 Task: Look for space in Ghoti Budrukh, India from 1st August, 2023 to 5th August, 2023 for 3 adults, 1 child in price range Rs.13000 to Rs.20000. Place can be entire place with 2 bedrooms having 3 beds and 2 bathrooms. Property type can be flatguest house, hotel. Amenities needed are: washing machine. Booking option can be shelf check-in. Required host language is English.
Action: Mouse moved to (556, 141)
Screenshot: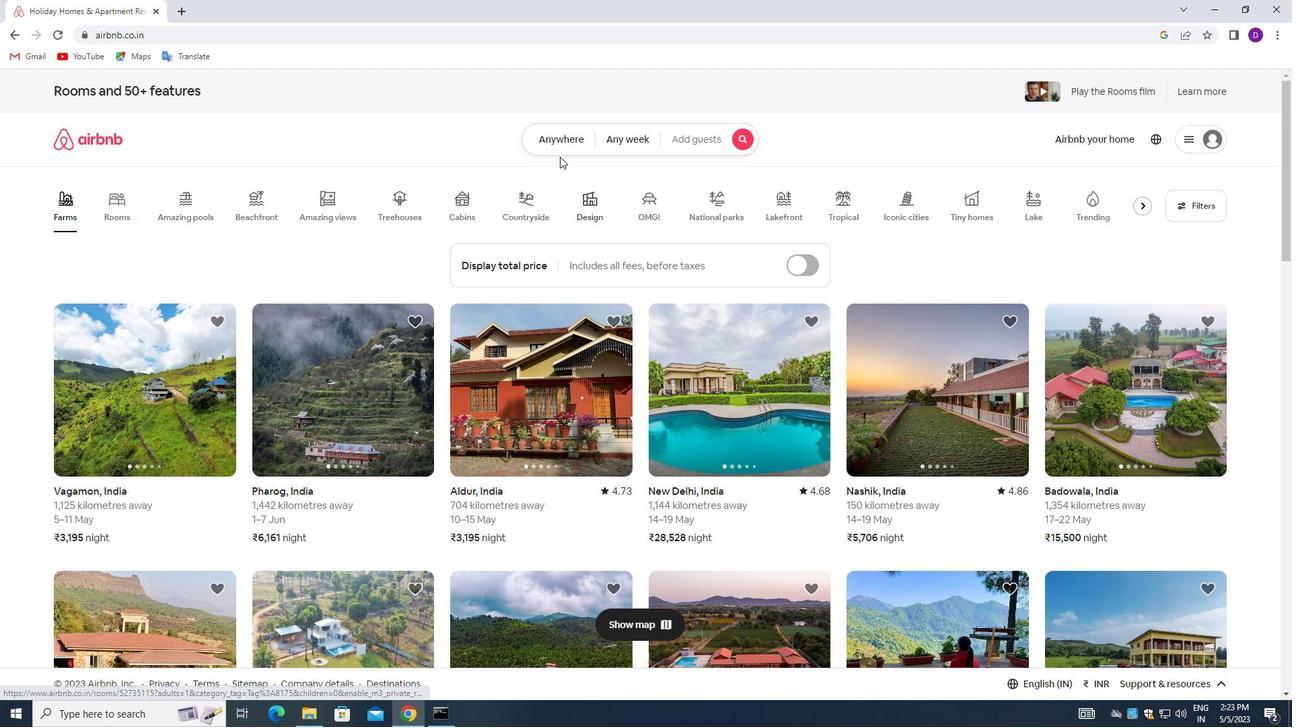 
Action: Mouse pressed left at (556, 141)
Screenshot: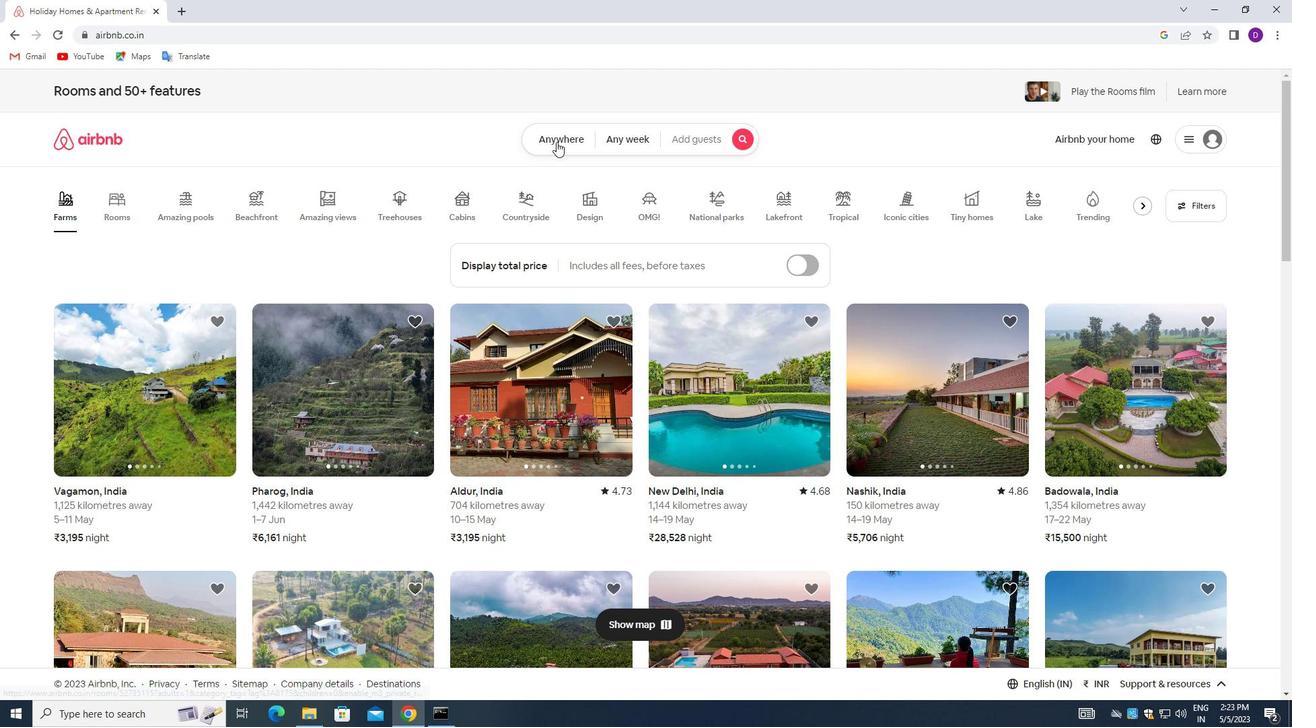 
Action: Mouse moved to (420, 194)
Screenshot: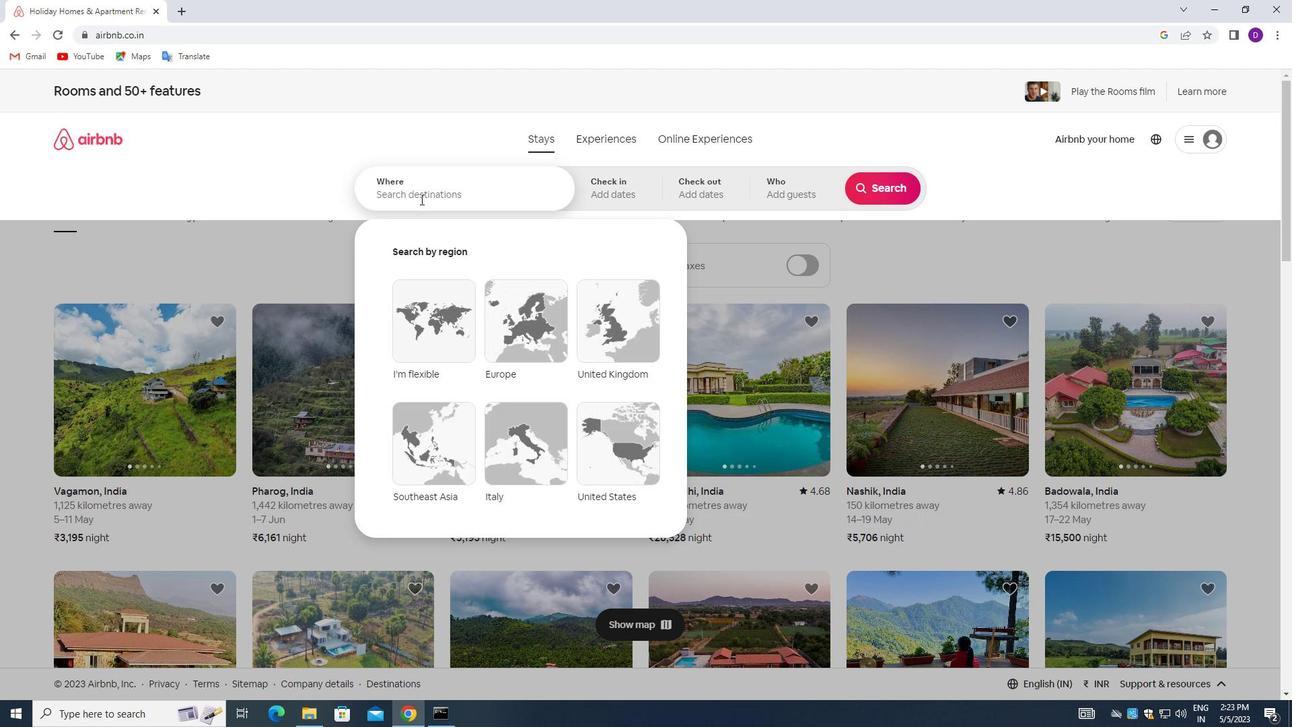 
Action: Mouse pressed left at (420, 194)
Screenshot: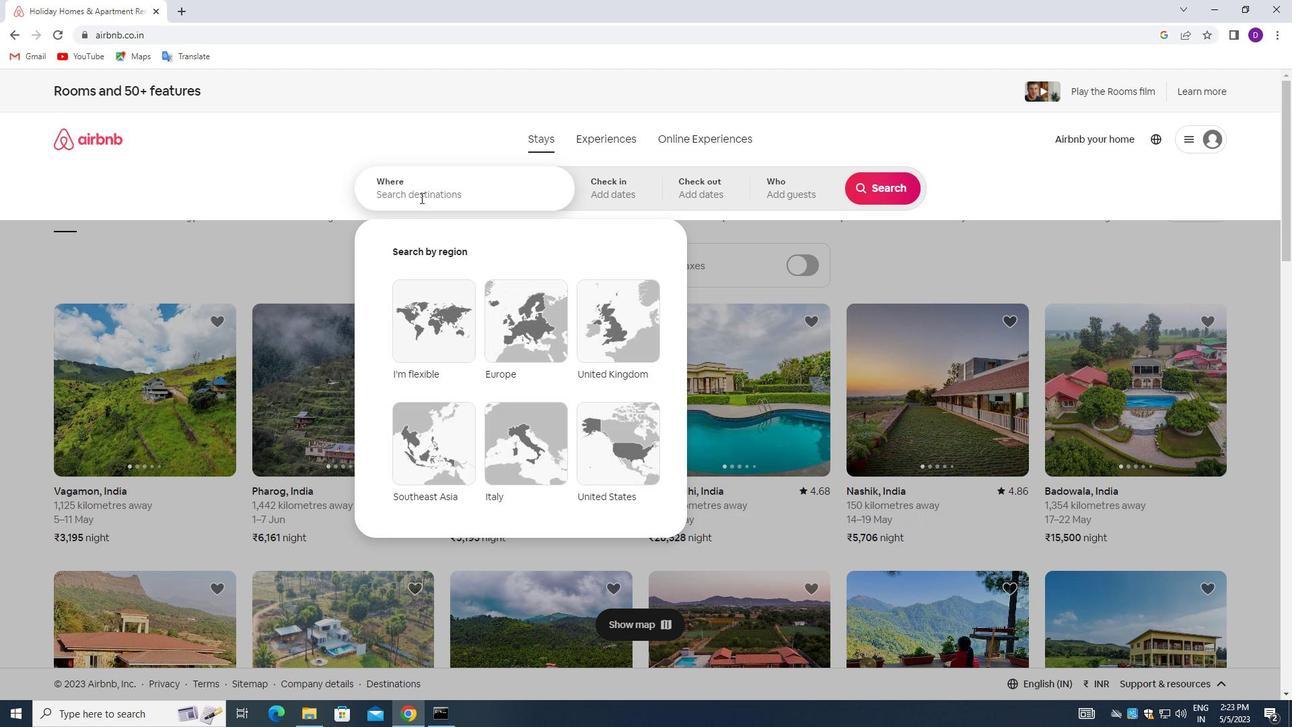 
Action: Mouse moved to (305, 189)
Screenshot: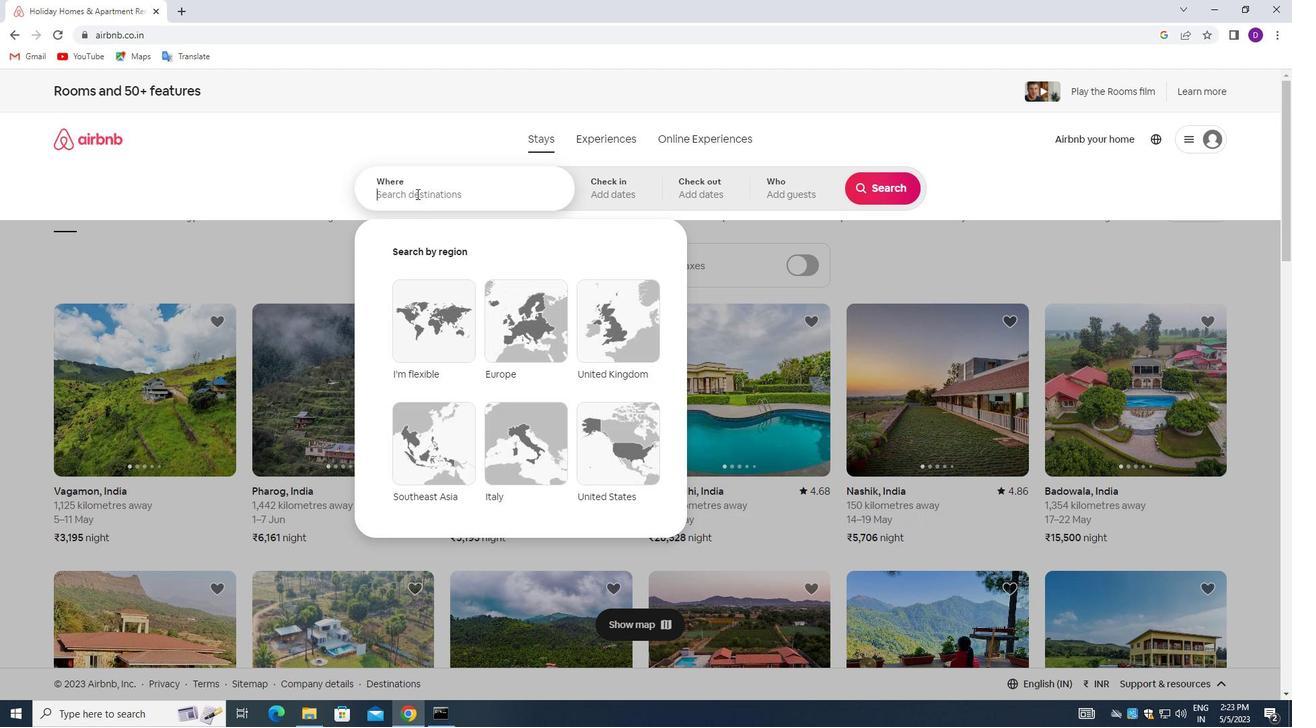 
Action: Key pressed <Key.shift_r>Ghoti<Key.space><Key.shift_r>Budrukh,<Key.space><Key.shift>INDIA<Key.enter>
Screenshot: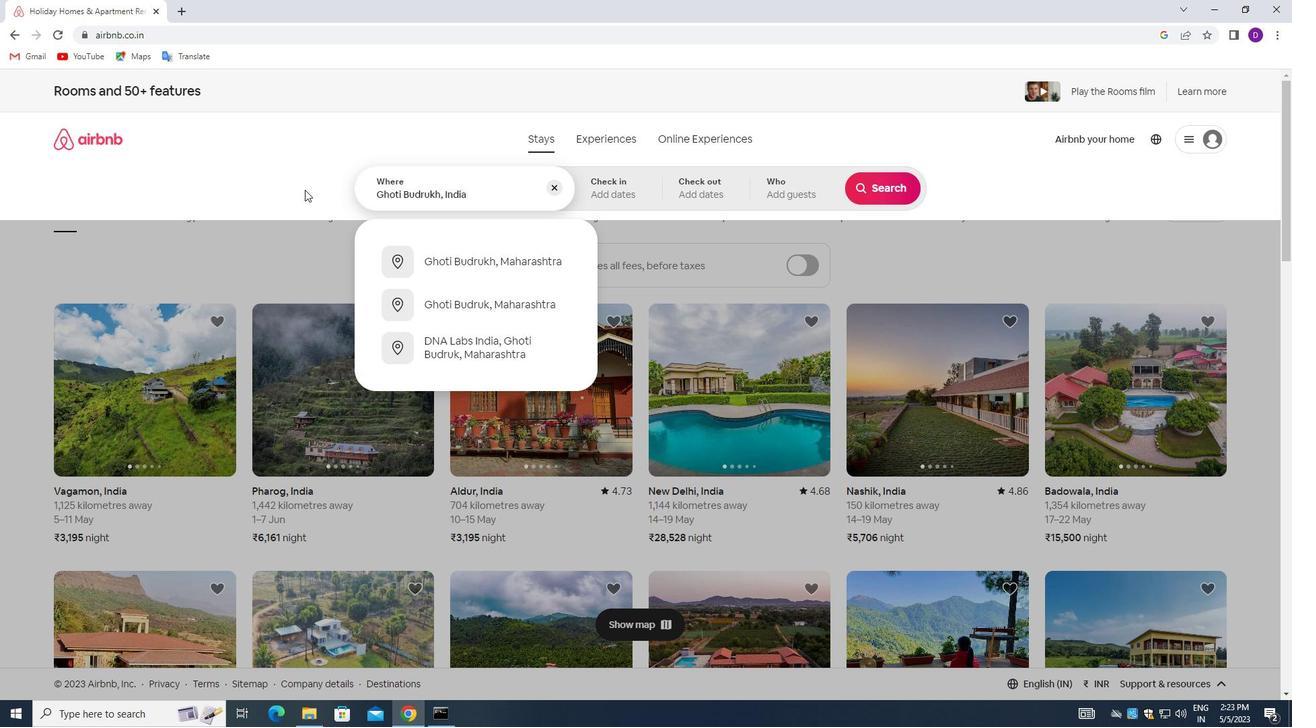 
Action: Mouse moved to (877, 298)
Screenshot: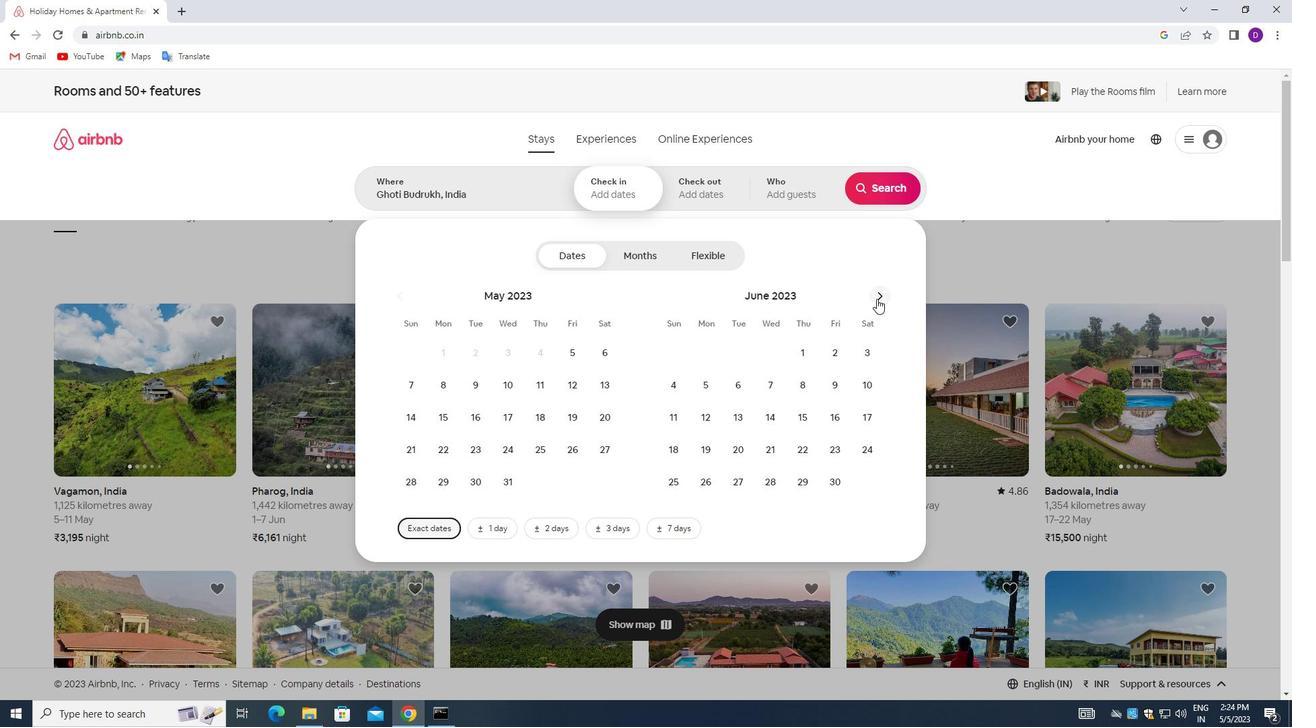 
Action: Mouse pressed left at (877, 298)
Screenshot: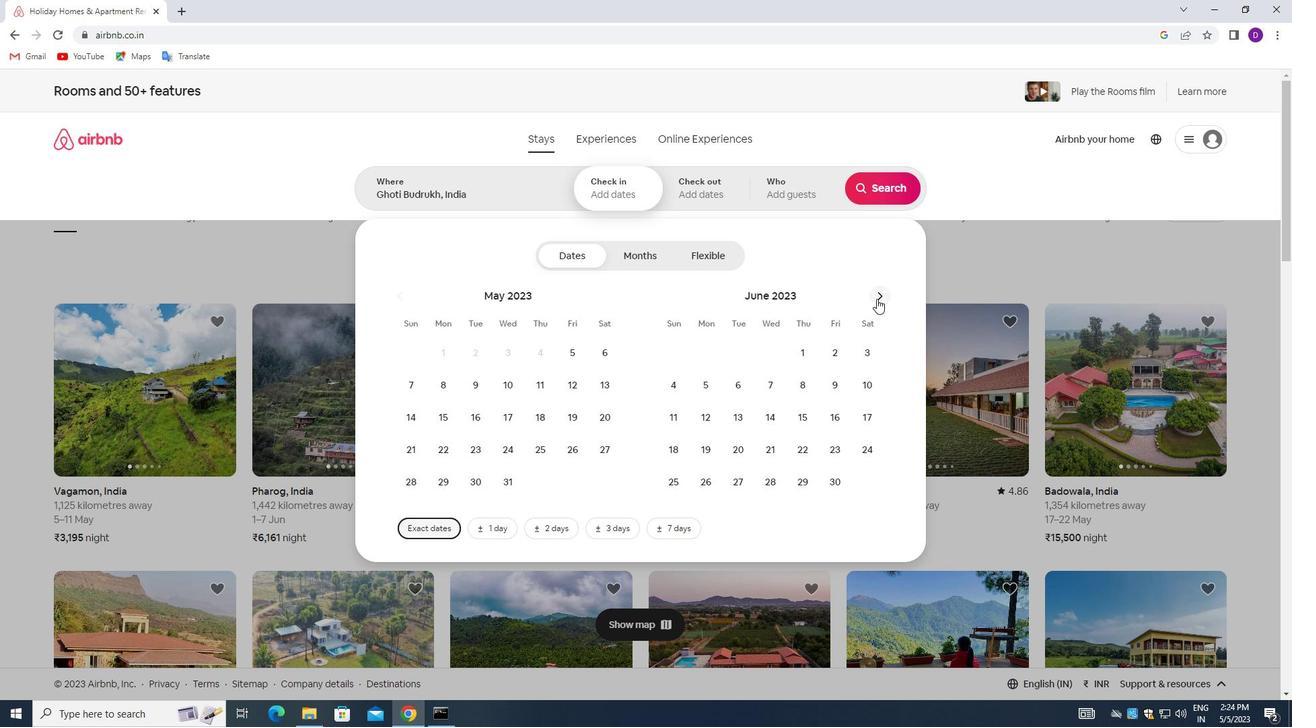
Action: Mouse moved to (878, 298)
Screenshot: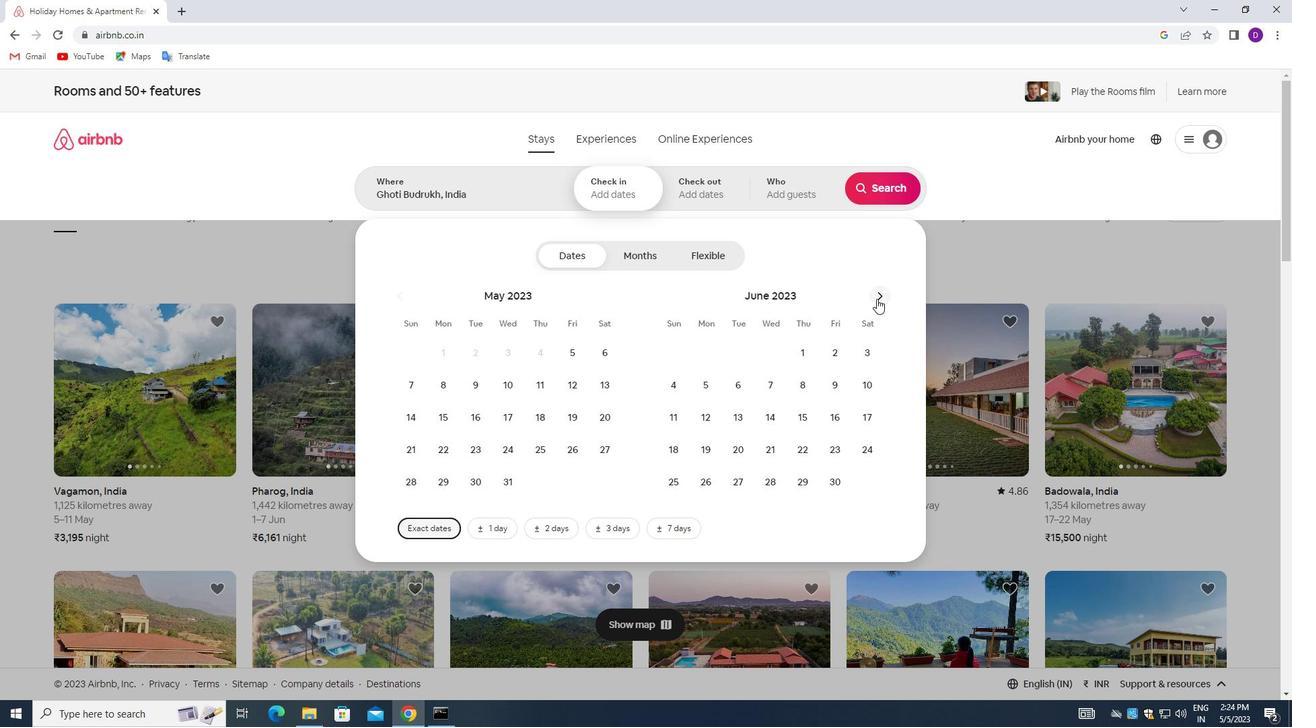 
Action: Mouse pressed left at (878, 298)
Screenshot: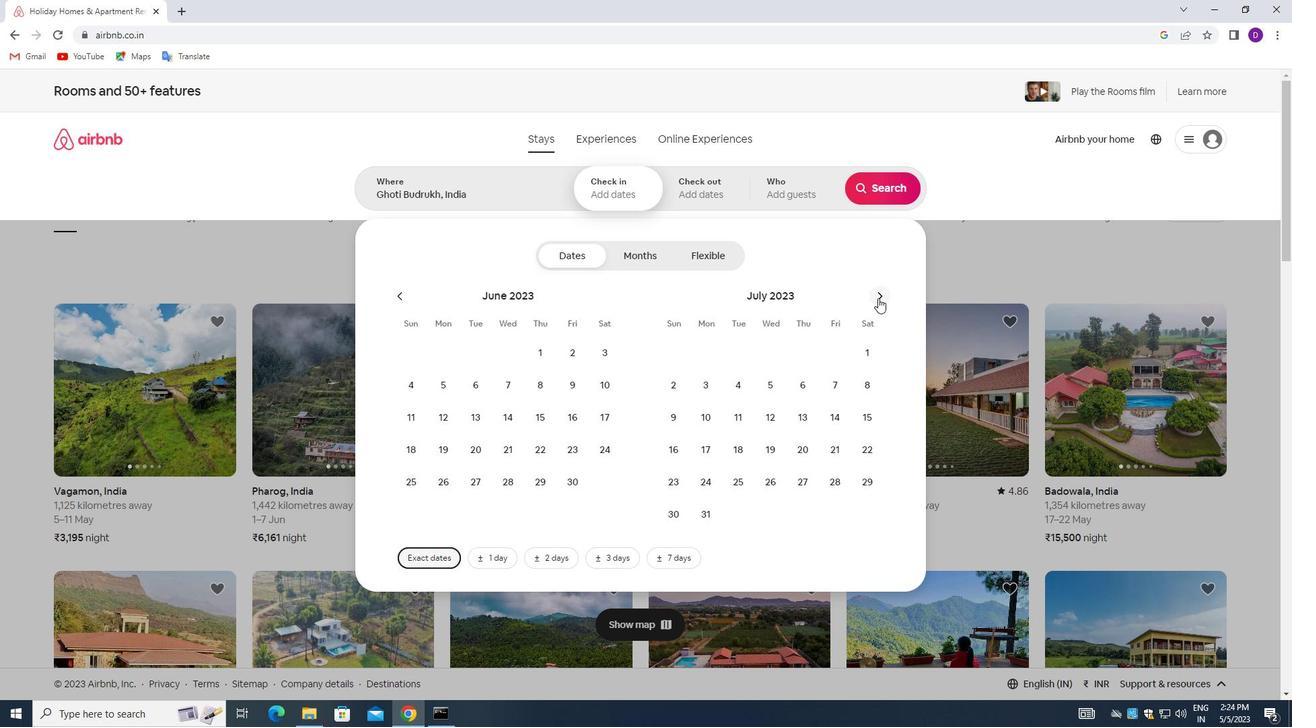 
Action: Mouse moved to (740, 355)
Screenshot: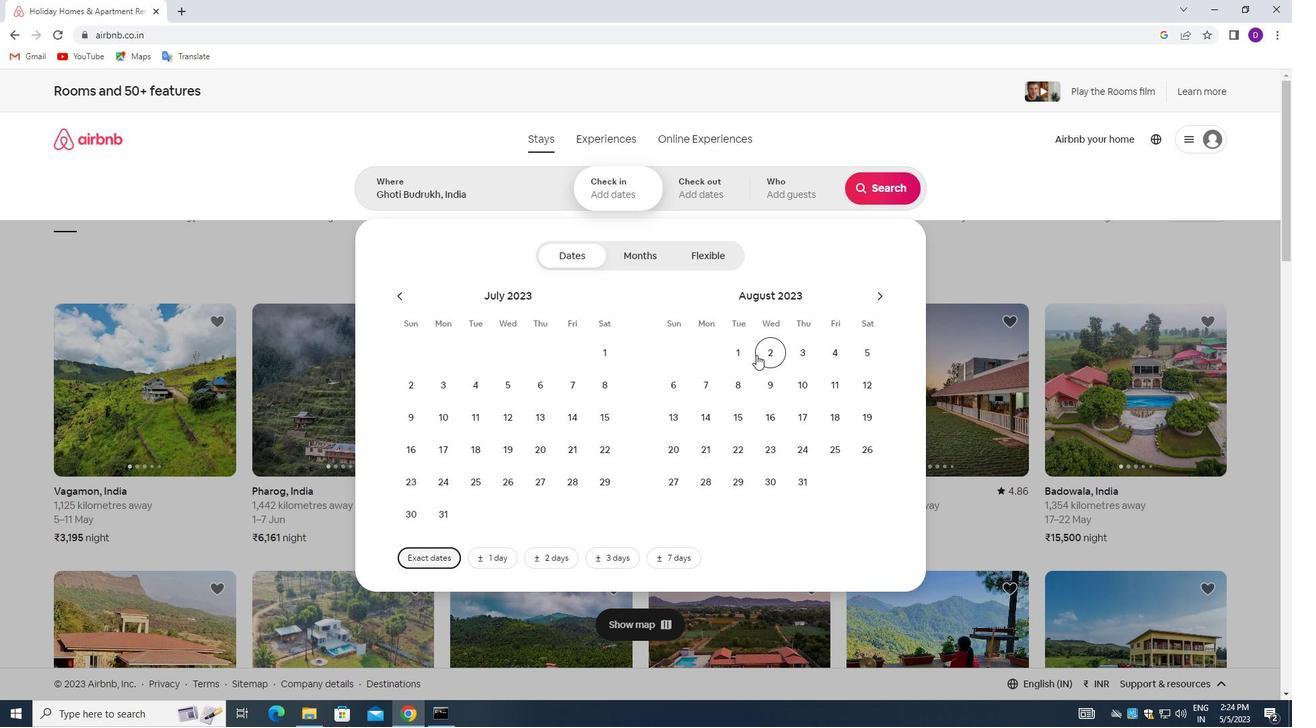 
Action: Mouse pressed left at (740, 355)
Screenshot: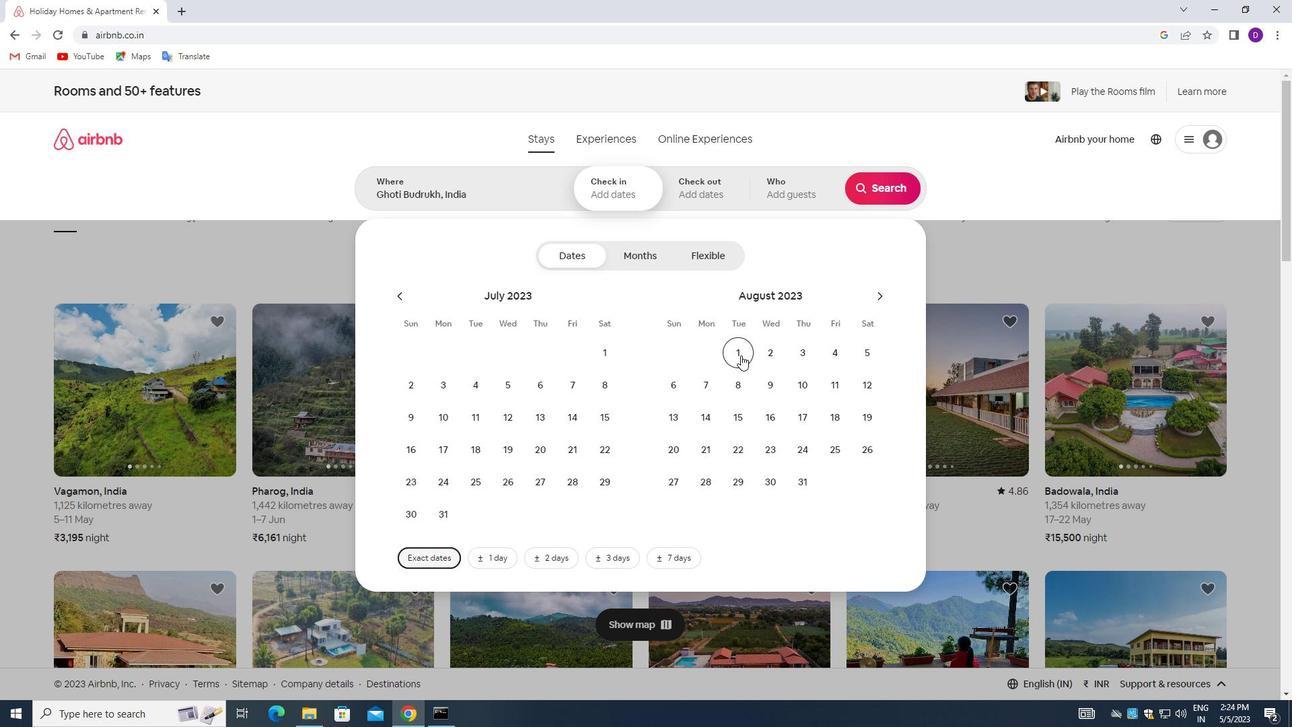 
Action: Mouse moved to (873, 358)
Screenshot: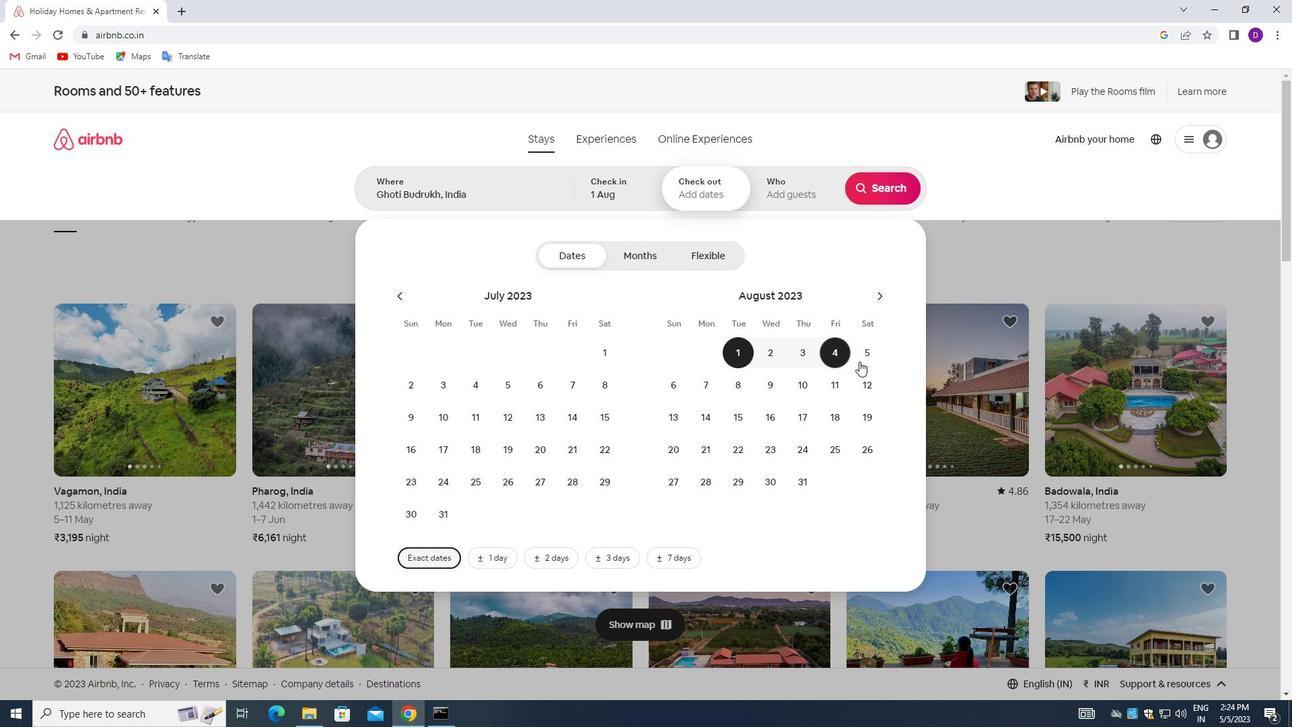 
Action: Mouse pressed left at (873, 358)
Screenshot: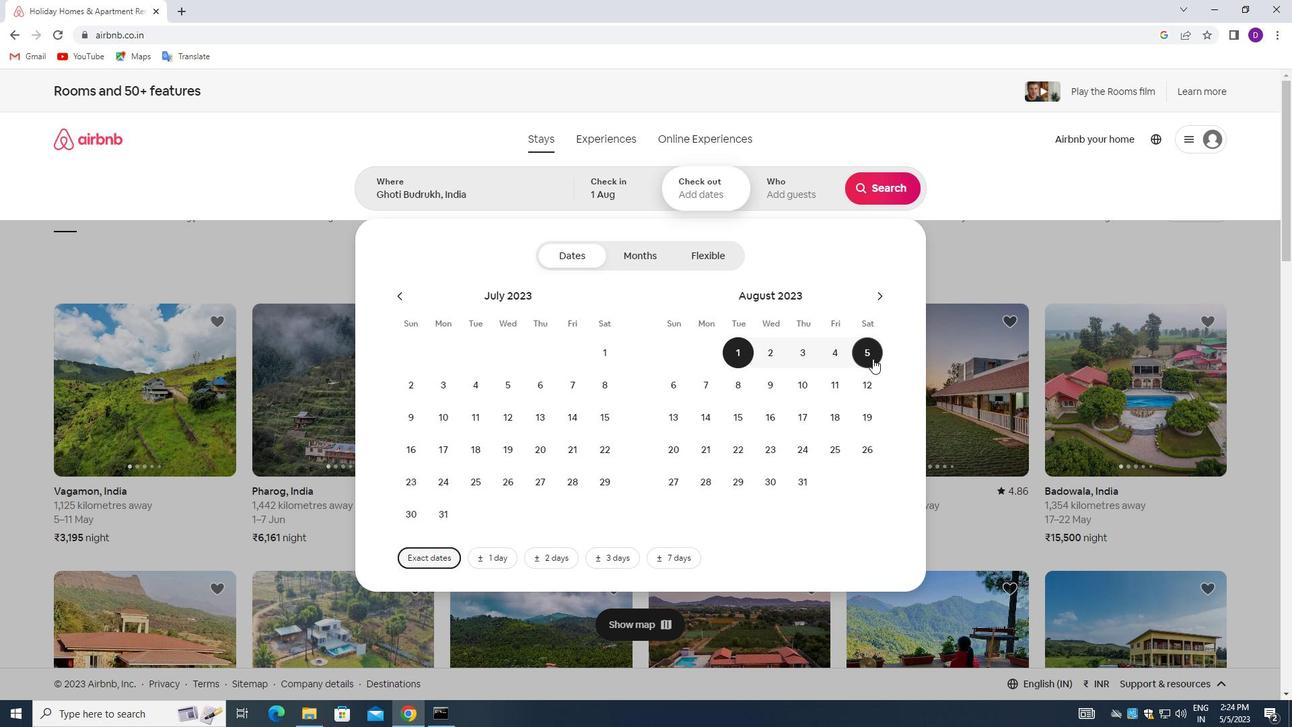 
Action: Mouse moved to (782, 185)
Screenshot: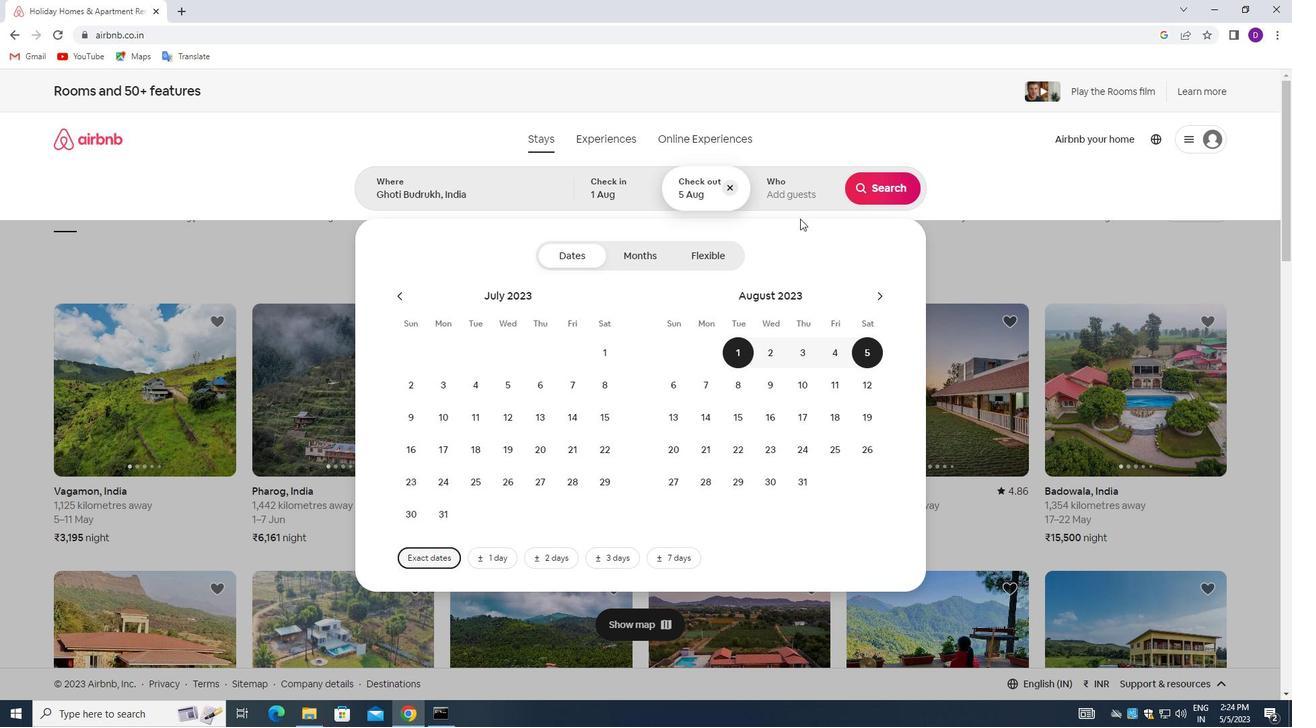 
Action: Mouse pressed left at (782, 185)
Screenshot: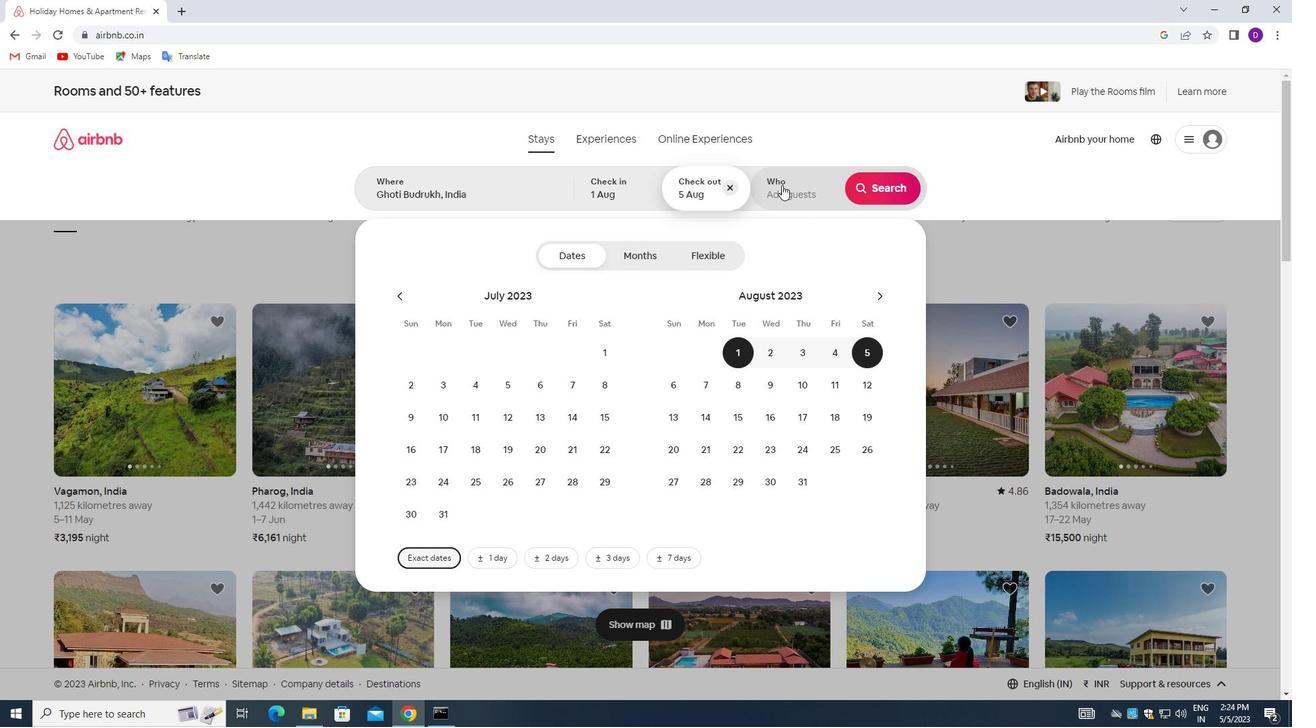 
Action: Mouse moved to (884, 264)
Screenshot: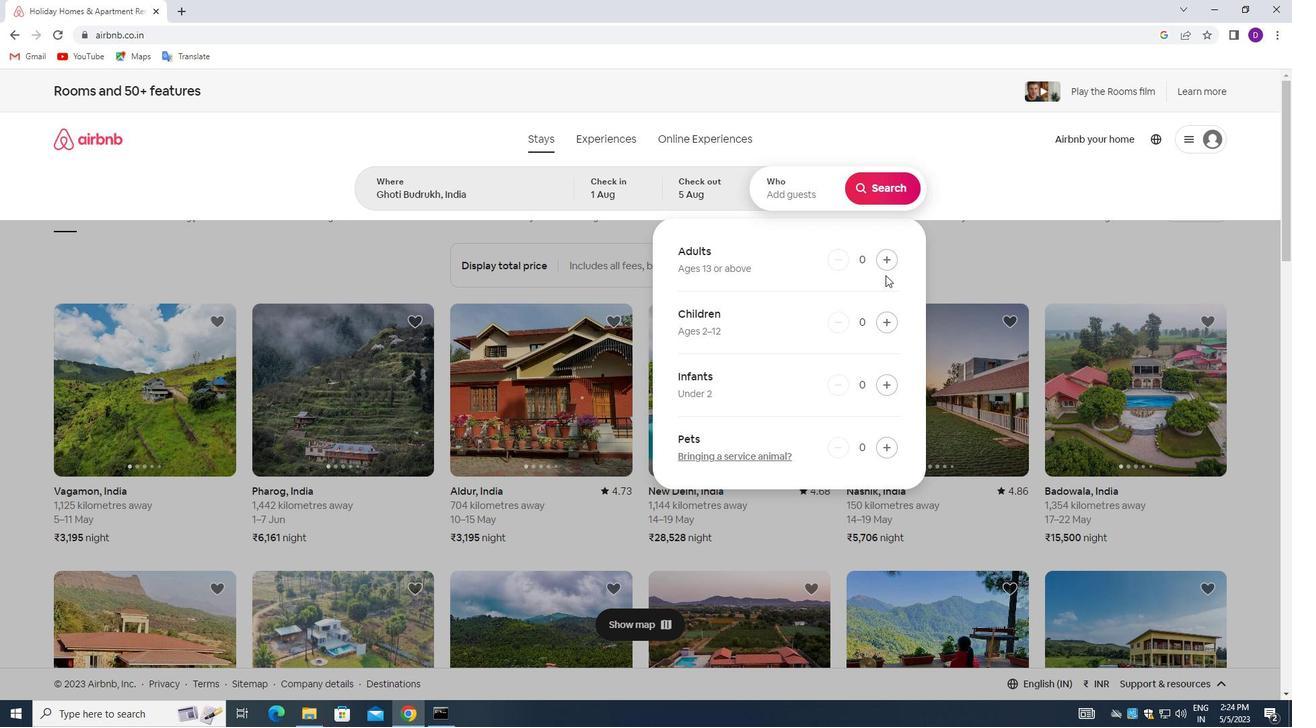 
Action: Mouse pressed left at (884, 264)
Screenshot: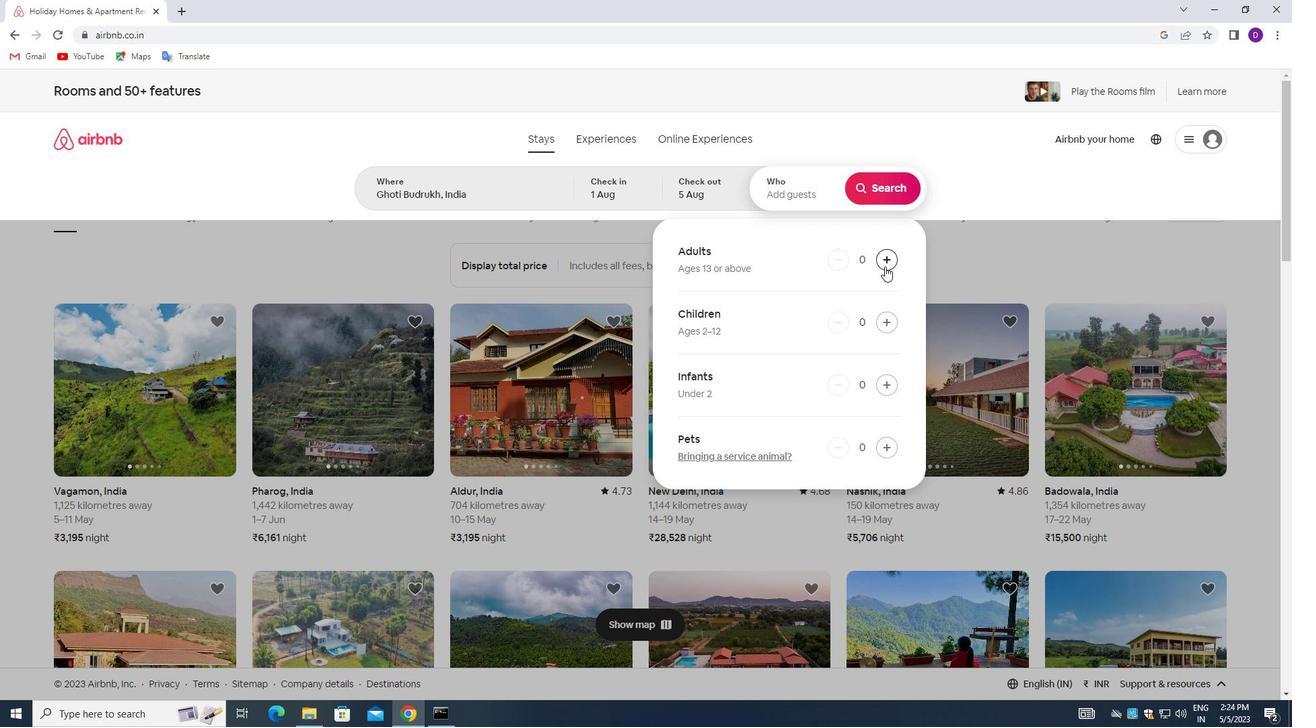 
Action: Mouse pressed left at (884, 264)
Screenshot: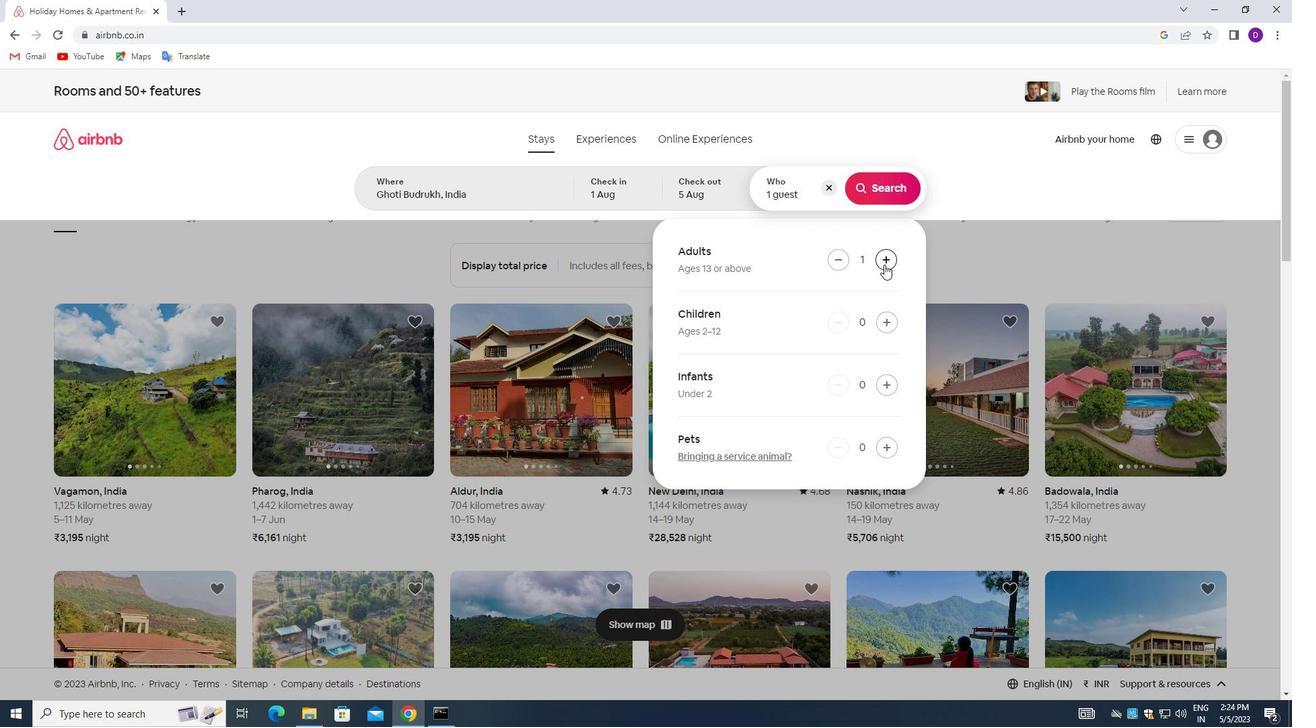 
Action: Mouse pressed left at (884, 264)
Screenshot: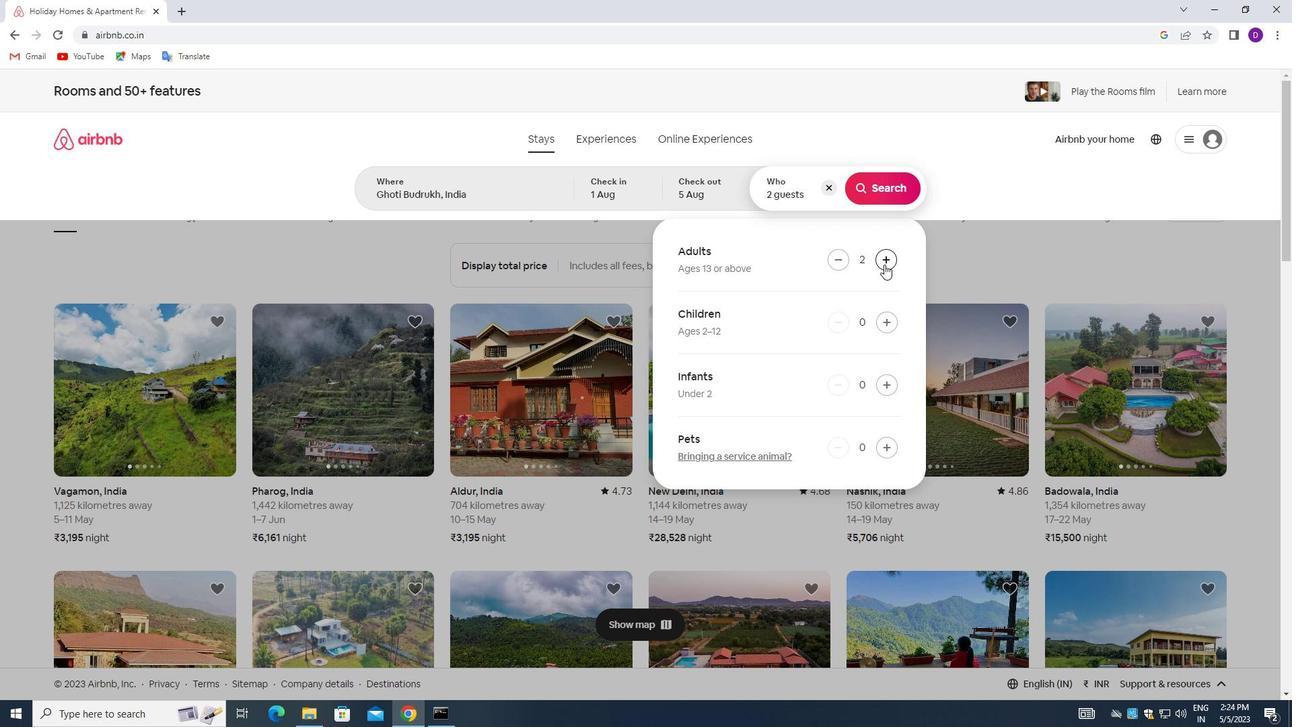 
Action: Mouse moved to (885, 317)
Screenshot: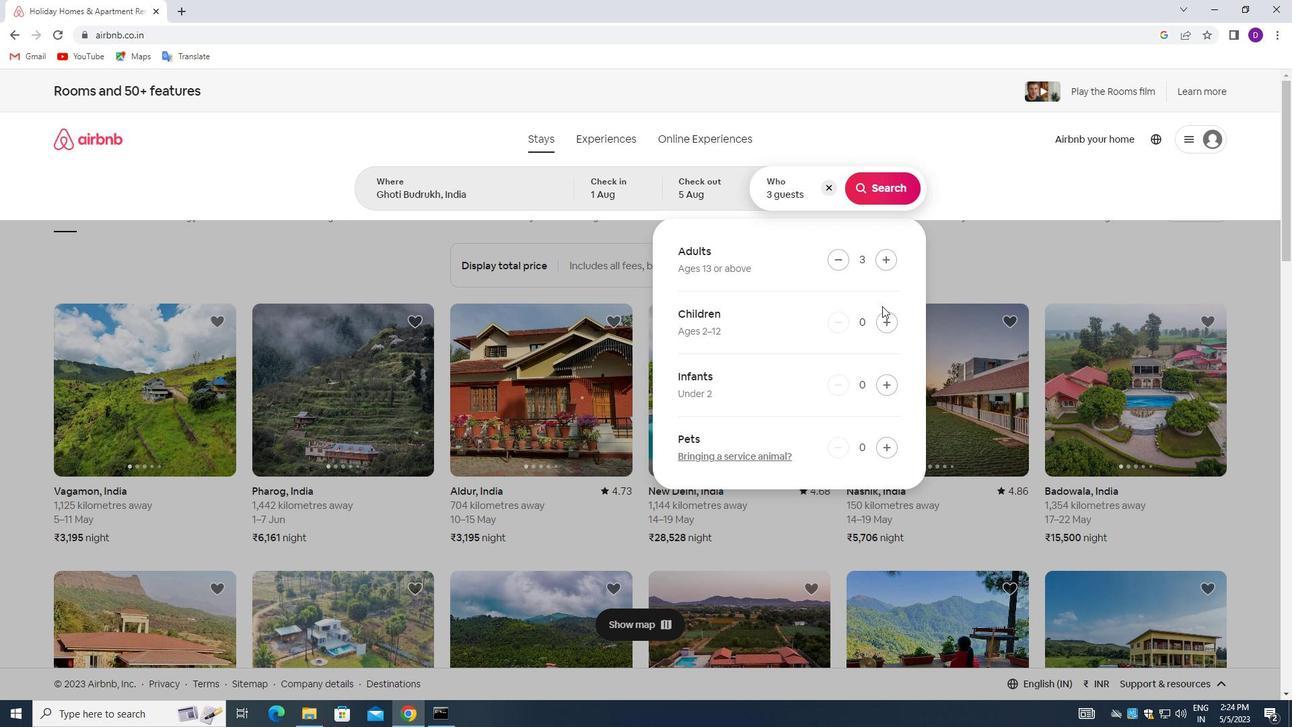 
Action: Mouse pressed left at (885, 317)
Screenshot: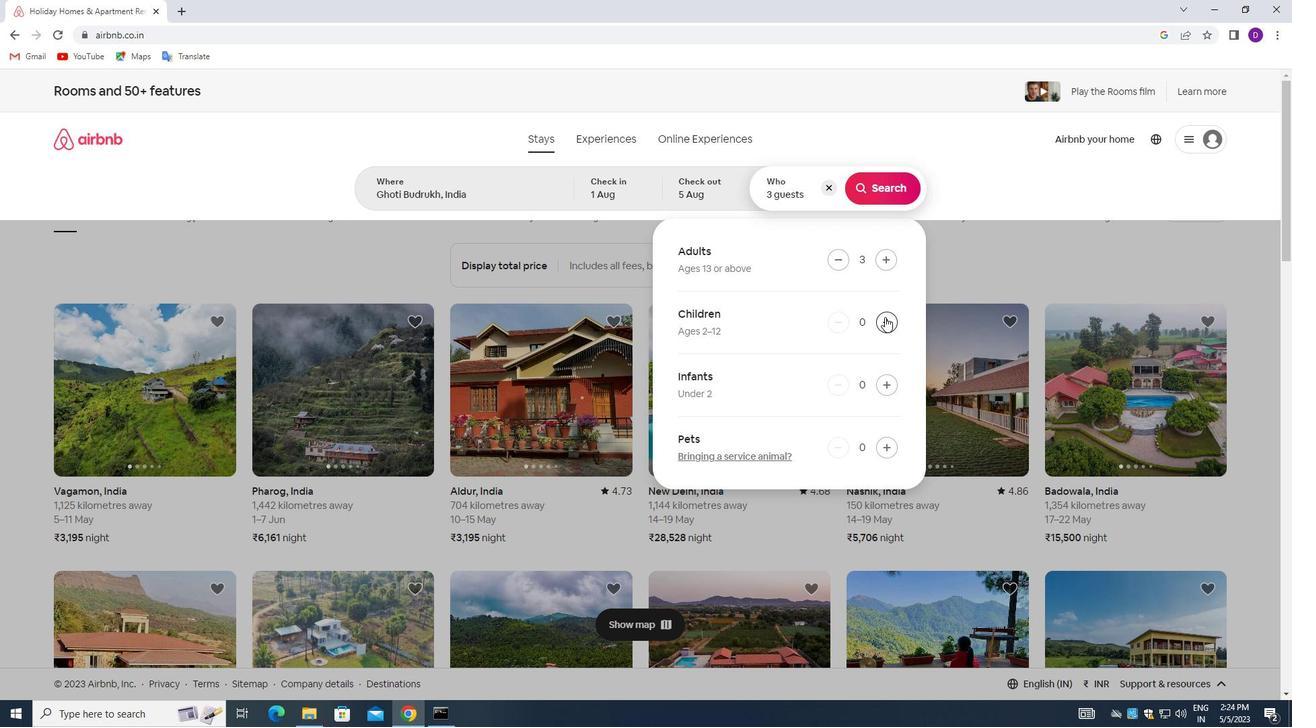 
Action: Mouse moved to (882, 194)
Screenshot: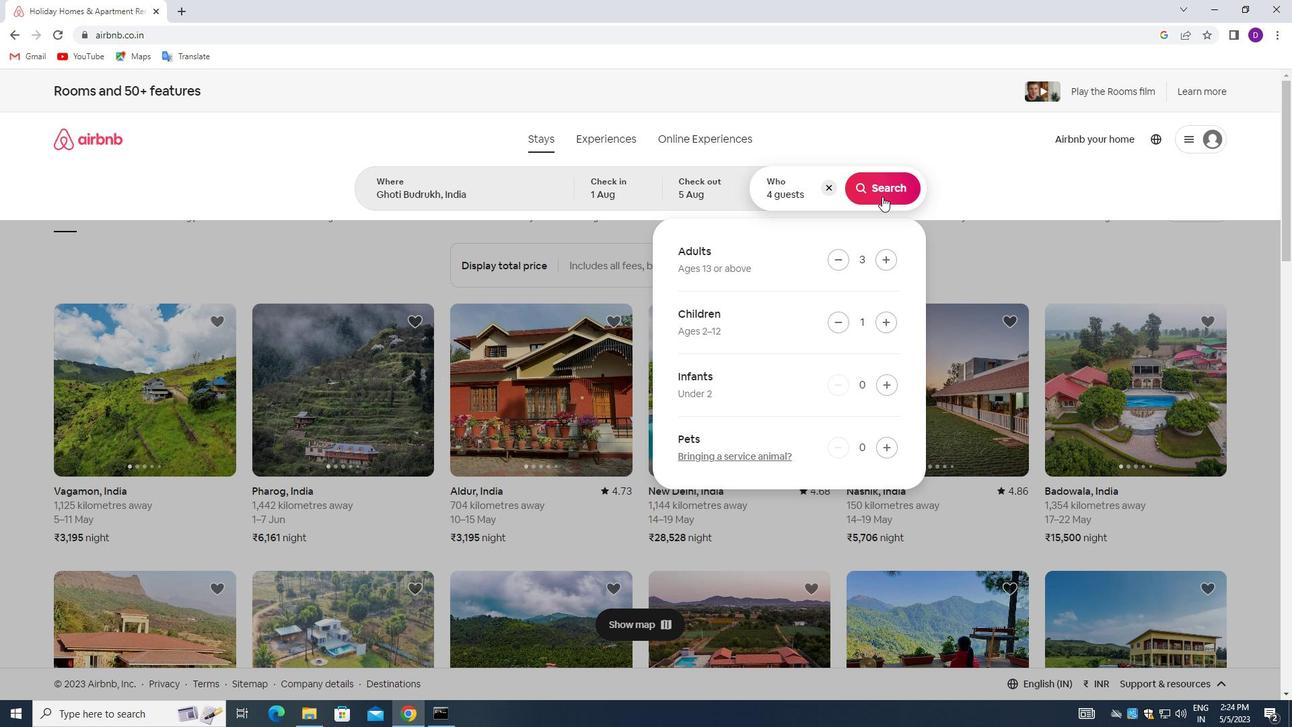 
Action: Mouse pressed left at (882, 194)
Screenshot: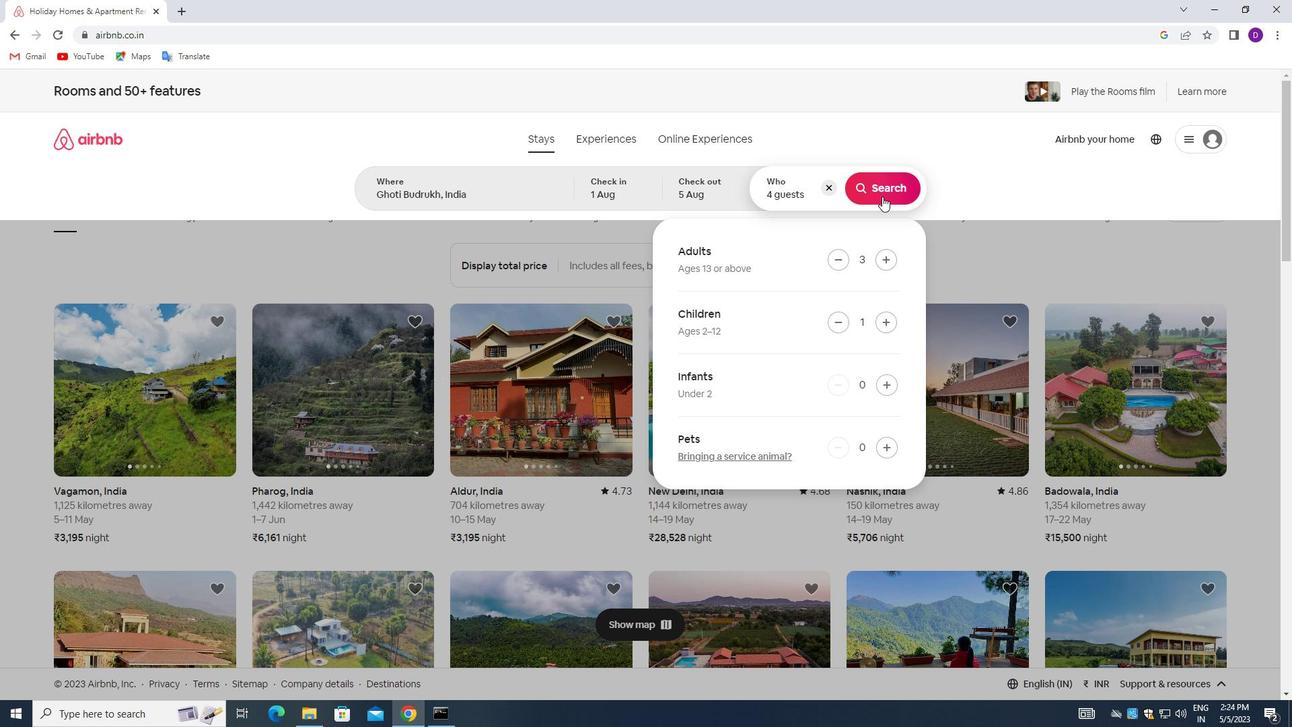 
Action: Mouse moved to (1228, 148)
Screenshot: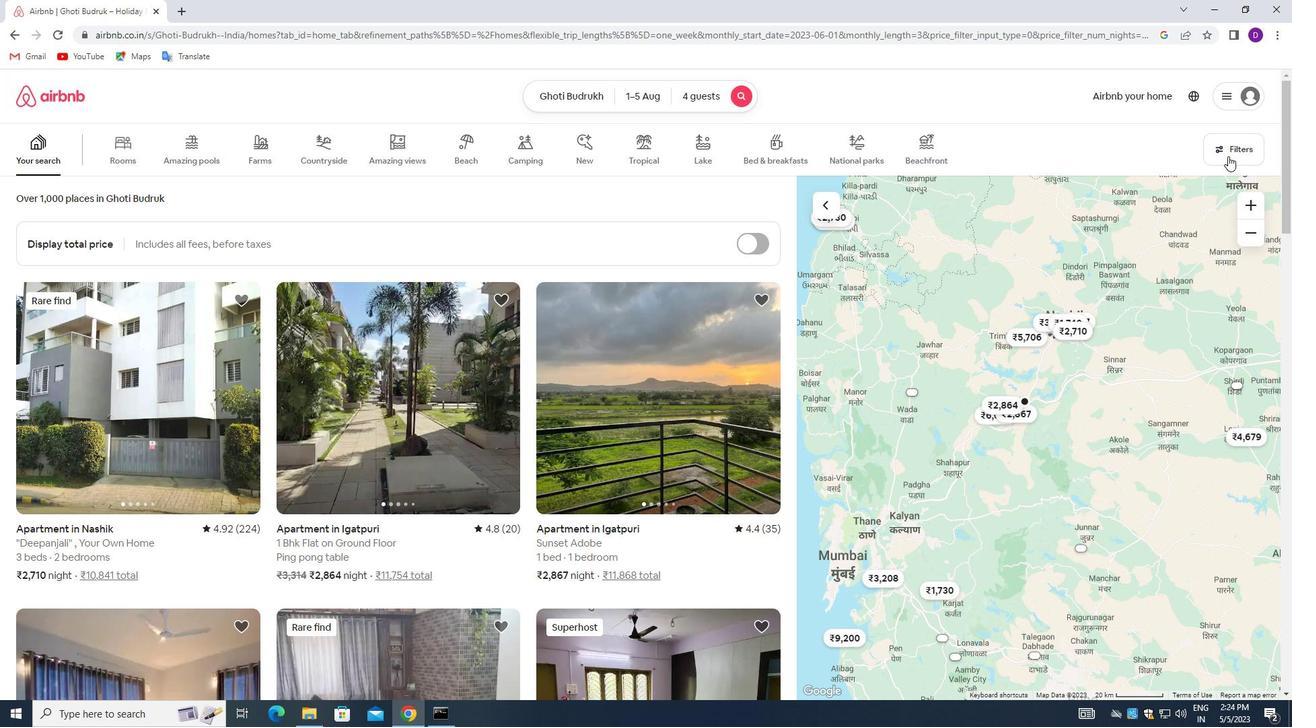 
Action: Mouse pressed left at (1228, 148)
Screenshot: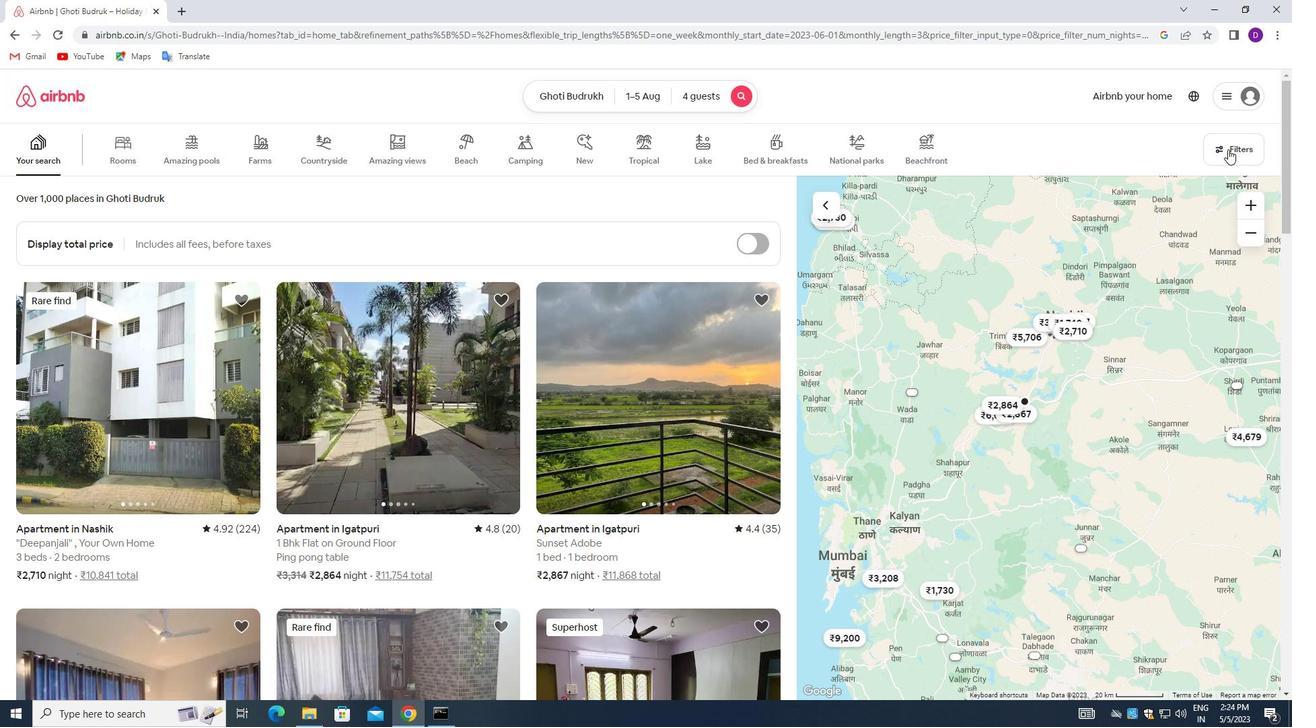 
Action: Mouse moved to (574, 352)
Screenshot: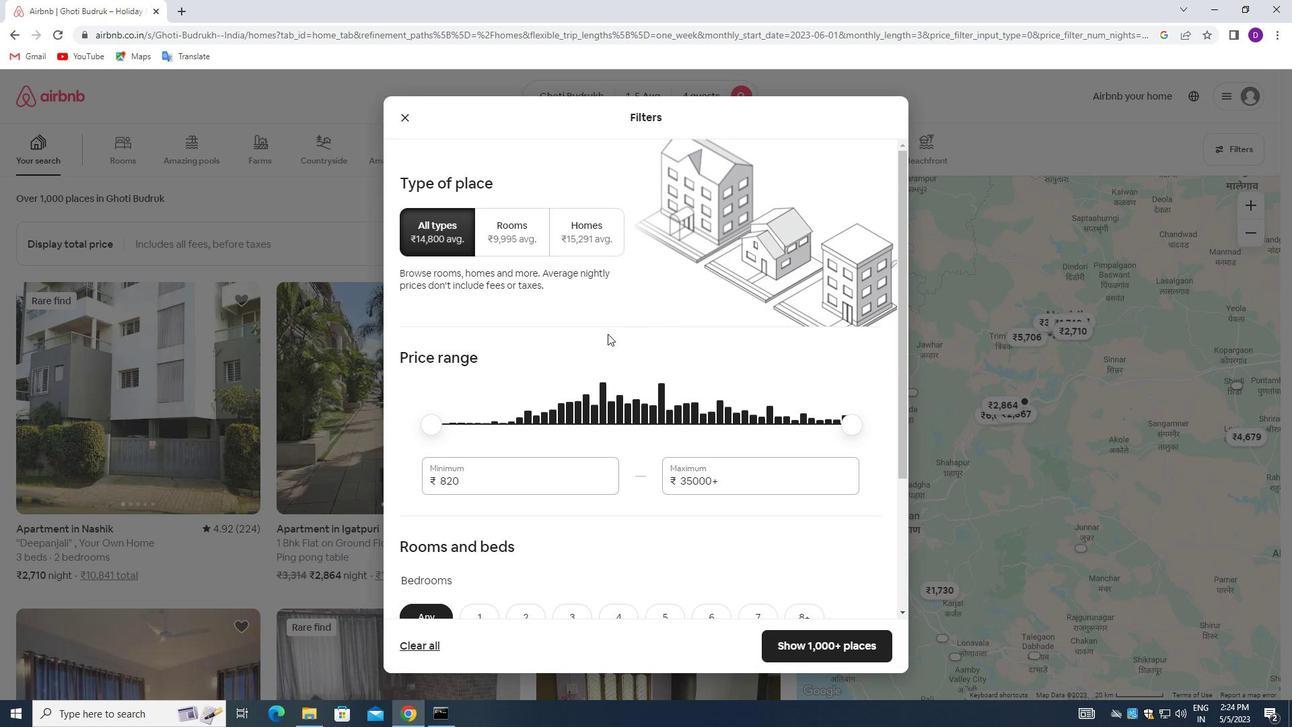 
Action: Mouse scrolled (574, 352) with delta (0, 0)
Screenshot: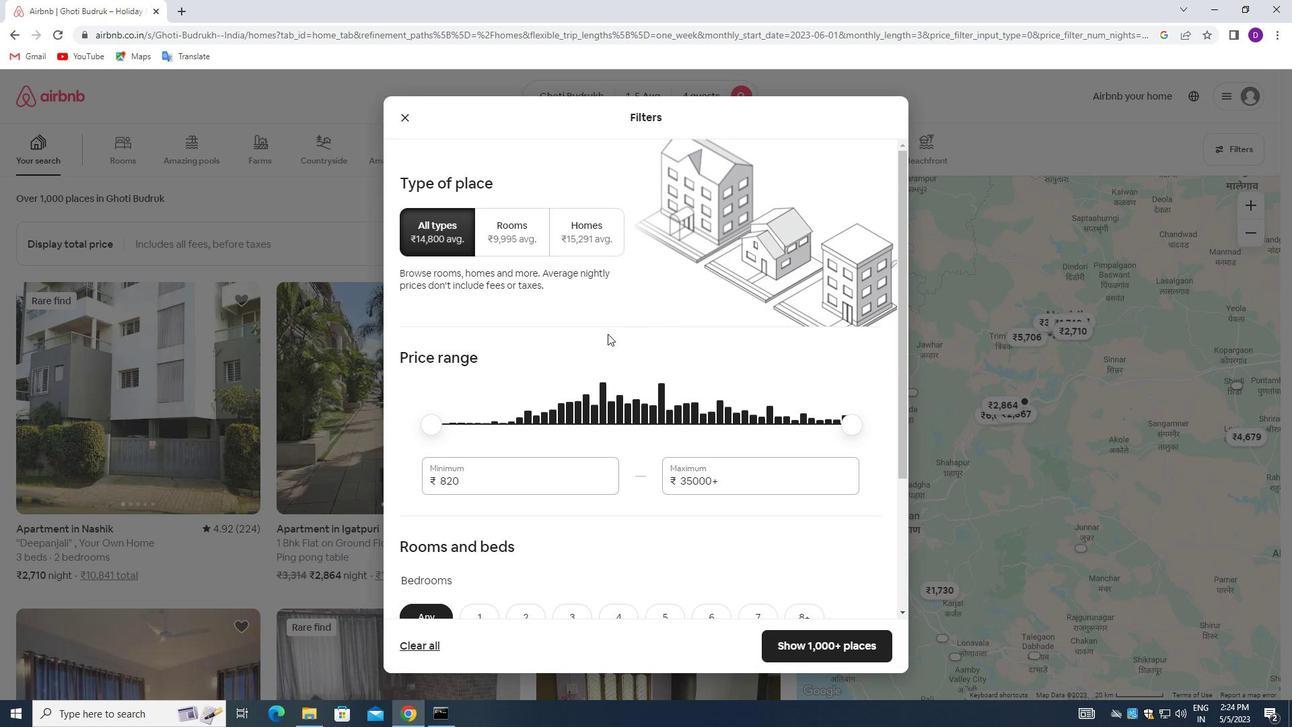 
Action: Mouse moved to (471, 414)
Screenshot: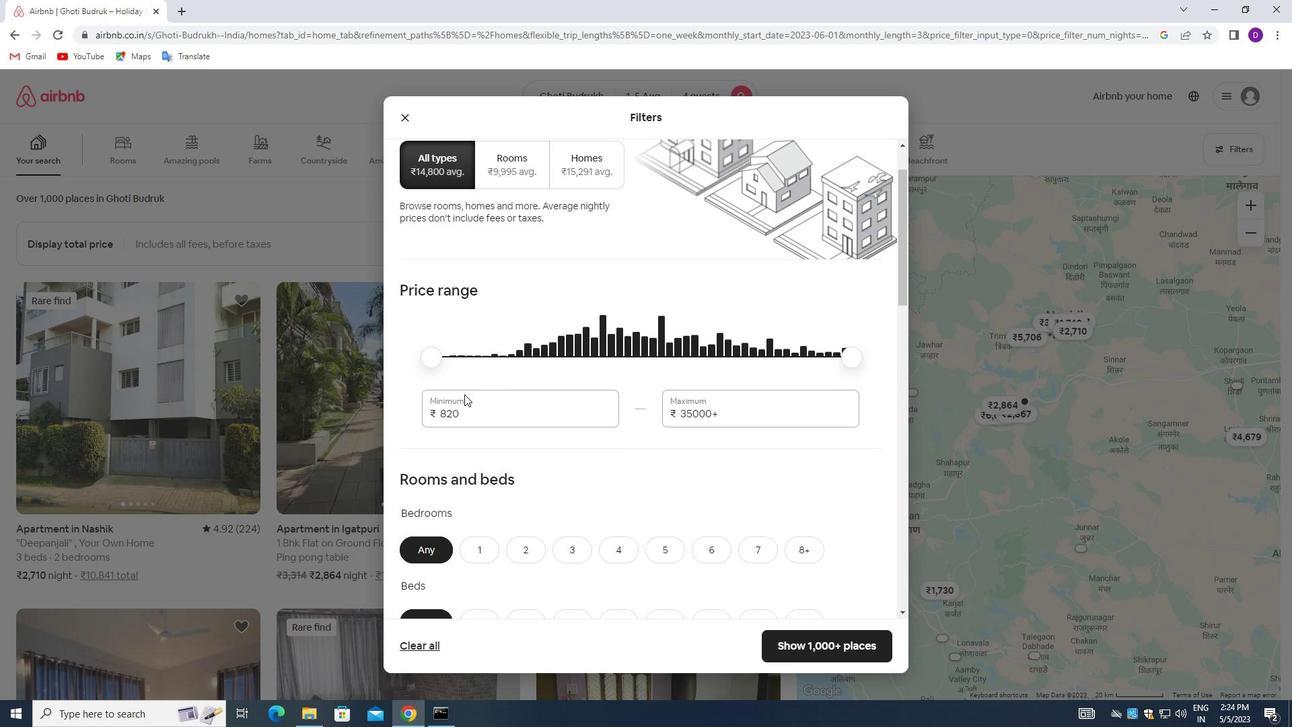 
Action: Mouse pressed left at (471, 414)
Screenshot: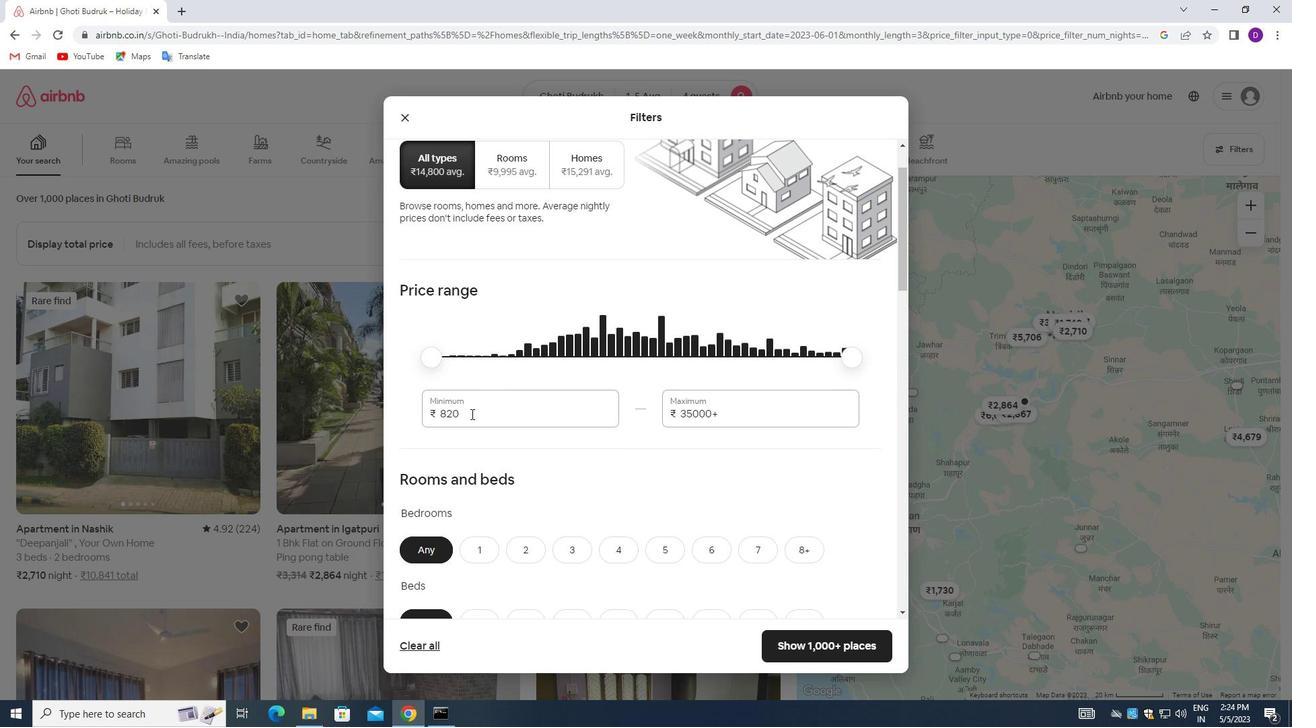
Action: Mouse pressed left at (471, 414)
Screenshot: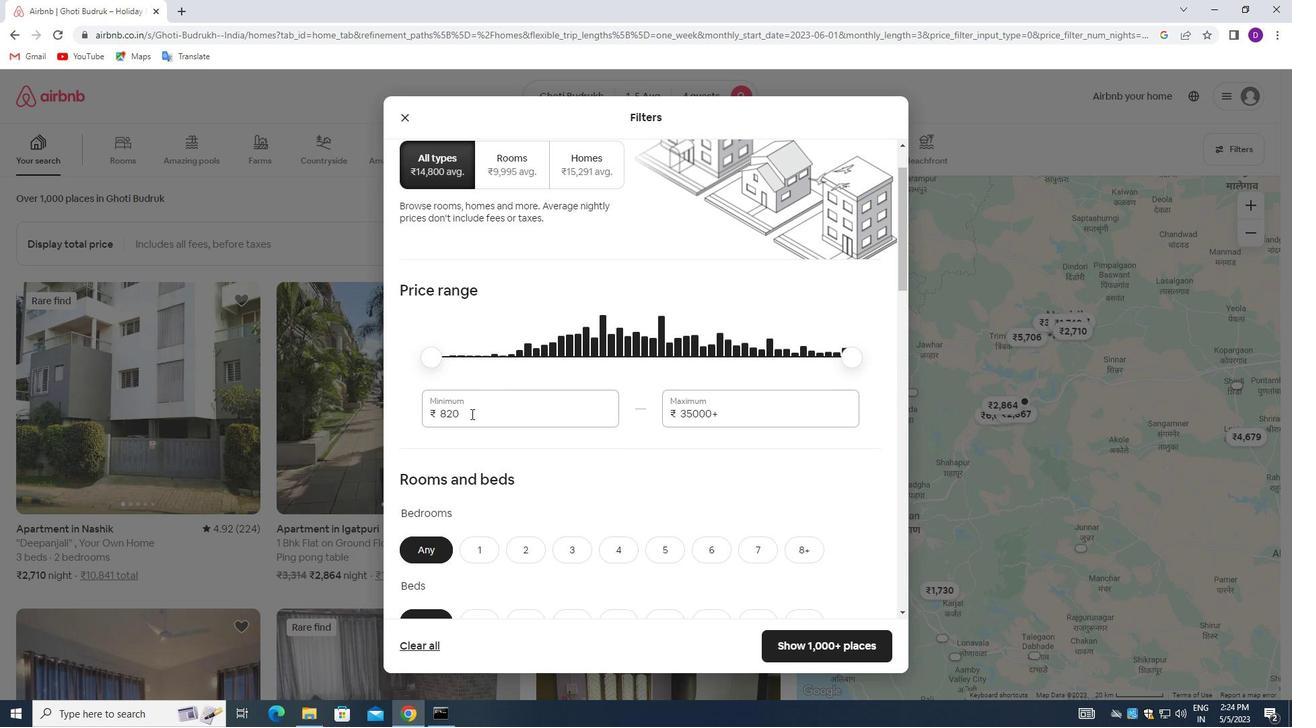 
Action: Mouse moved to (471, 414)
Screenshot: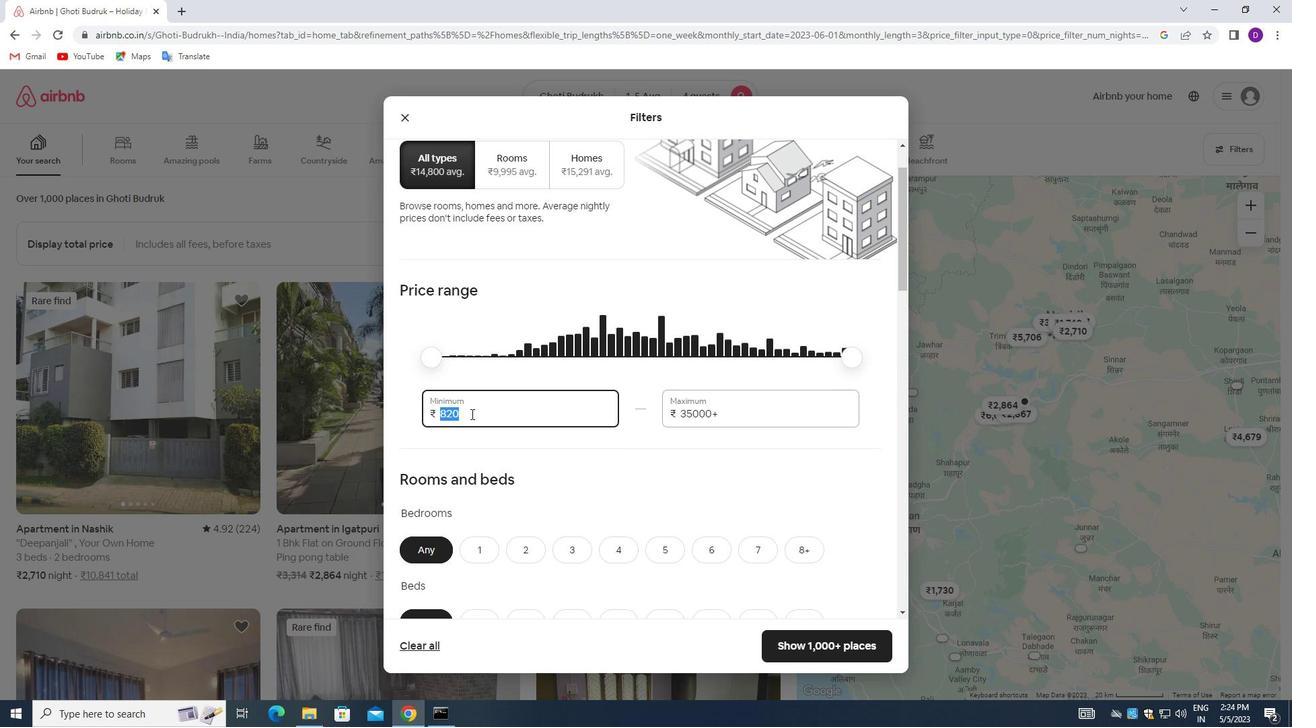 
Action: Key pressed 13000<Key.tab>20000
Screenshot: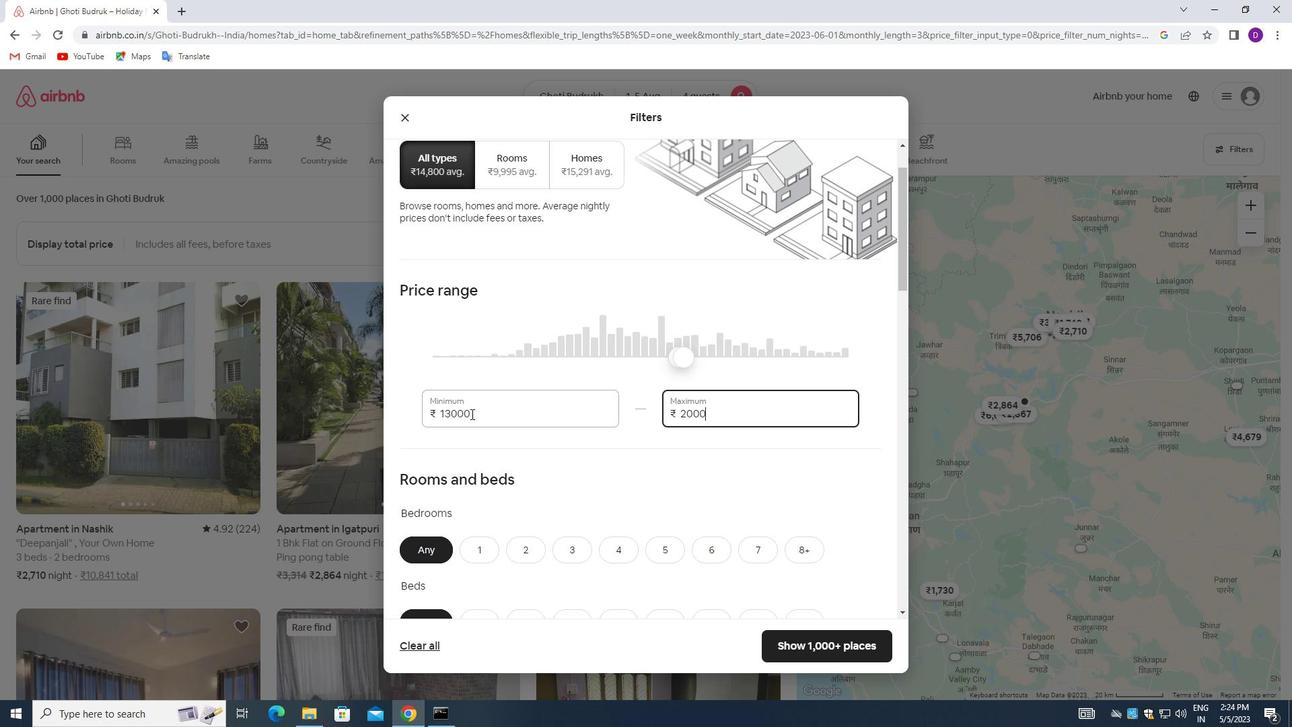 
Action: Mouse moved to (539, 429)
Screenshot: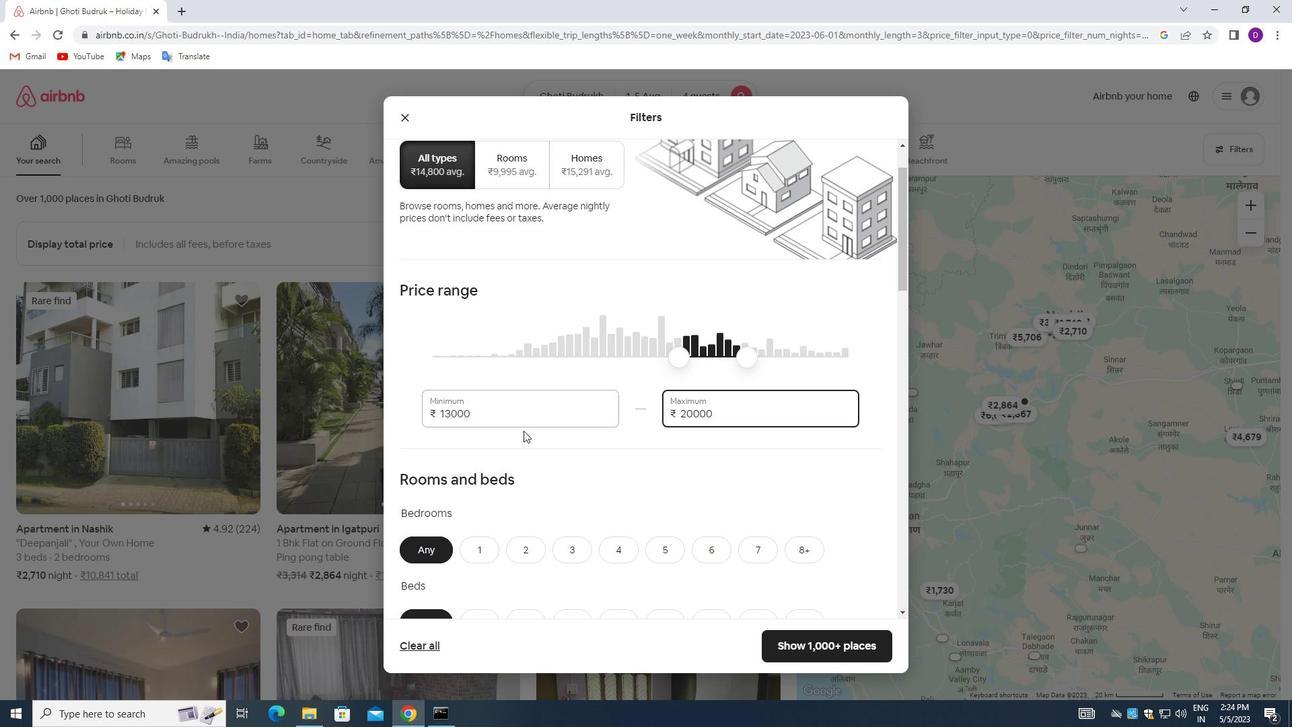 
Action: Mouse scrolled (539, 428) with delta (0, 0)
Screenshot: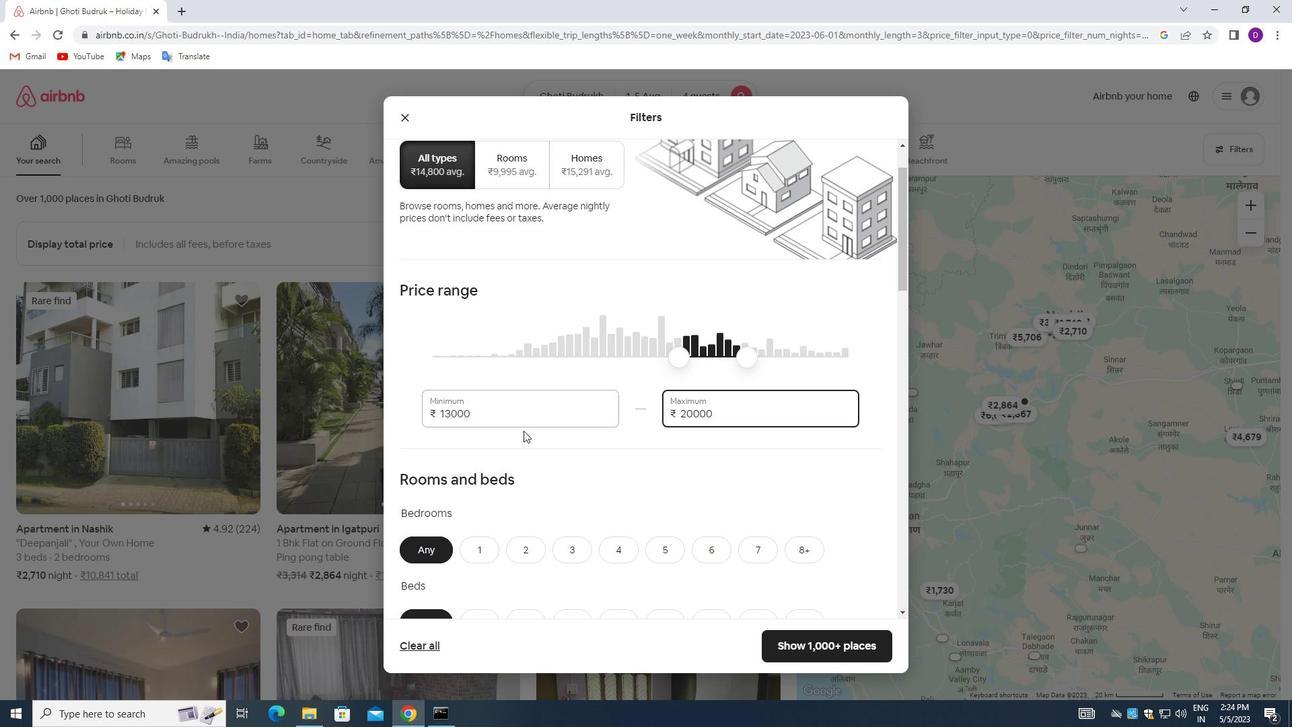 
Action: Mouse moved to (605, 422)
Screenshot: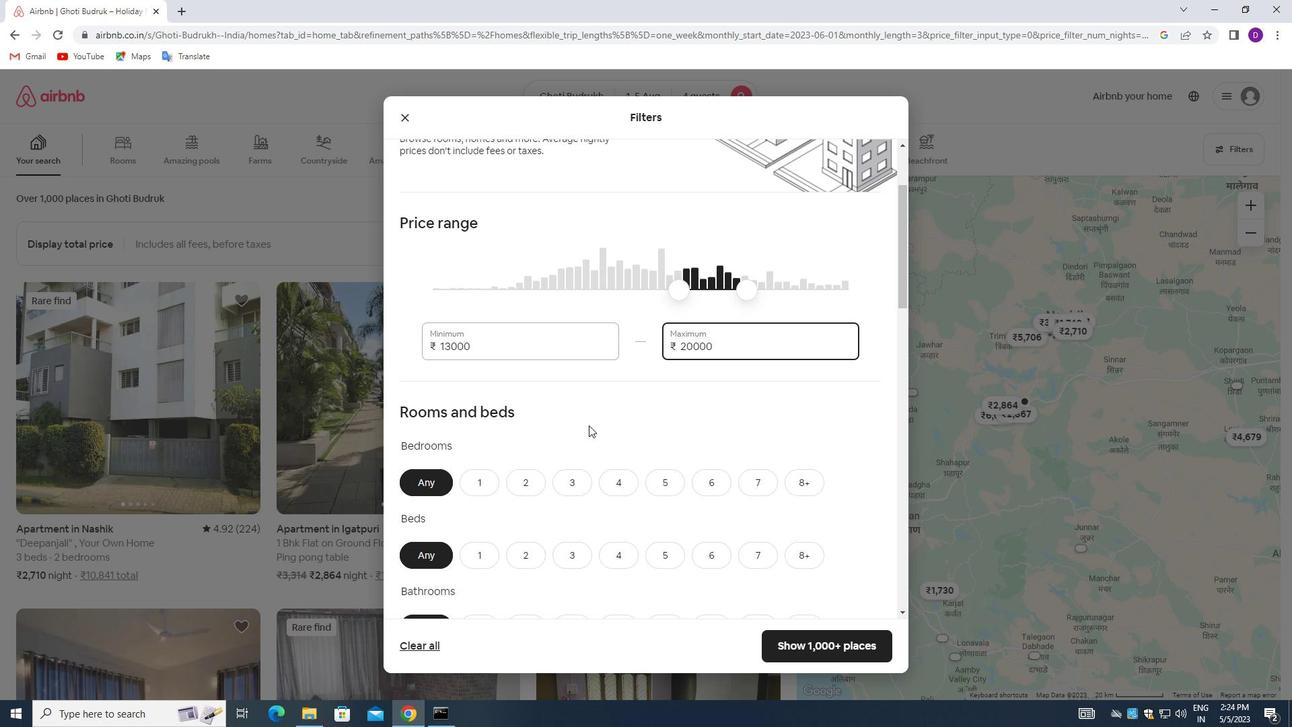 
Action: Mouse scrolled (605, 422) with delta (0, 0)
Screenshot: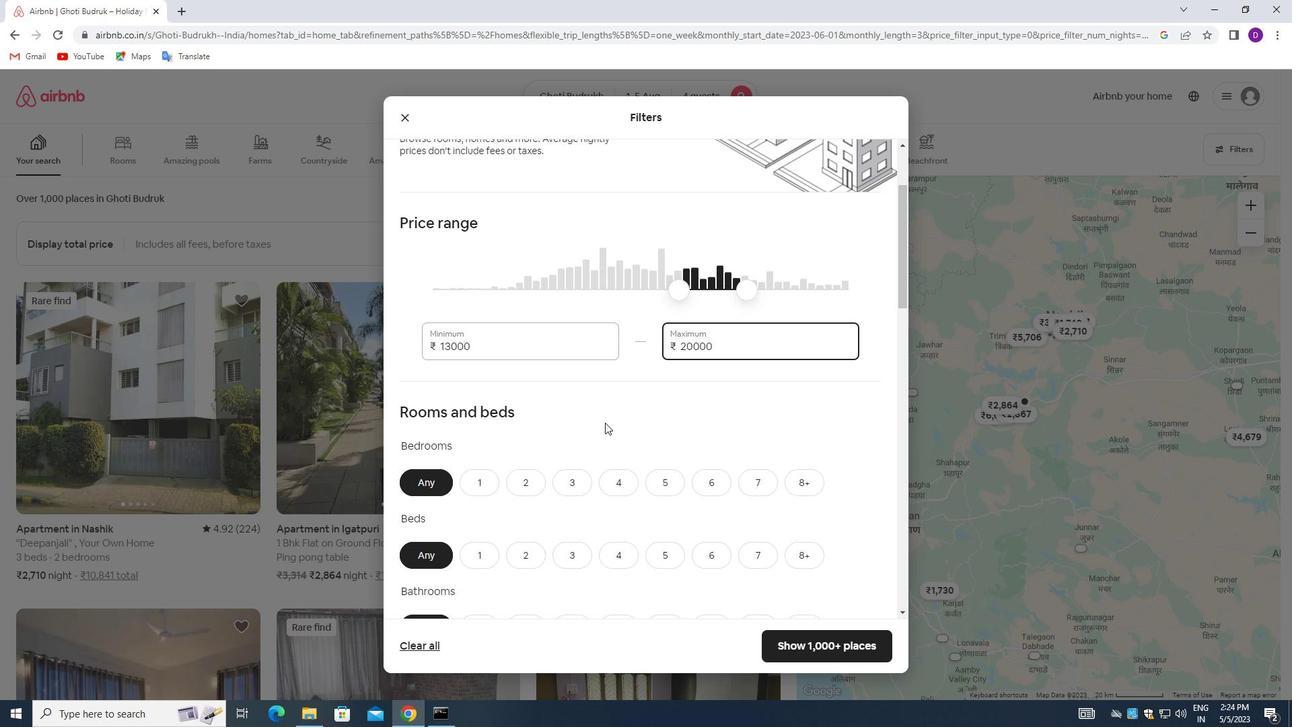 
Action: Mouse moved to (553, 422)
Screenshot: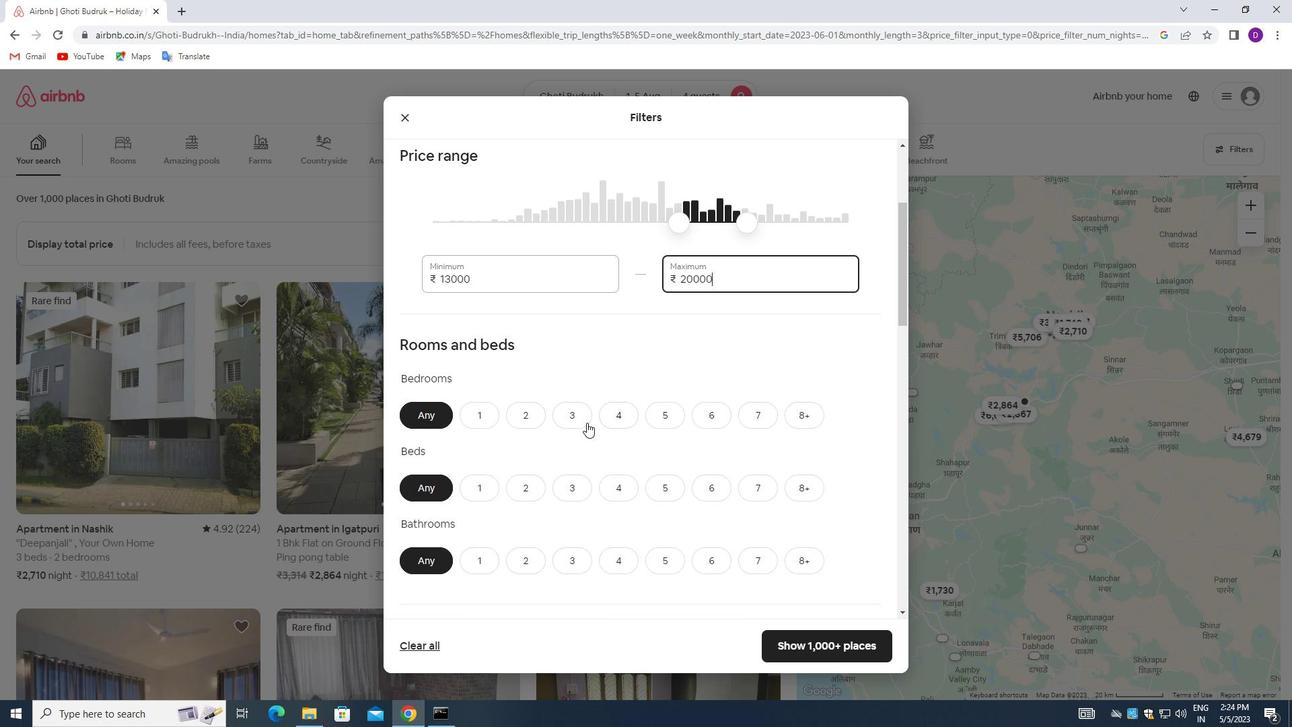 
Action: Mouse scrolled (553, 422) with delta (0, 0)
Screenshot: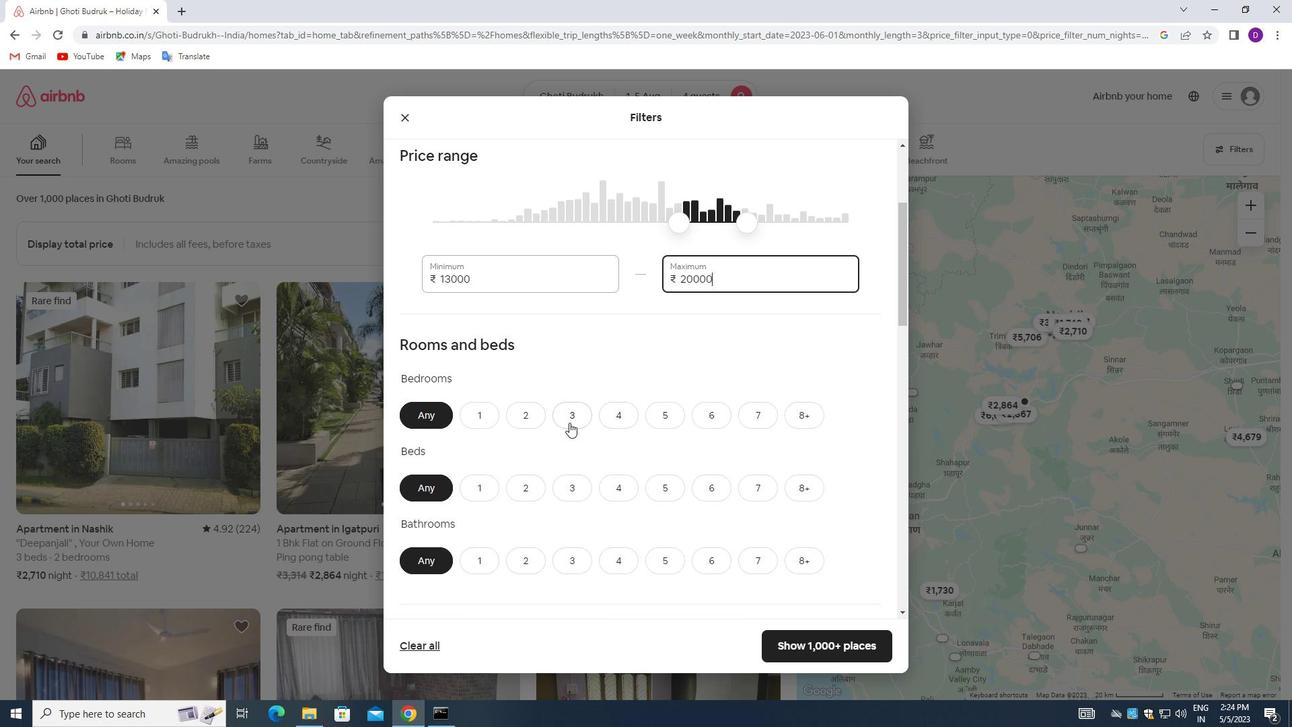 
Action: Mouse moved to (513, 354)
Screenshot: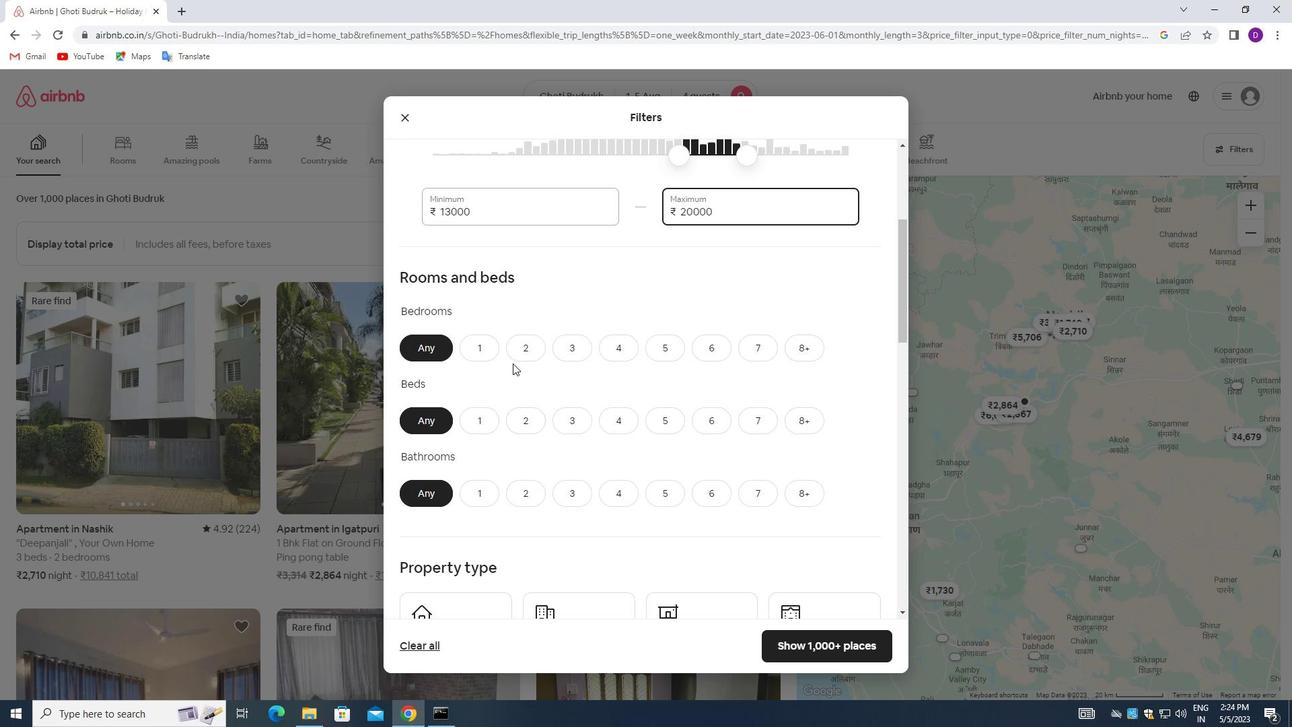 
Action: Mouse pressed left at (513, 354)
Screenshot: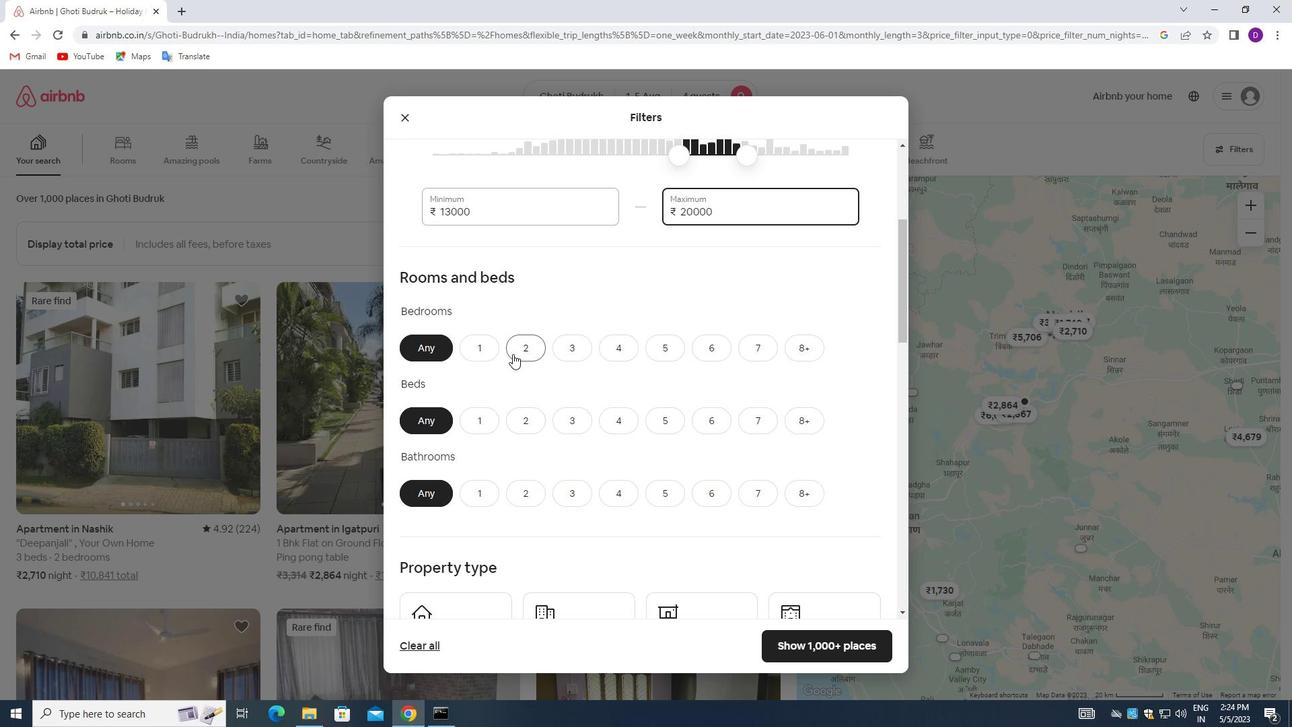 
Action: Mouse moved to (563, 412)
Screenshot: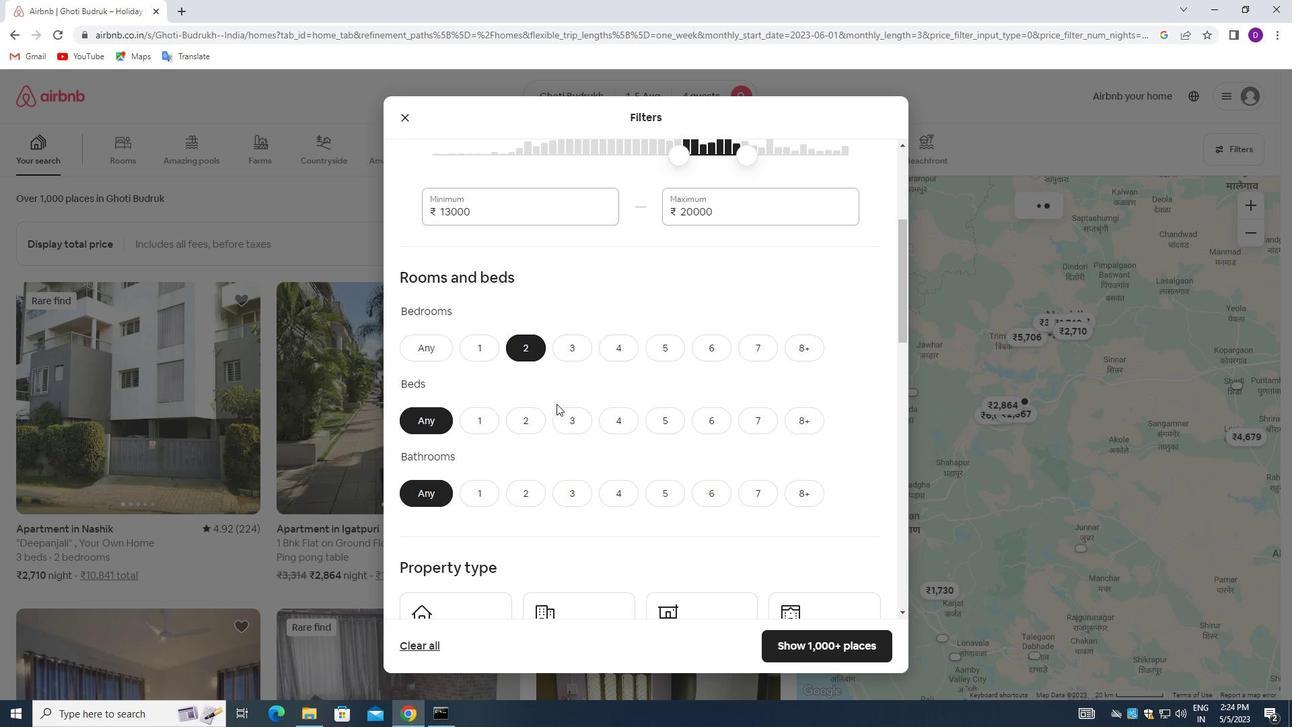 
Action: Mouse pressed left at (563, 412)
Screenshot: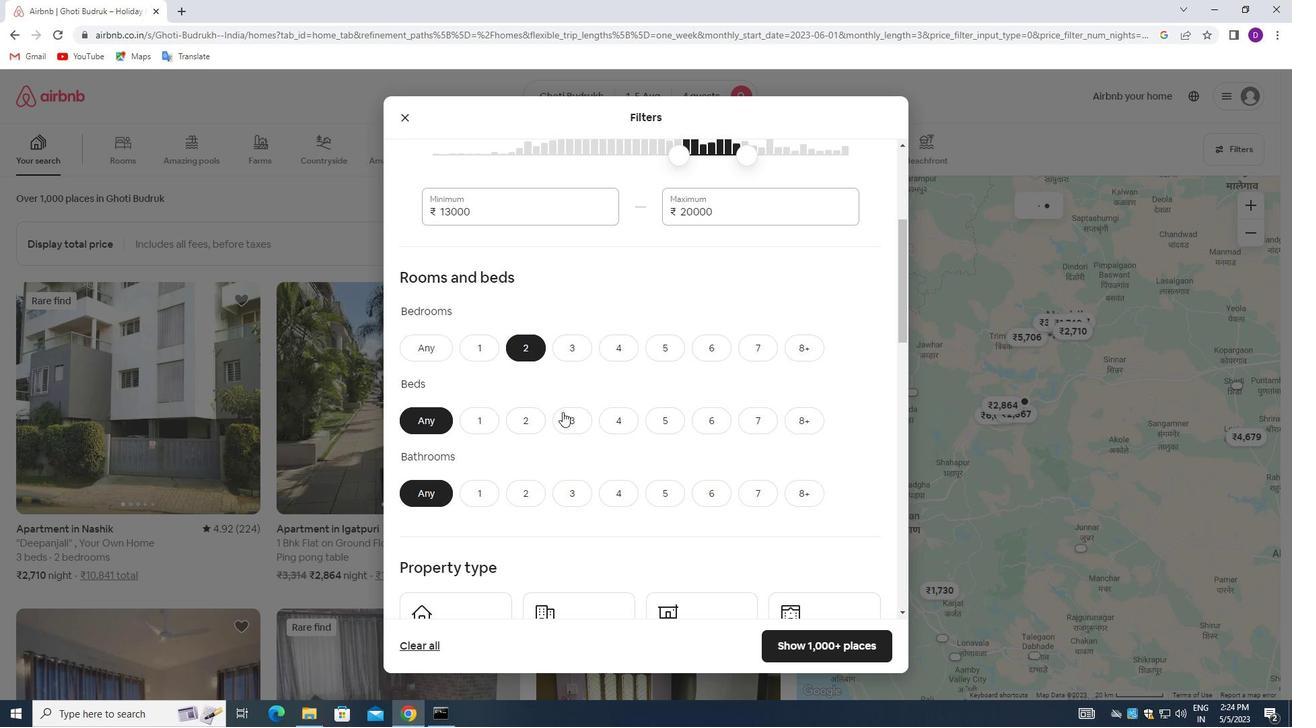 
Action: Mouse moved to (525, 493)
Screenshot: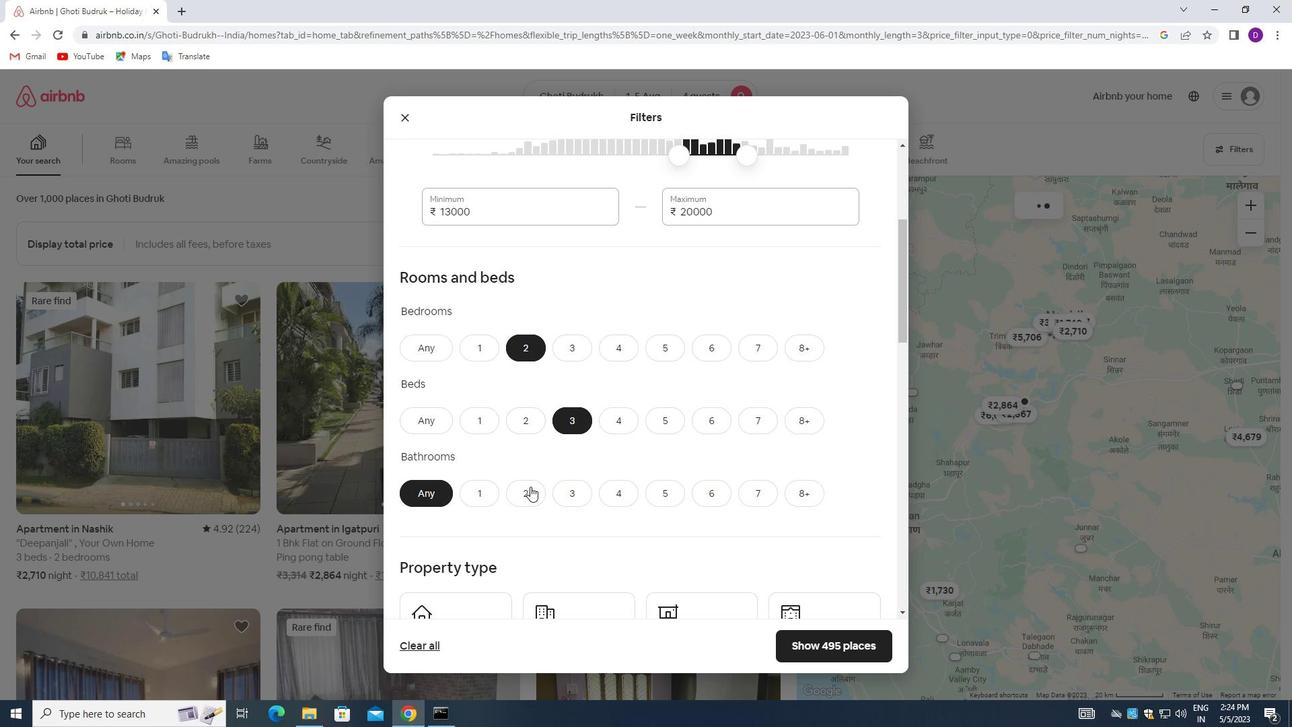 
Action: Mouse pressed left at (525, 493)
Screenshot: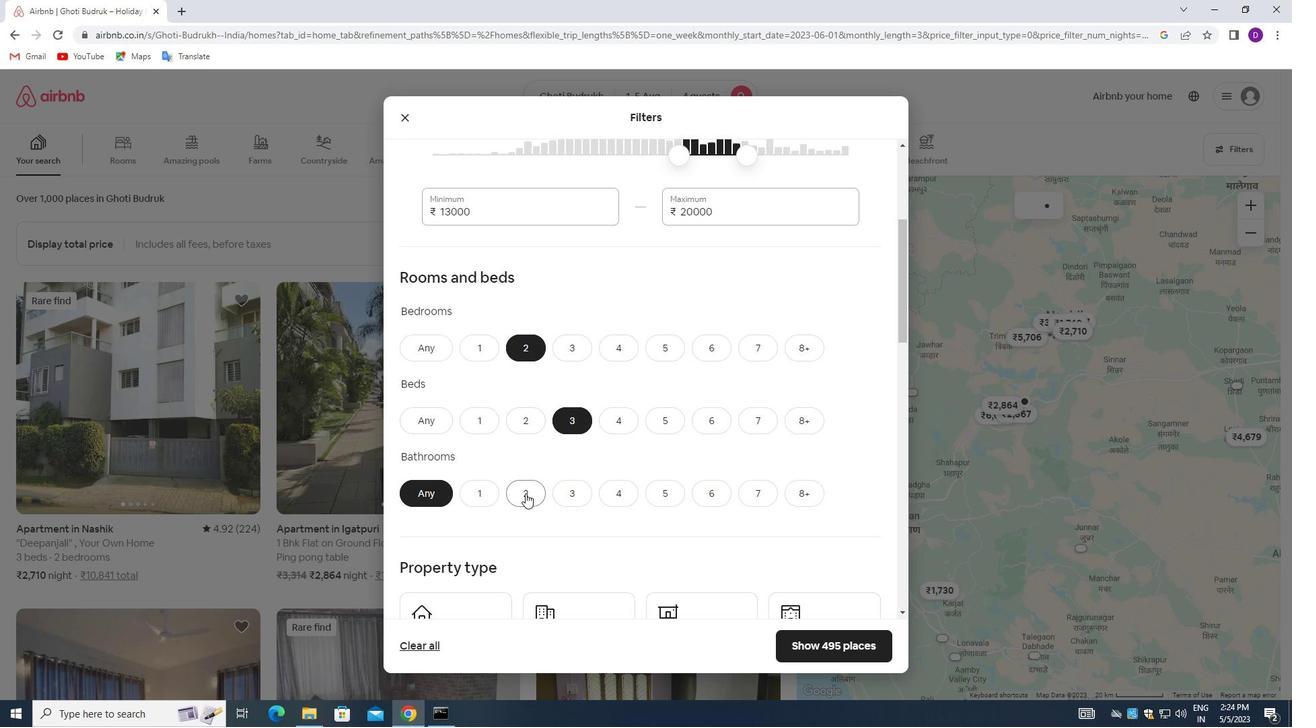 
Action: Mouse moved to (537, 433)
Screenshot: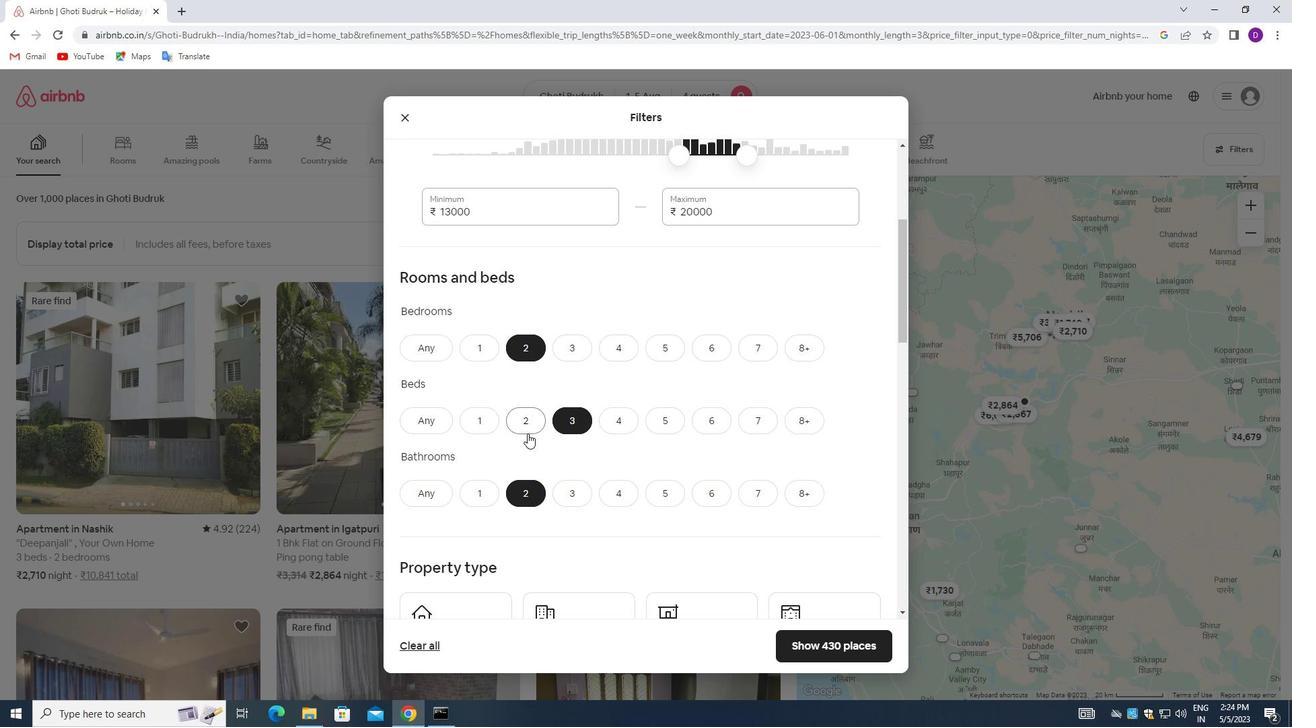 
Action: Mouse scrolled (537, 432) with delta (0, 0)
Screenshot: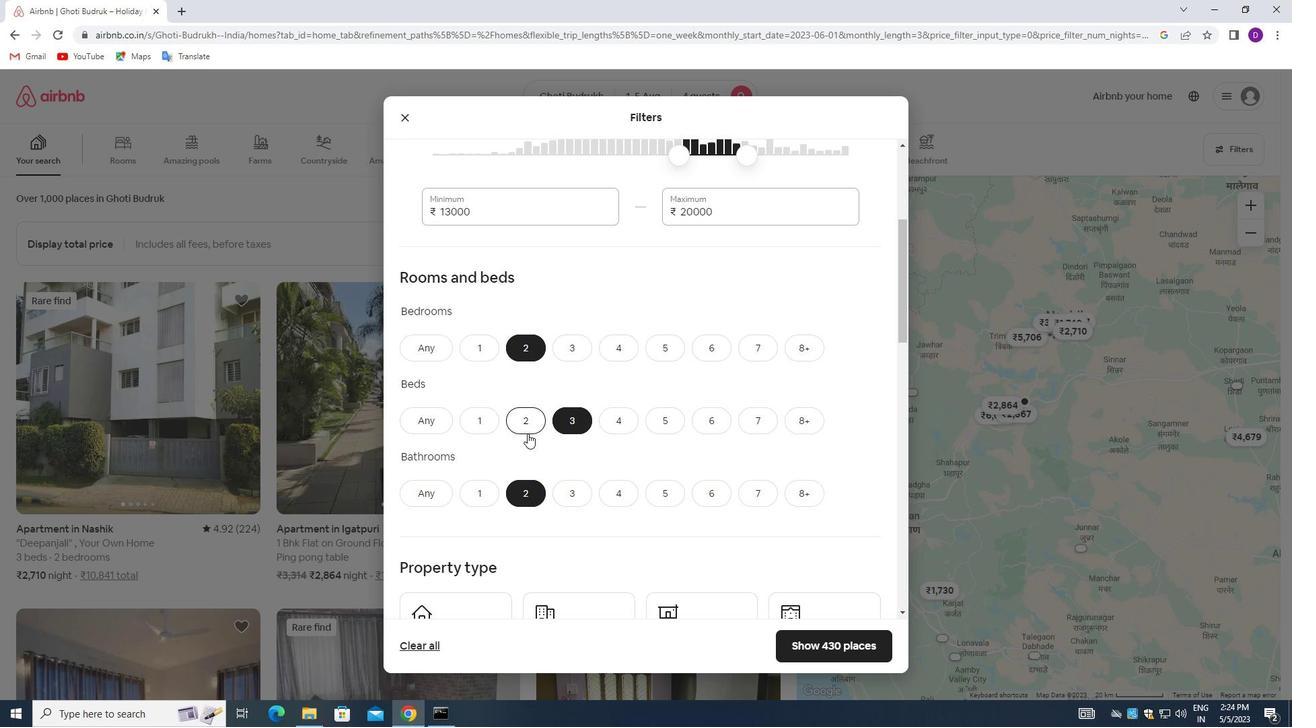 
Action: Mouse moved to (538, 433)
Screenshot: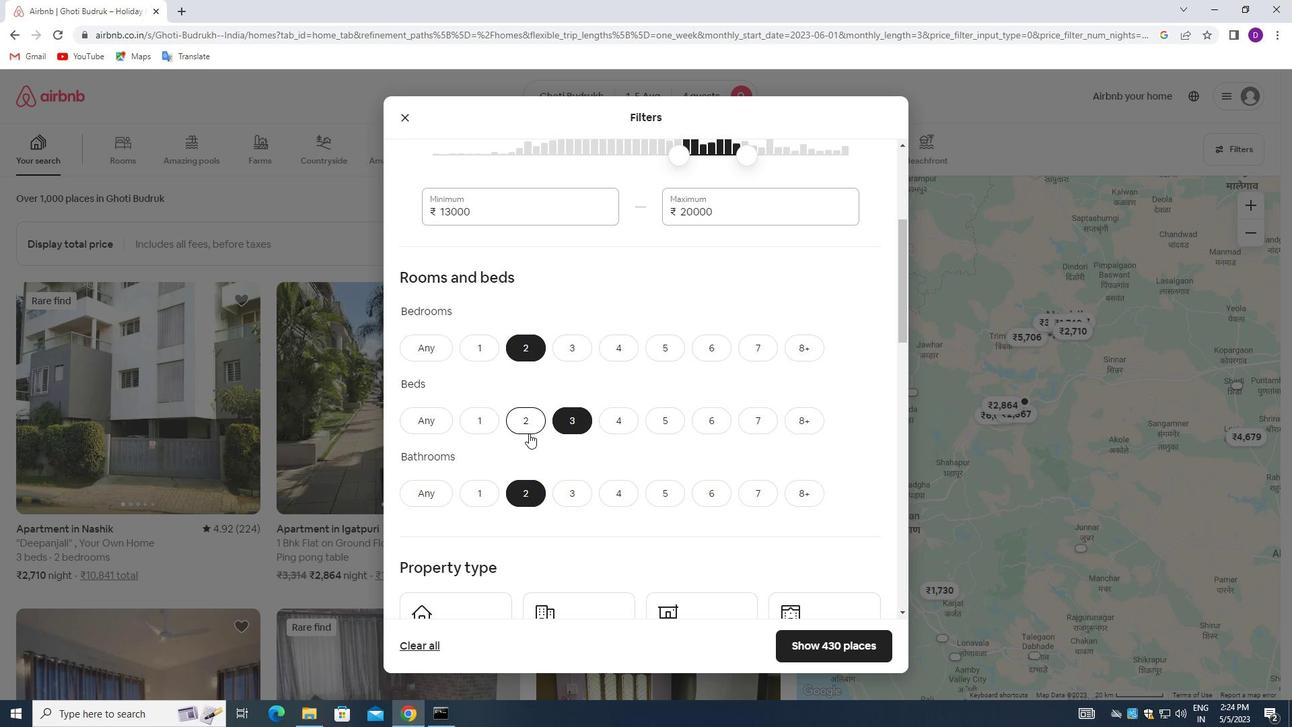
Action: Mouse scrolled (538, 432) with delta (0, 0)
Screenshot: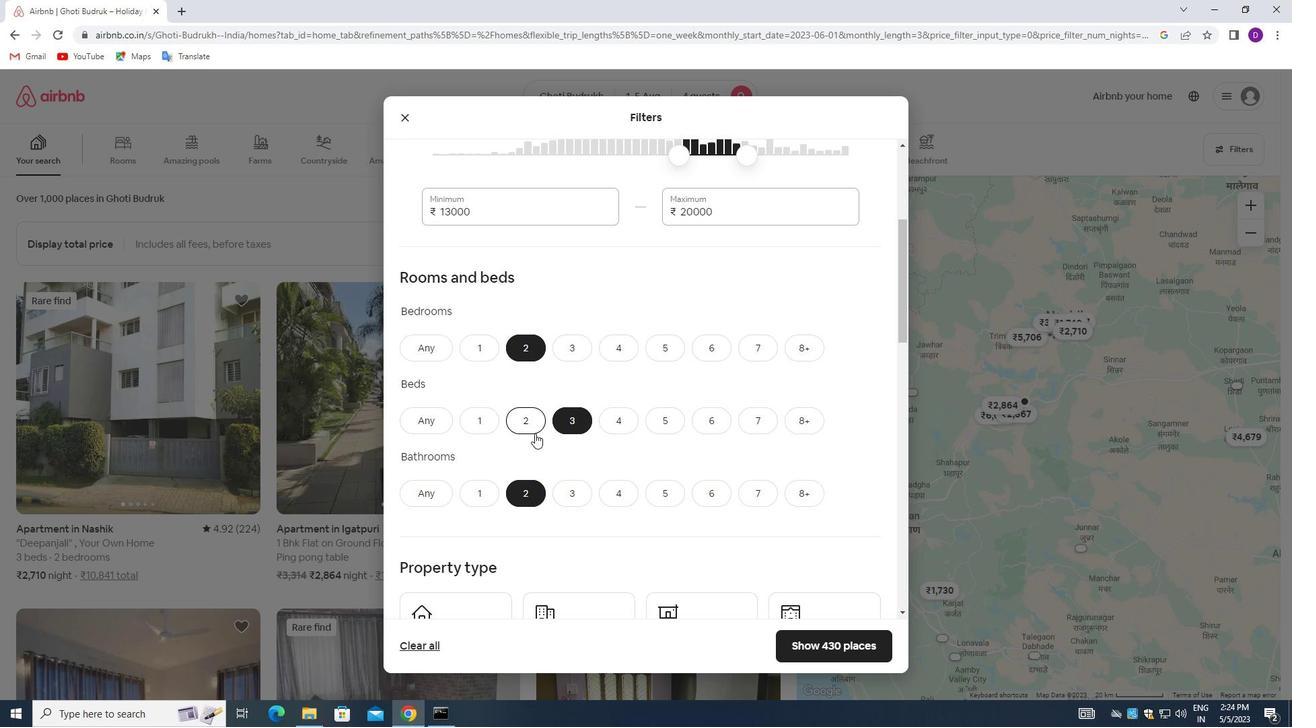 
Action: Mouse moved to (539, 434)
Screenshot: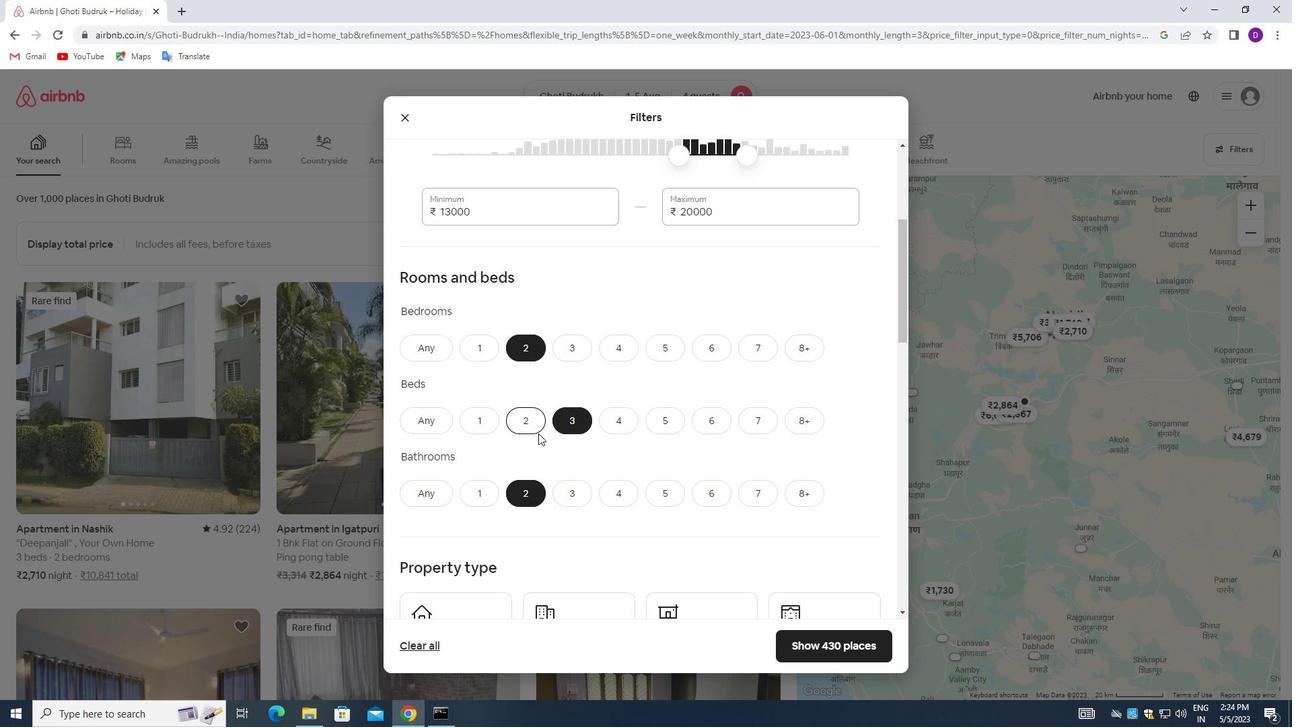
Action: Mouse scrolled (539, 433) with delta (0, 0)
Screenshot: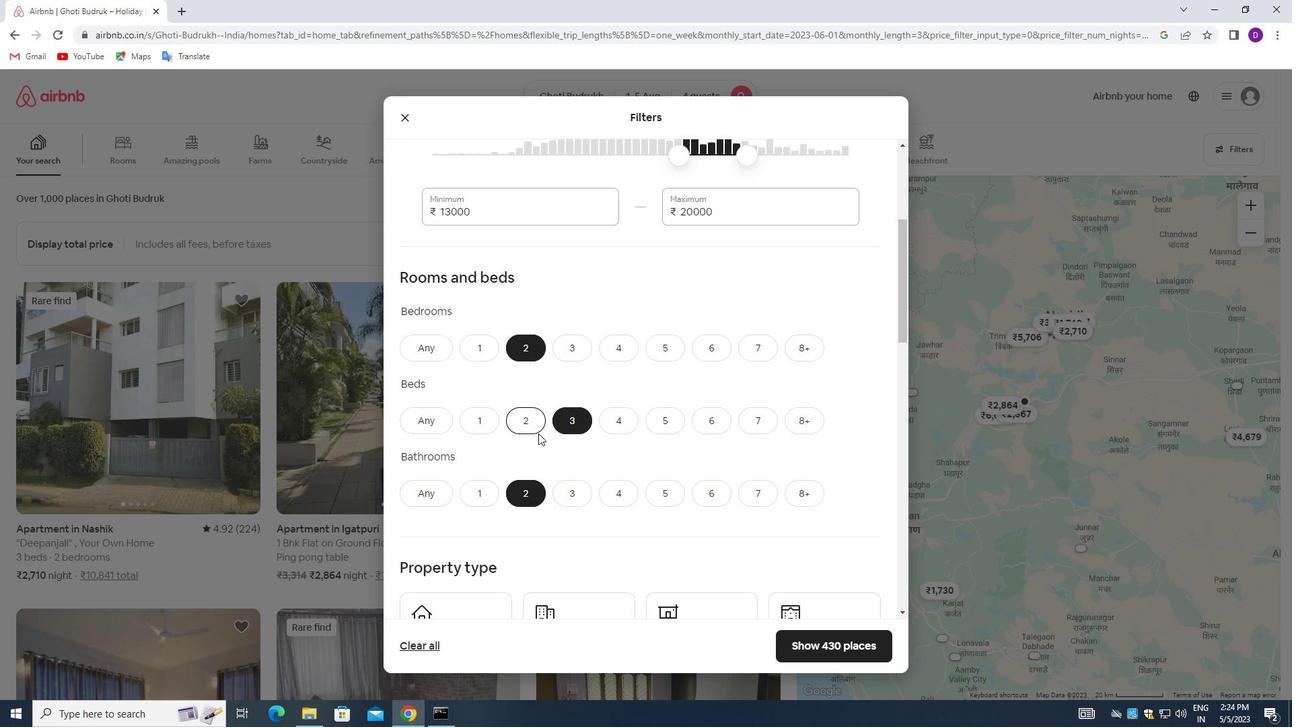 
Action: Mouse moved to (541, 445)
Screenshot: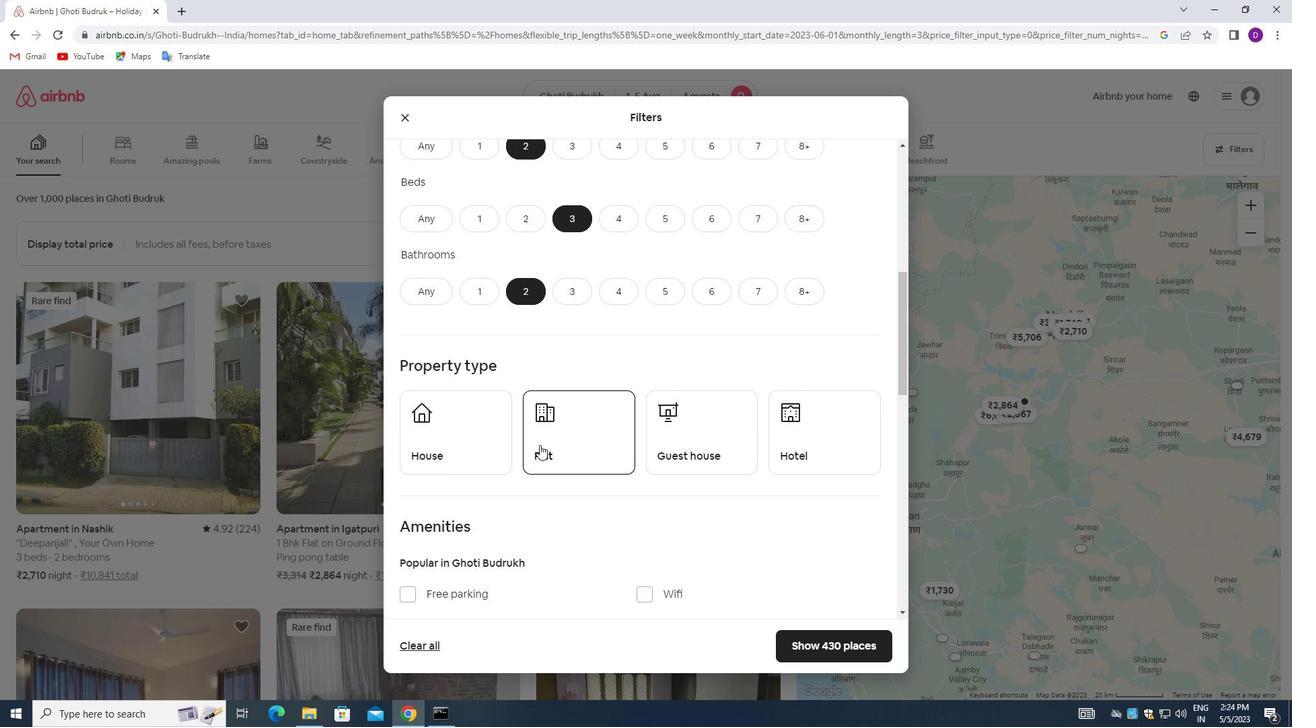 
Action: Mouse pressed left at (541, 445)
Screenshot: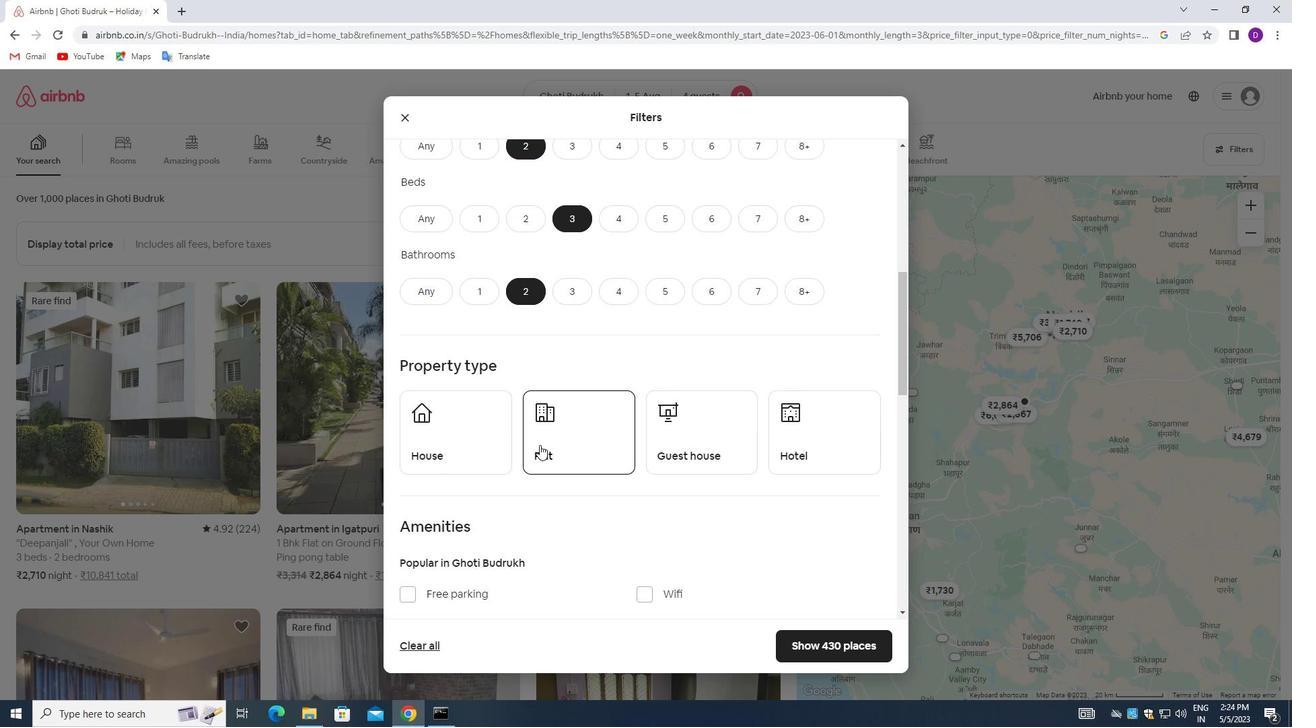 
Action: Mouse moved to (662, 452)
Screenshot: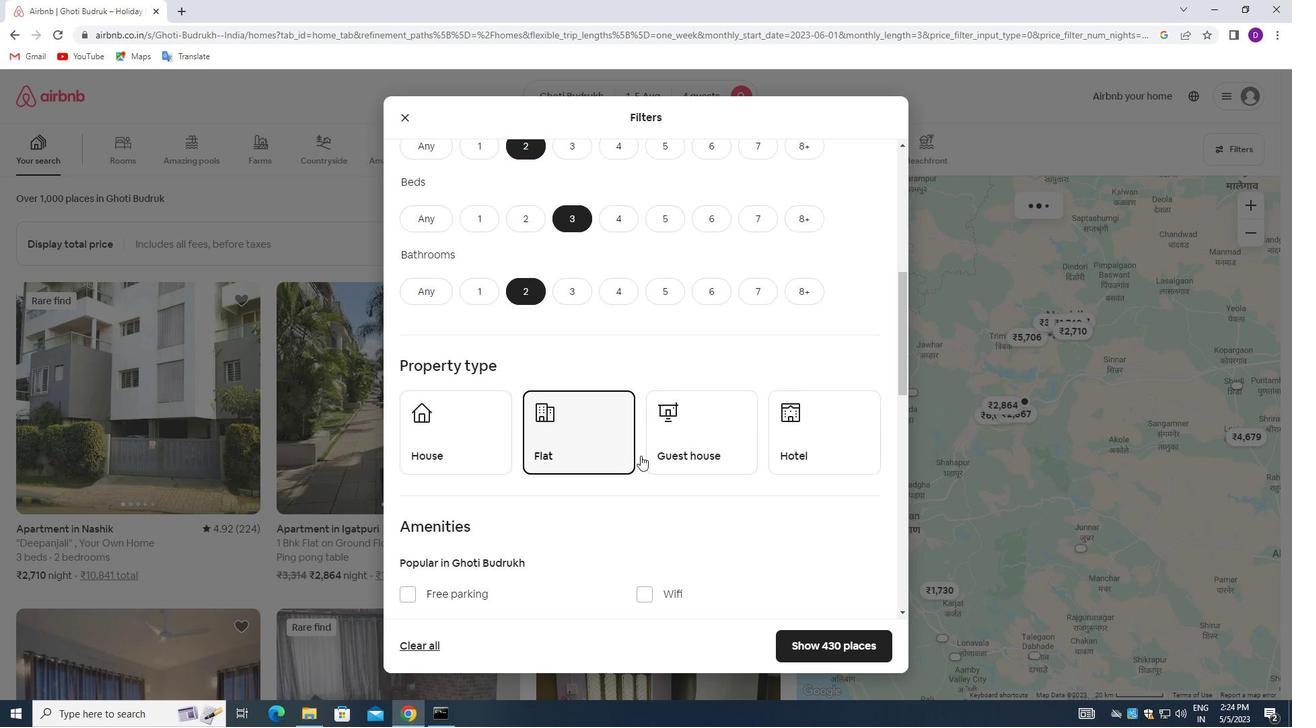 
Action: Mouse pressed left at (662, 452)
Screenshot: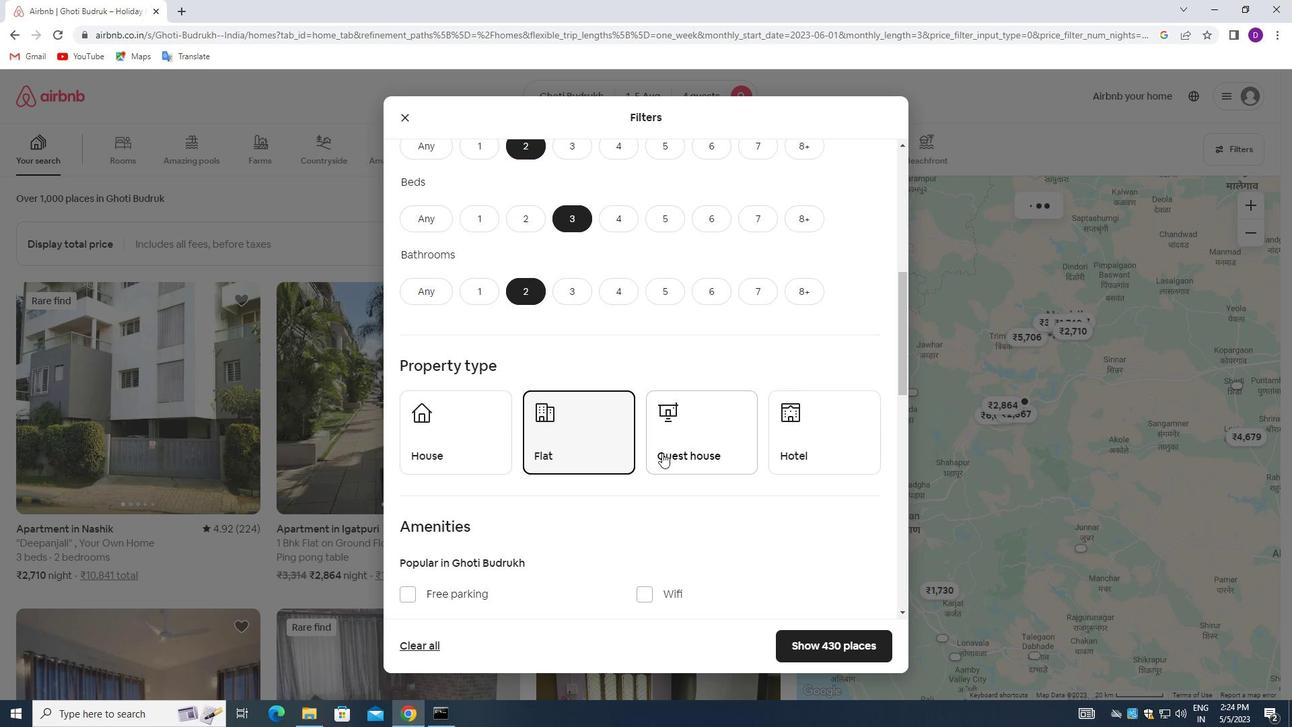 
Action: Mouse moved to (812, 436)
Screenshot: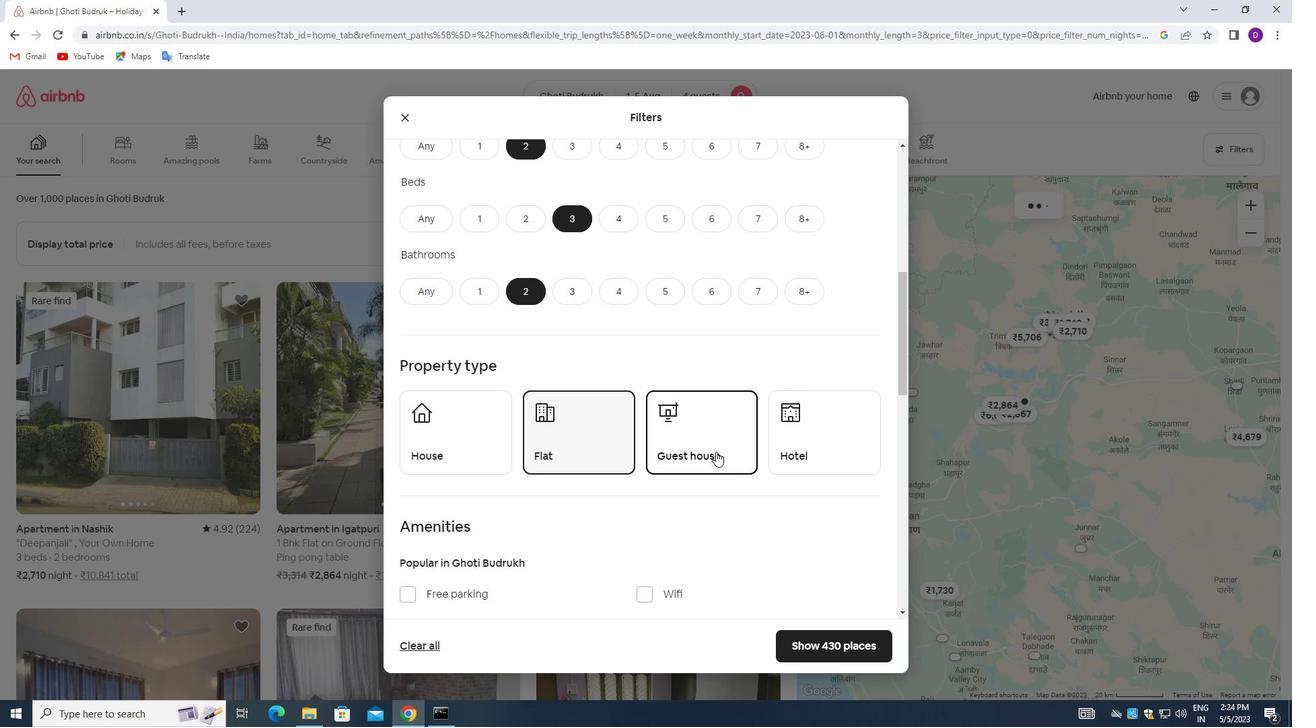 
Action: Mouse pressed left at (812, 436)
Screenshot: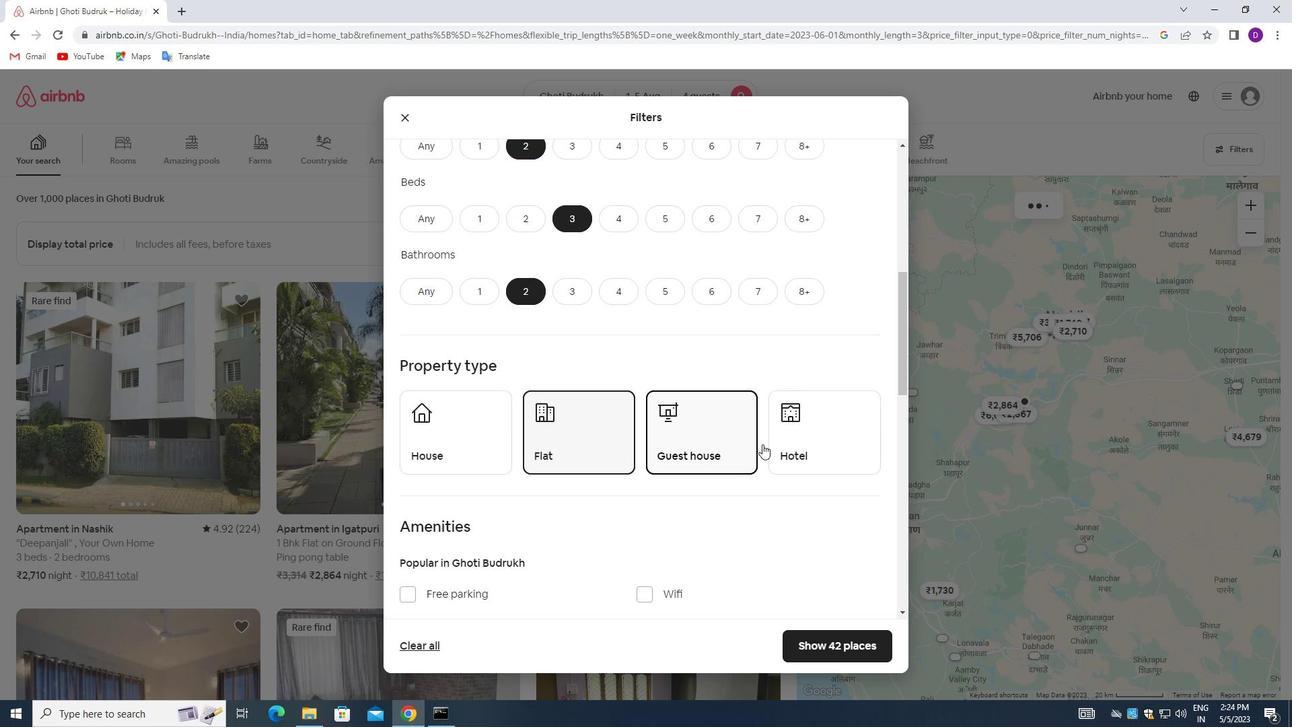 
Action: Mouse moved to (744, 426)
Screenshot: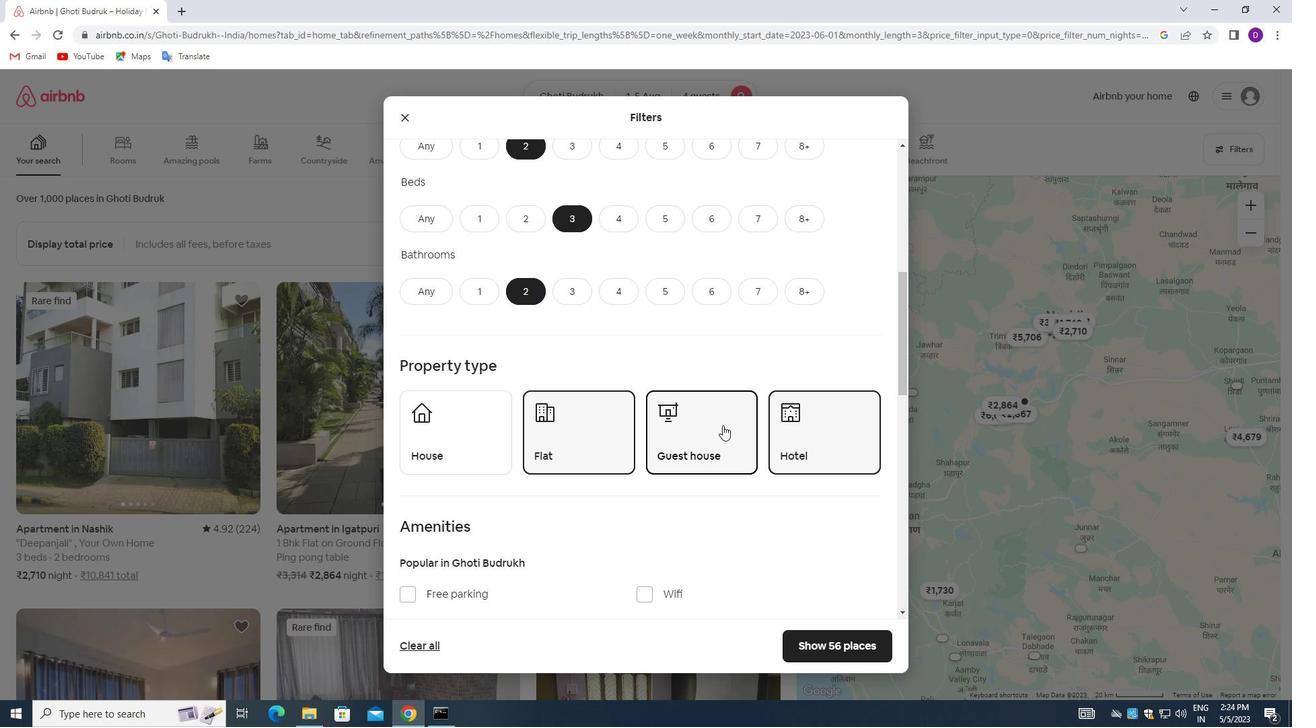 
Action: Mouse scrolled (744, 425) with delta (0, 0)
Screenshot: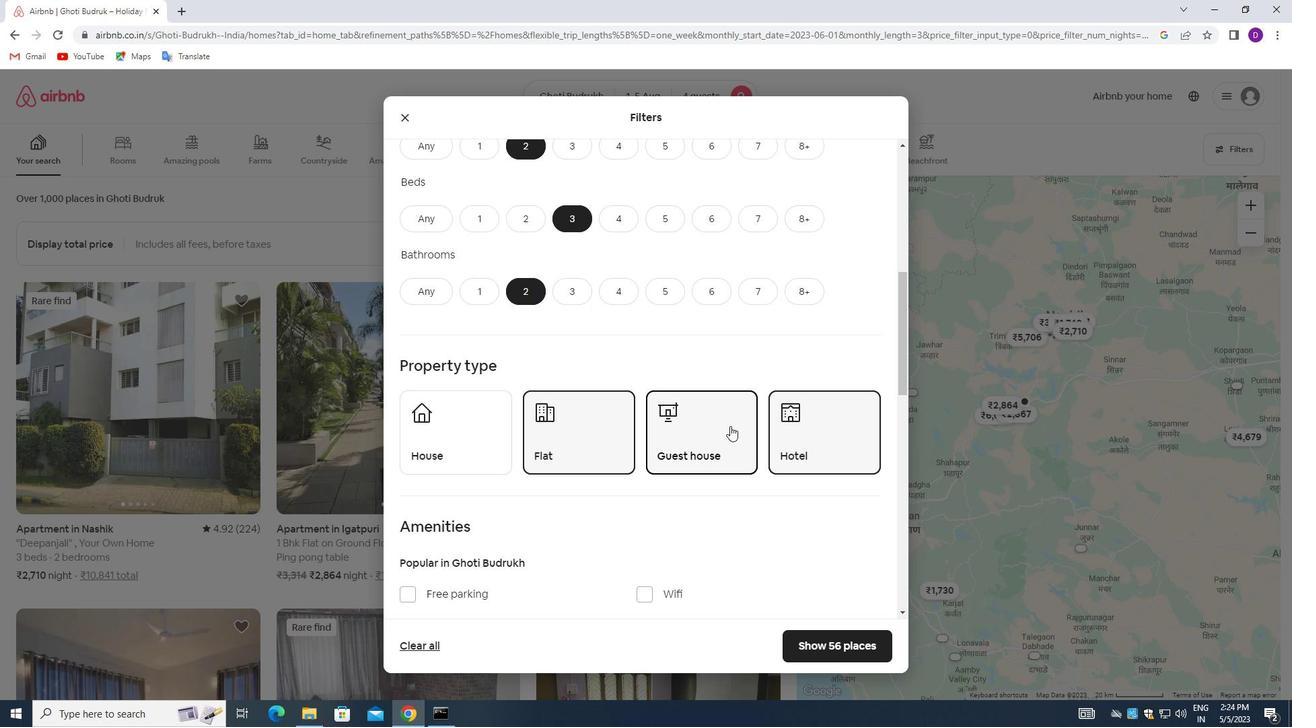 
Action: Mouse moved to (731, 423)
Screenshot: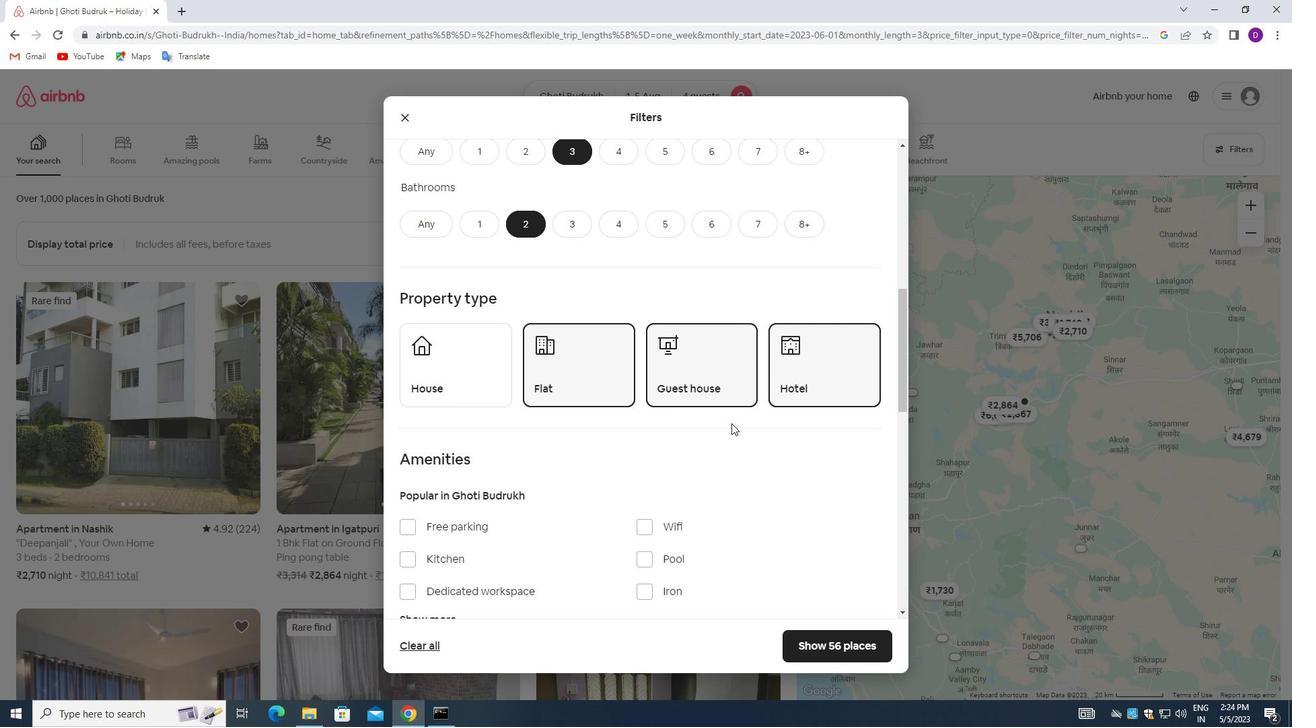 
Action: Mouse scrolled (731, 422) with delta (0, 0)
Screenshot: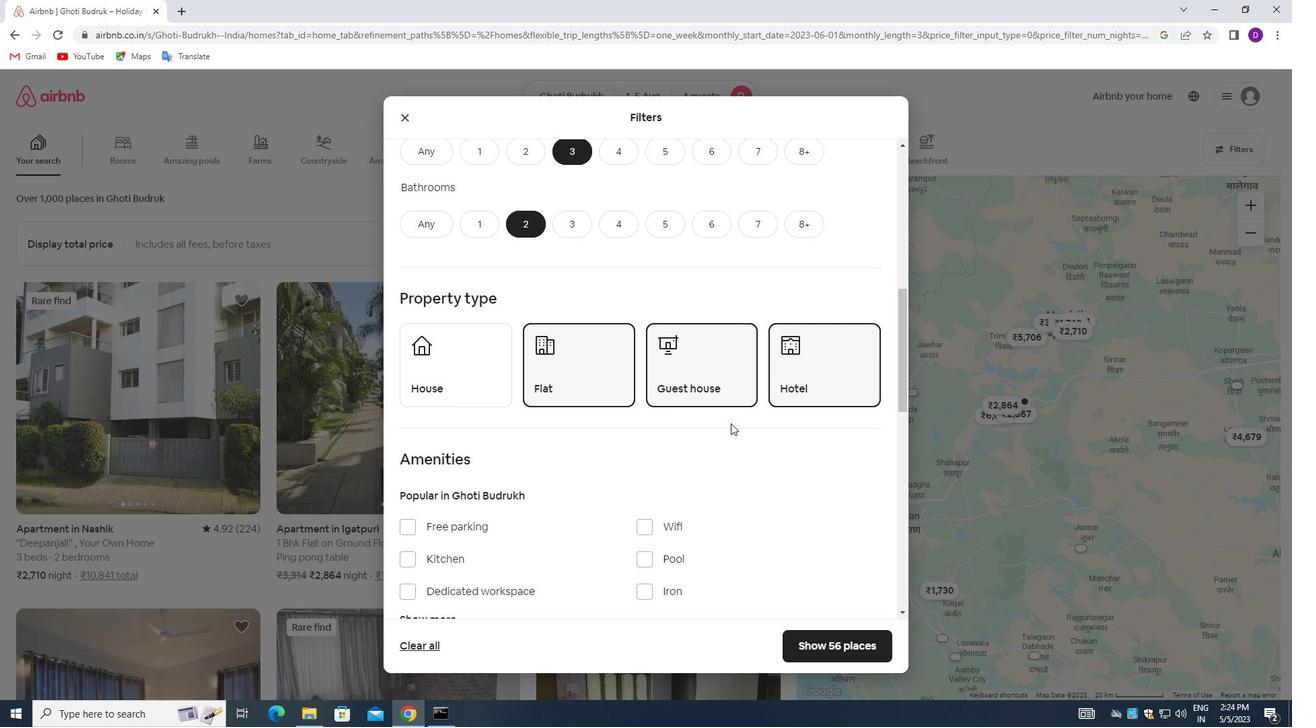 
Action: Mouse scrolled (731, 422) with delta (0, 0)
Screenshot: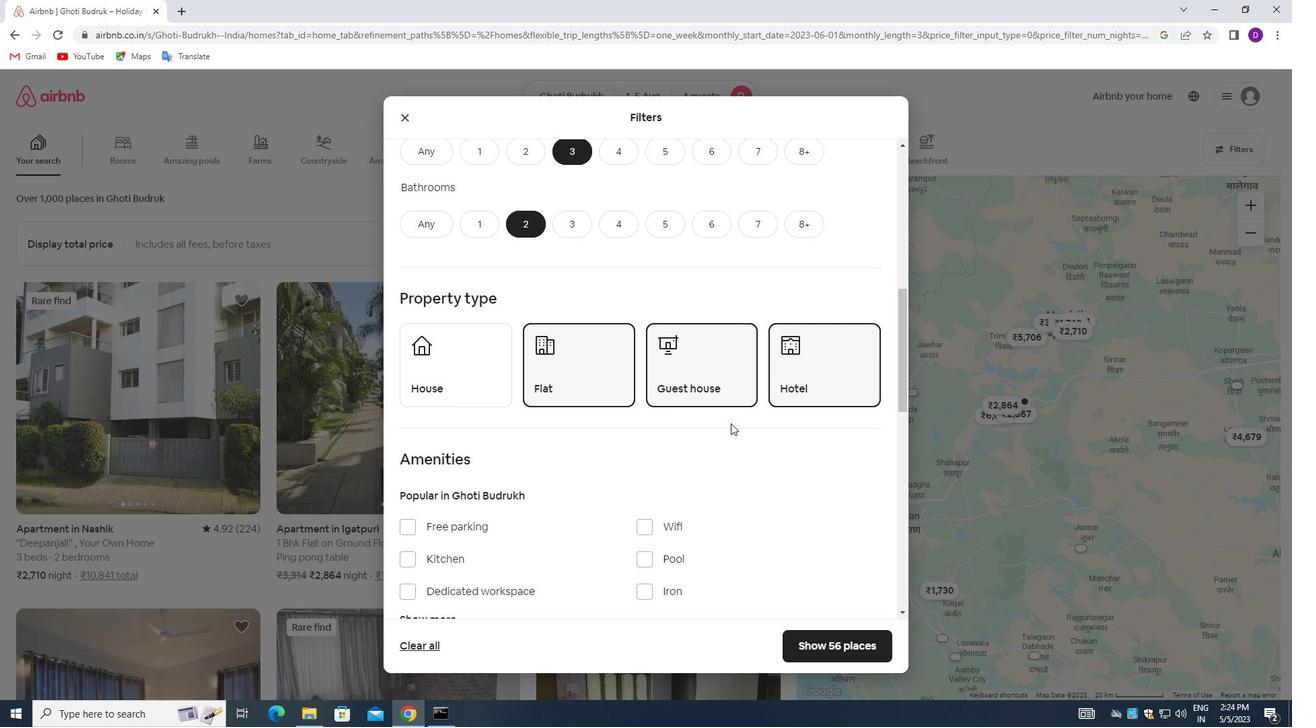 
Action: Mouse moved to (421, 486)
Screenshot: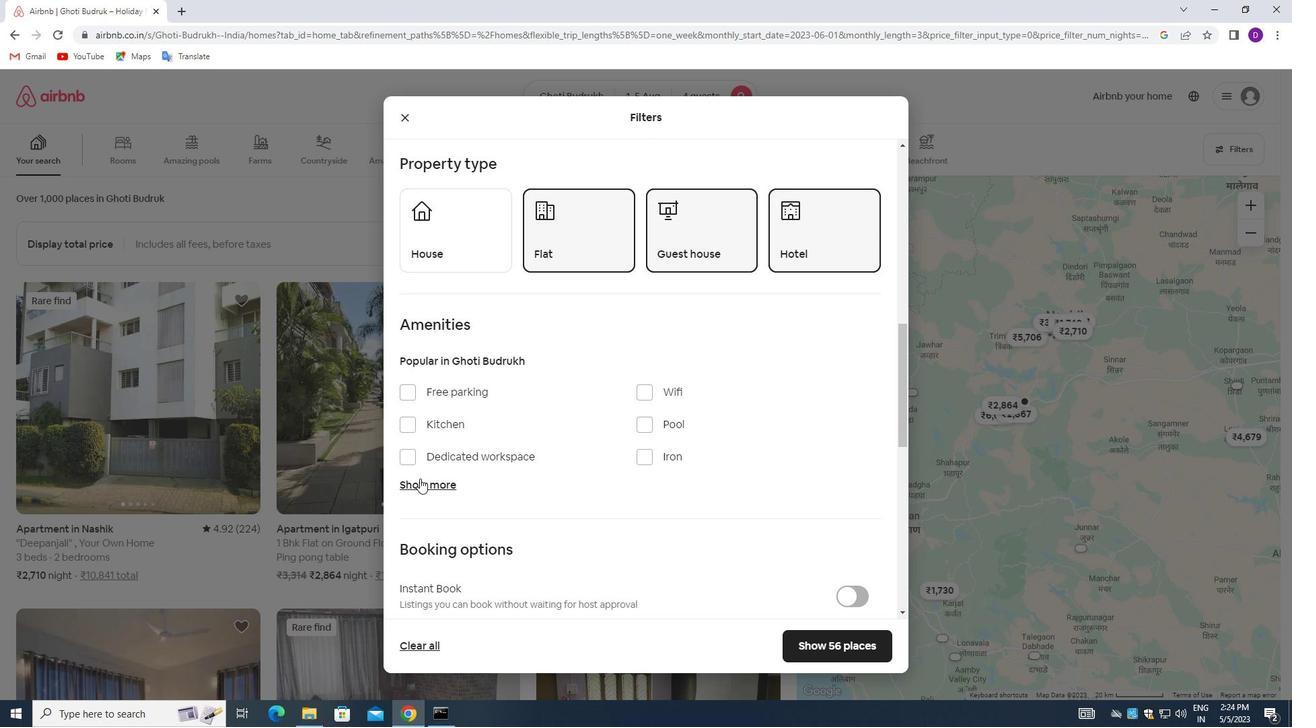 
Action: Mouse pressed left at (421, 486)
Screenshot: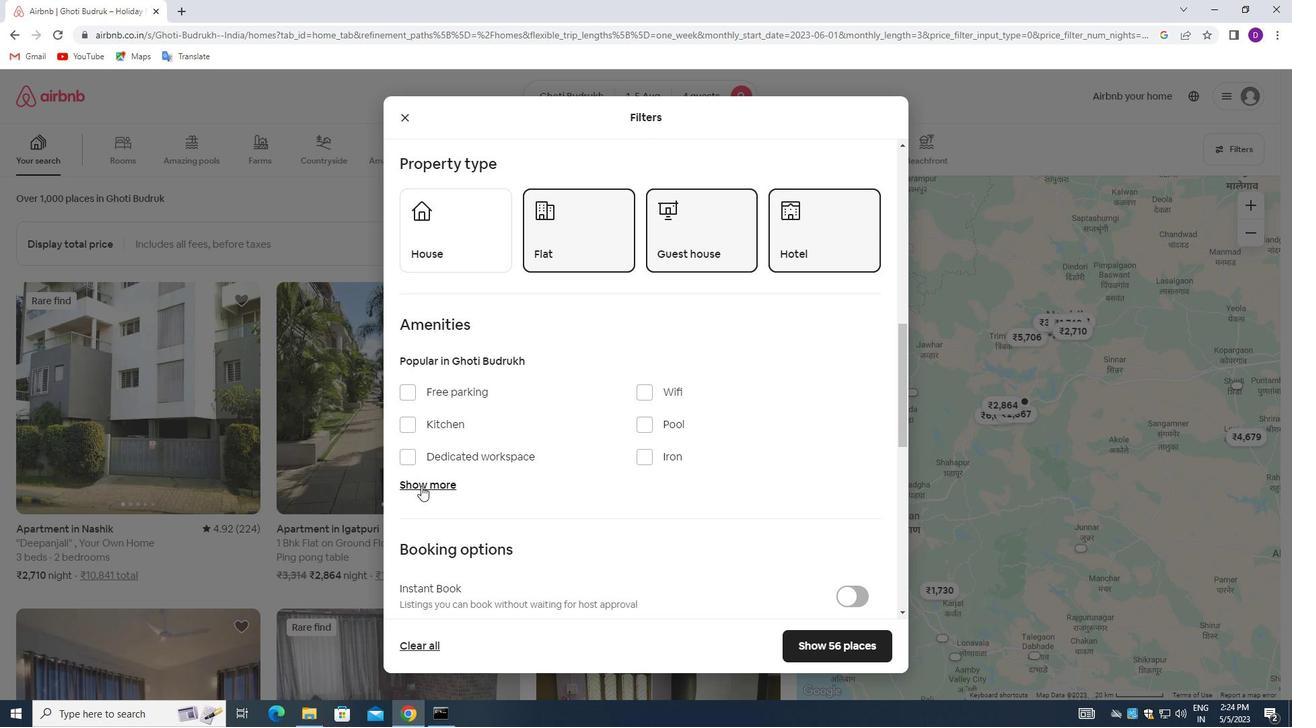 
Action: Mouse moved to (413, 531)
Screenshot: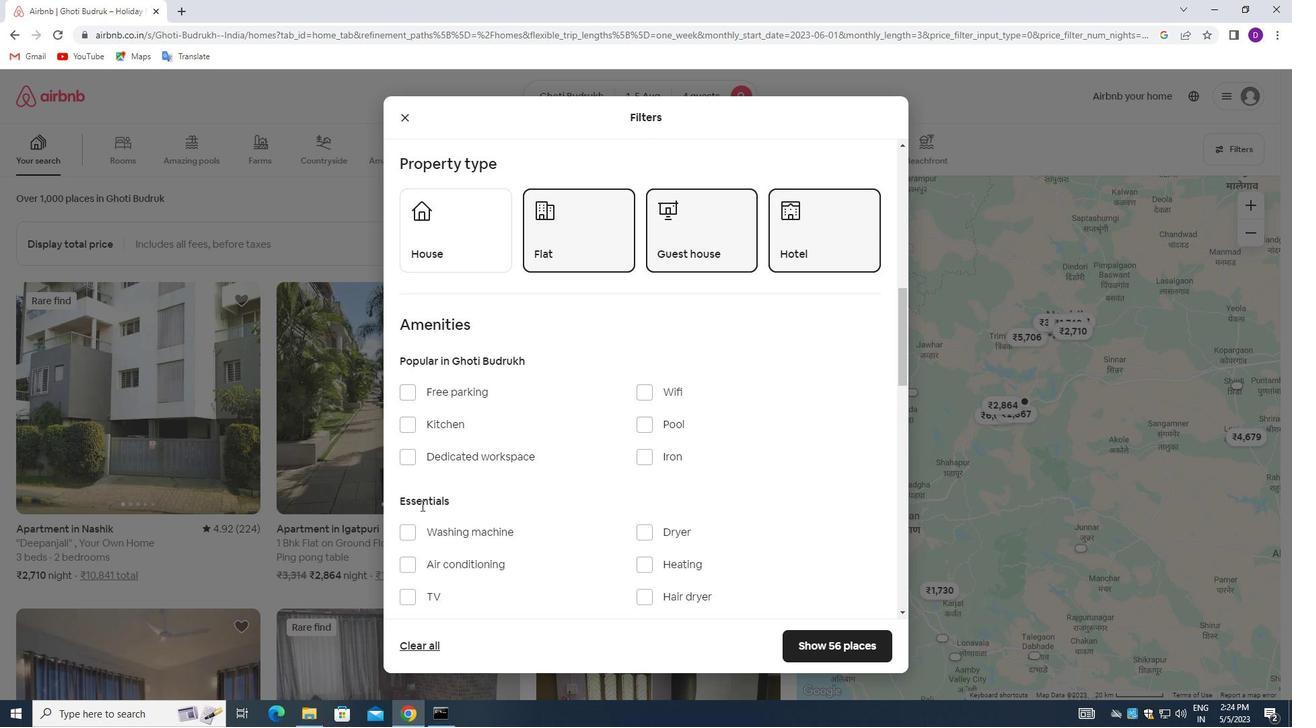 
Action: Mouse pressed left at (413, 531)
Screenshot: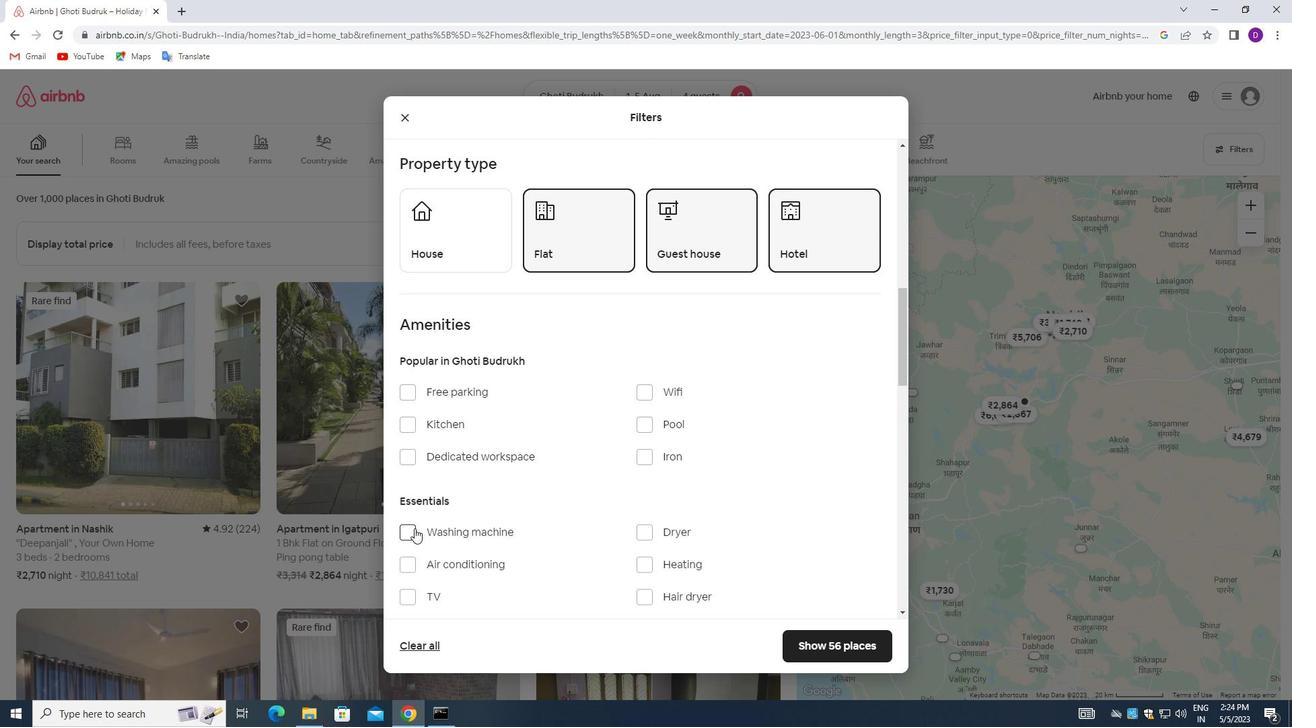 
Action: Mouse moved to (577, 467)
Screenshot: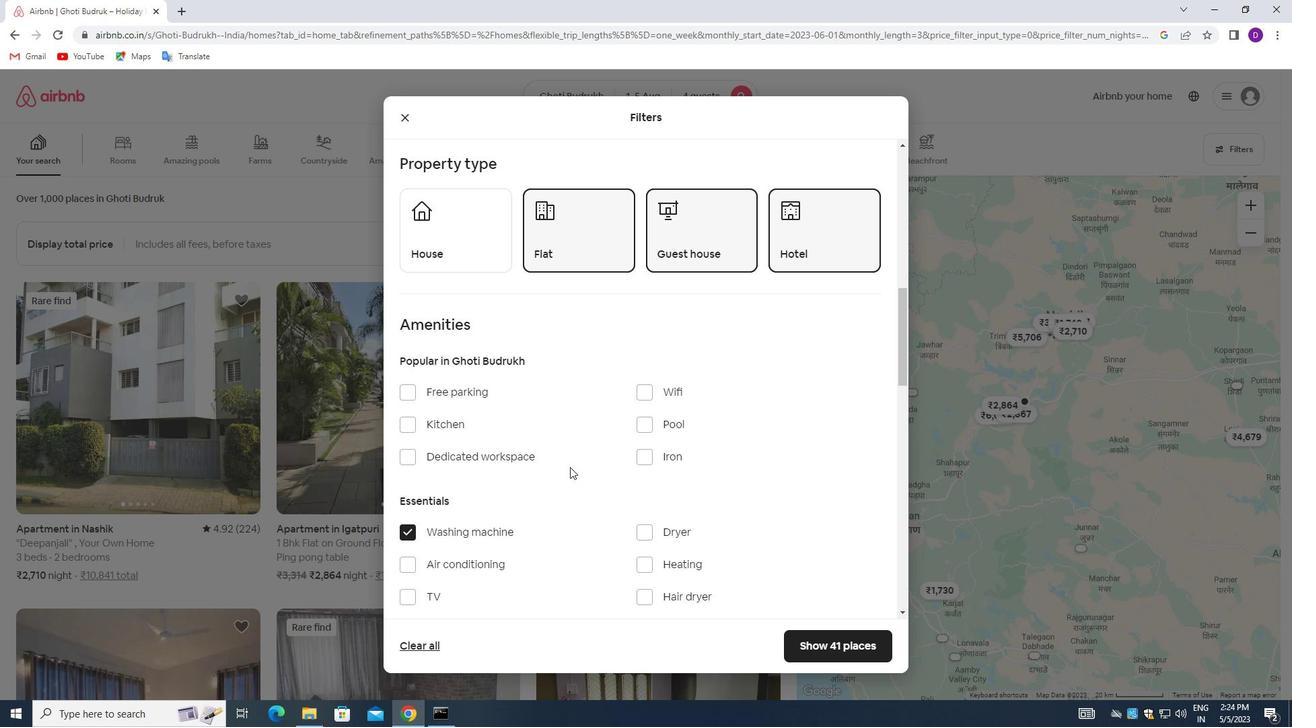 
Action: Mouse scrolled (577, 466) with delta (0, 0)
Screenshot: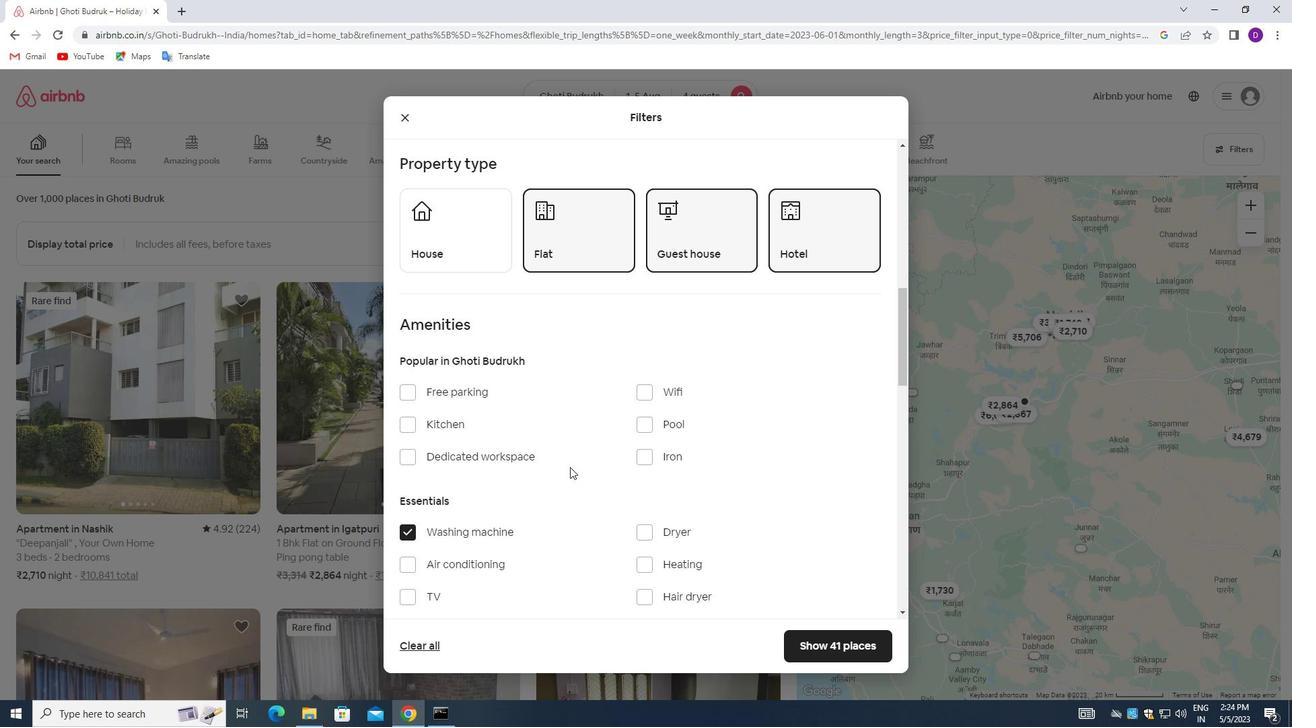 
Action: Mouse moved to (579, 467)
Screenshot: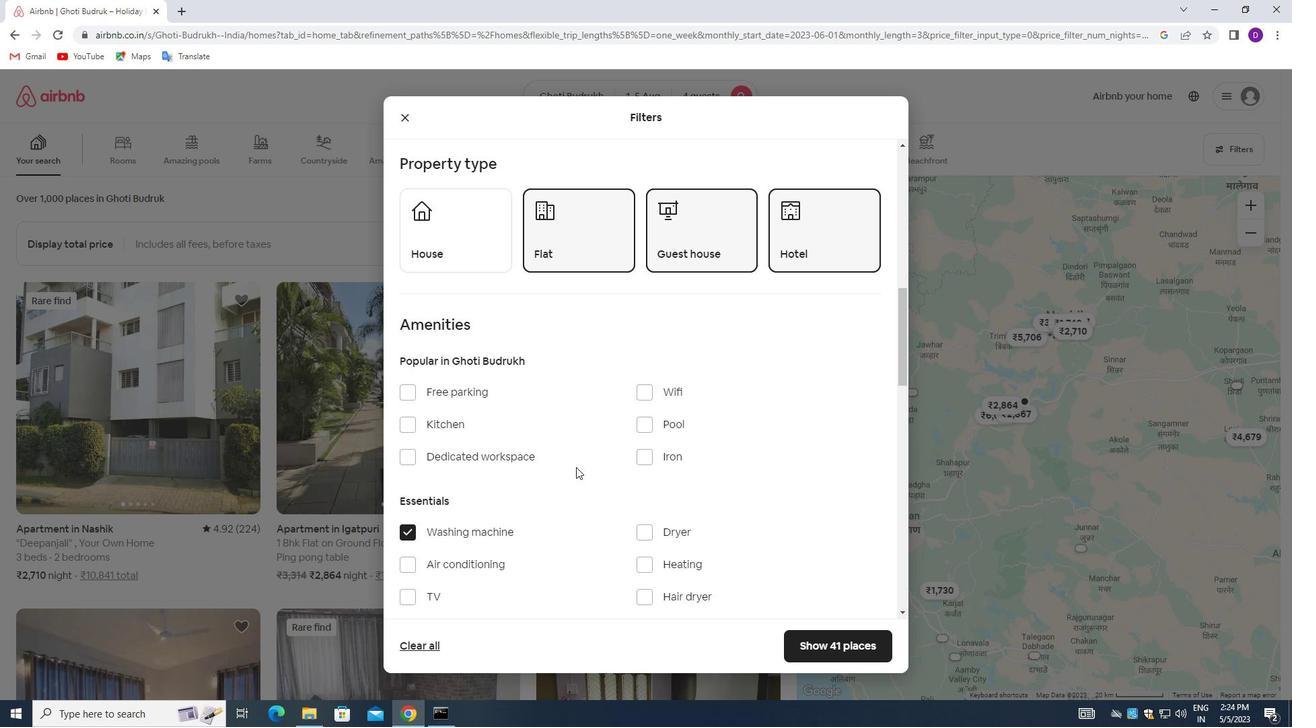
Action: Mouse scrolled (579, 466) with delta (0, 0)
Screenshot: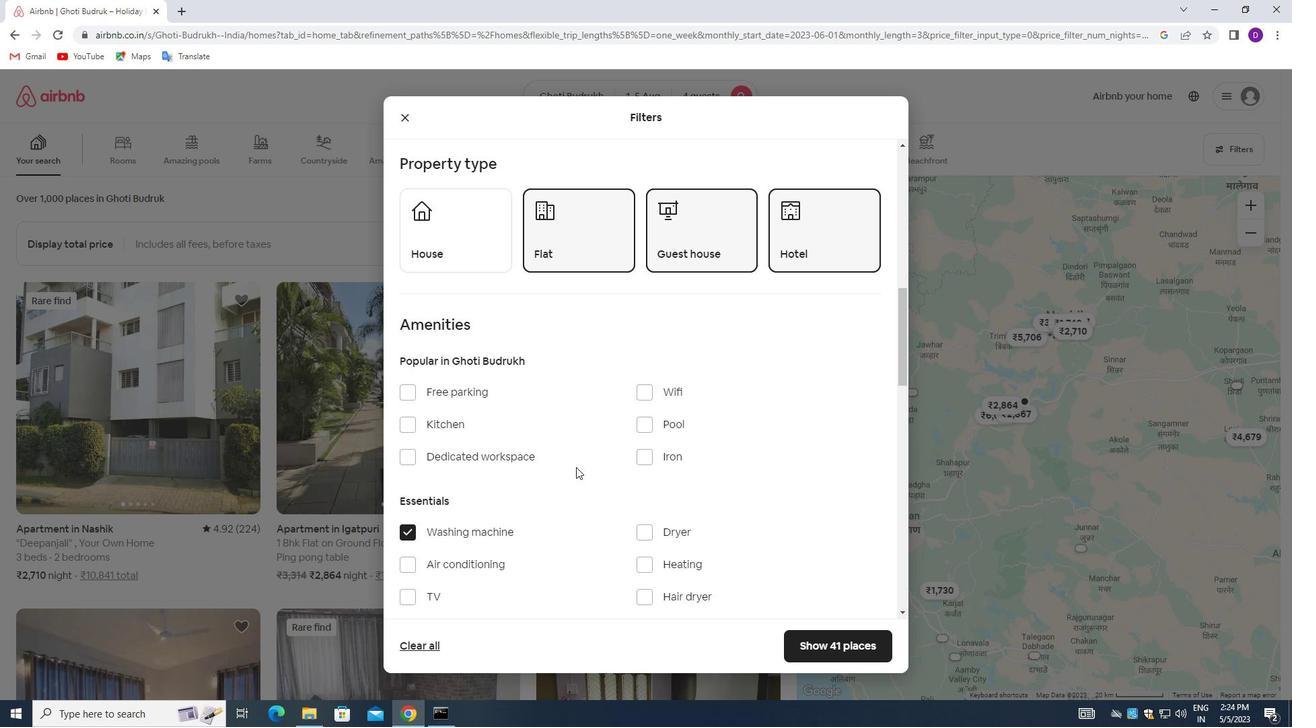 
Action: Mouse moved to (638, 458)
Screenshot: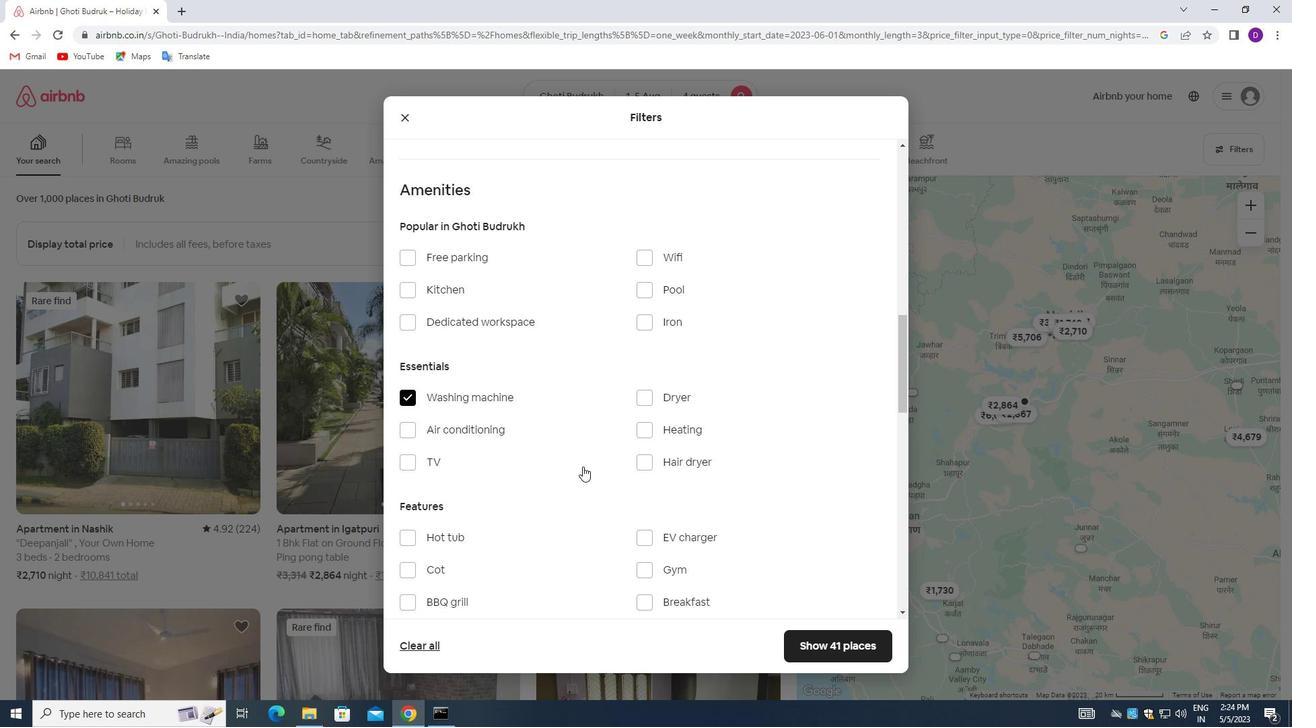 
Action: Mouse scrolled (638, 457) with delta (0, 0)
Screenshot: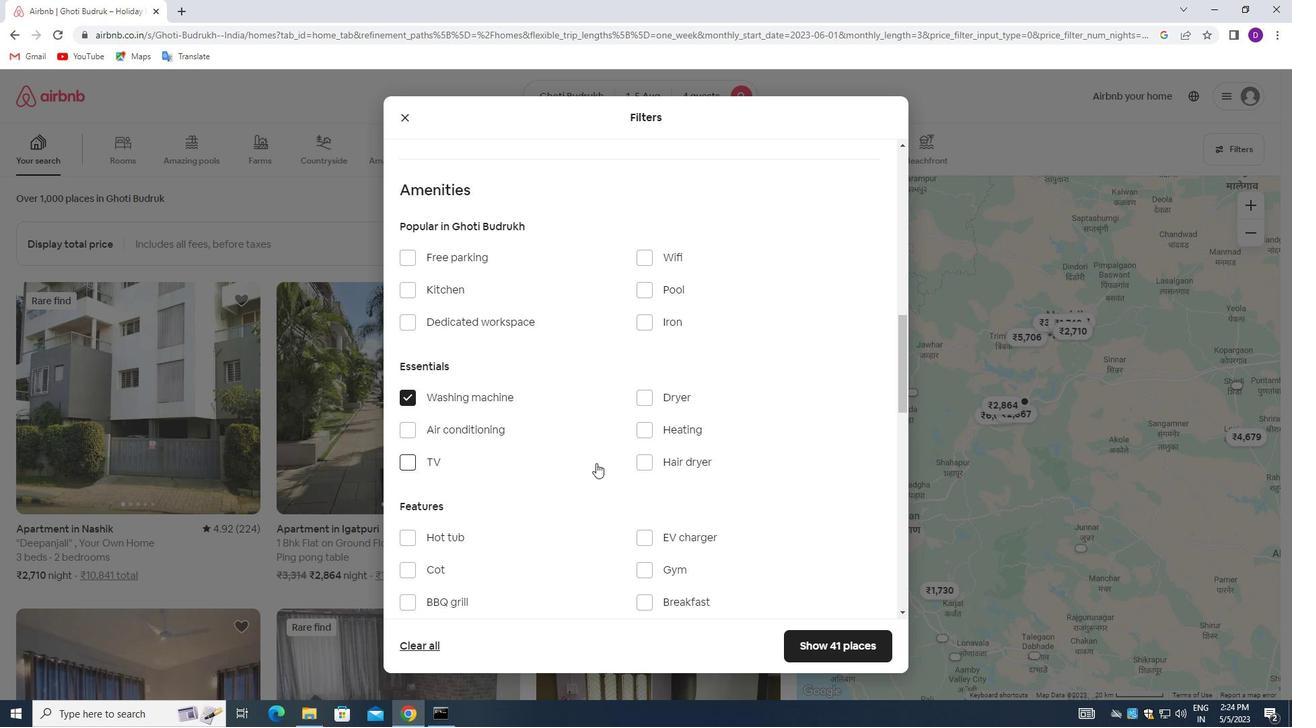 
Action: Mouse moved to (638, 458)
Screenshot: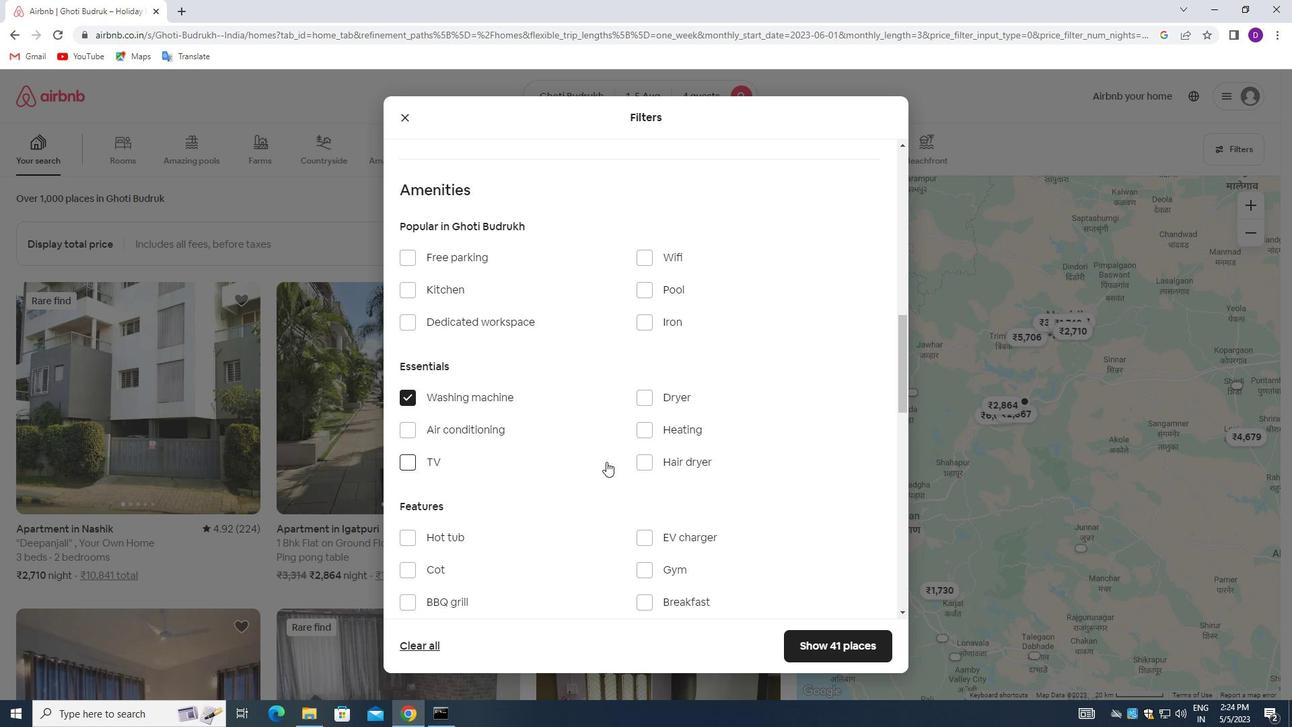 
Action: Mouse scrolled (638, 457) with delta (0, 0)
Screenshot: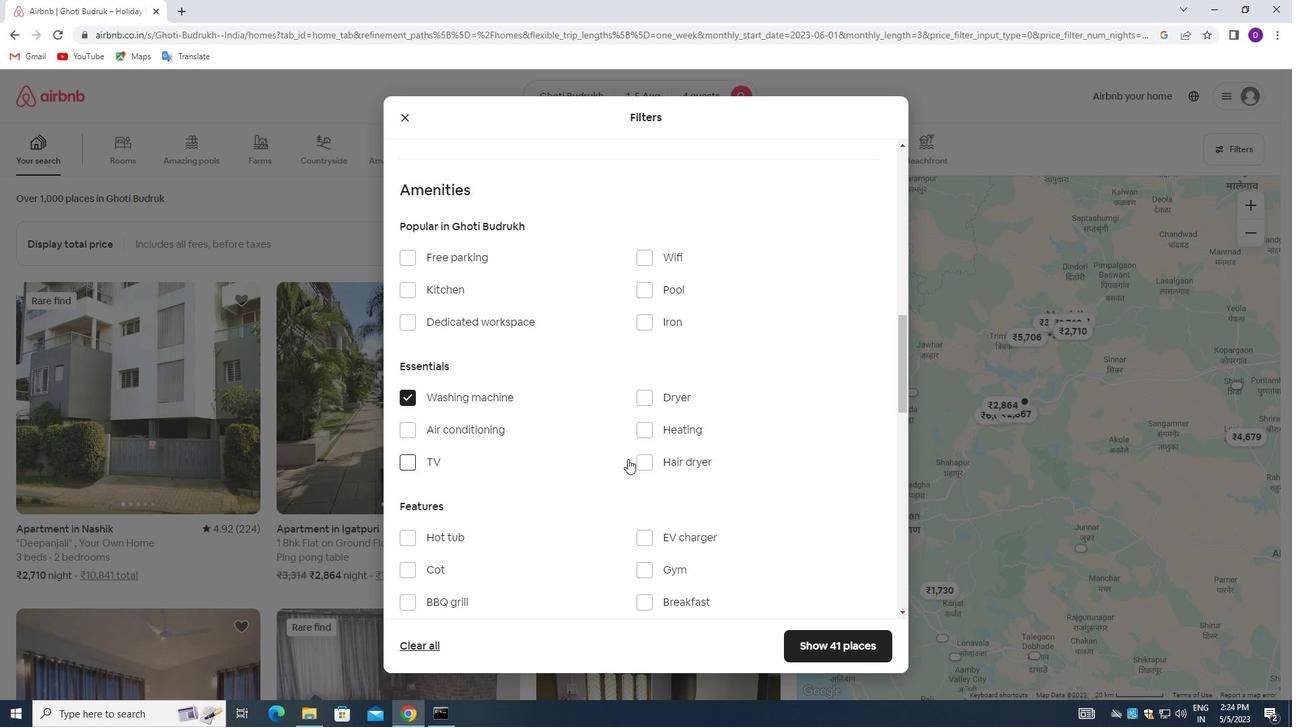 
Action: Mouse moved to (643, 461)
Screenshot: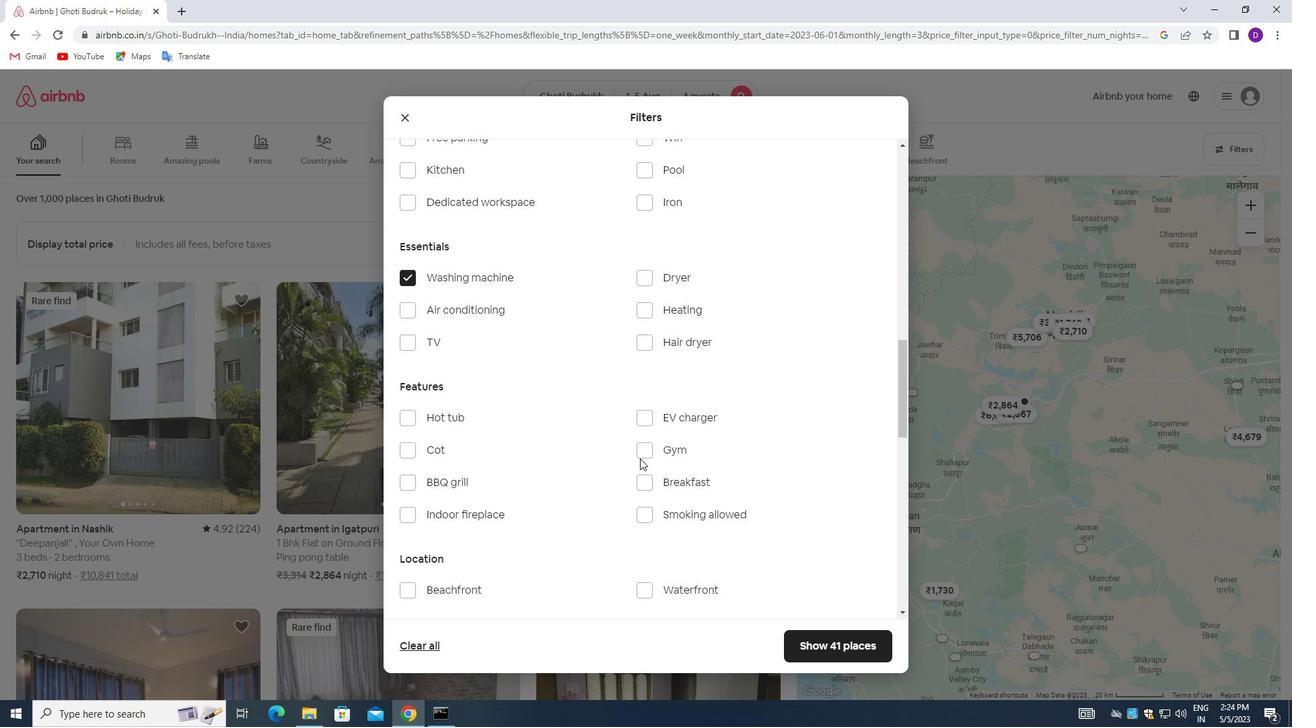 
Action: Mouse scrolled (643, 460) with delta (0, 0)
Screenshot: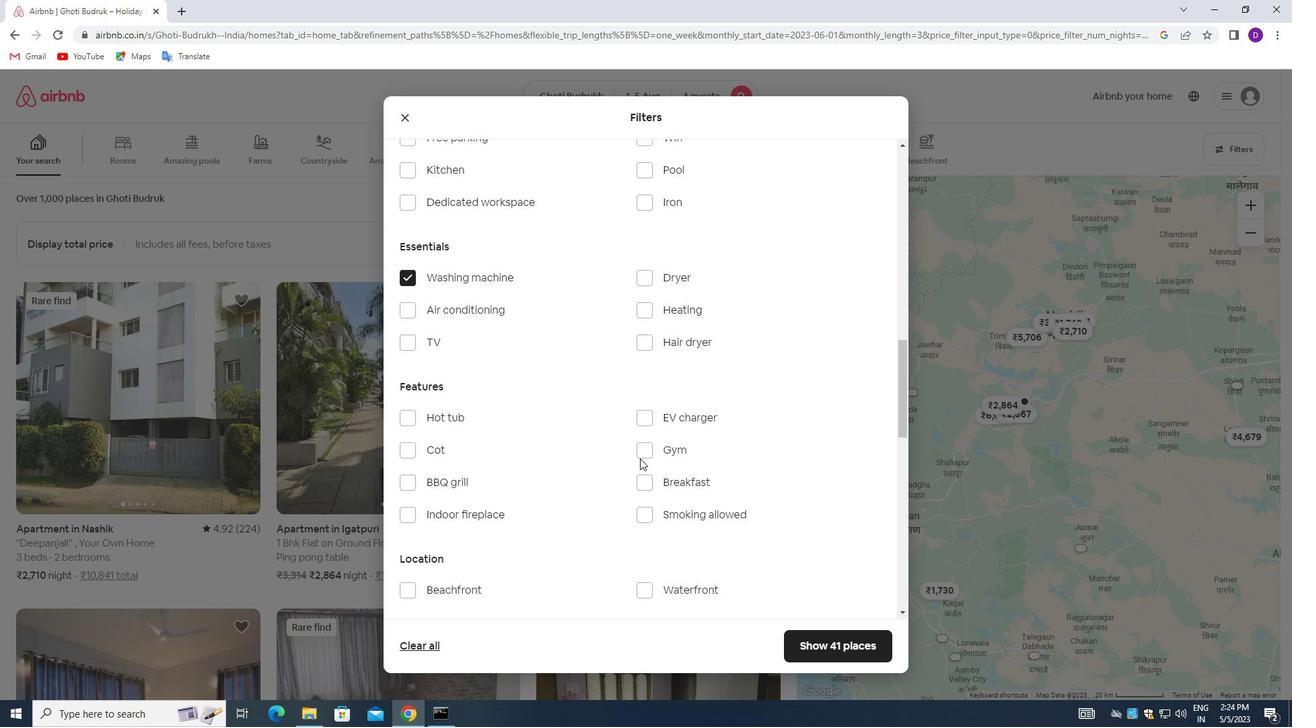 
Action: Mouse moved to (643, 461)
Screenshot: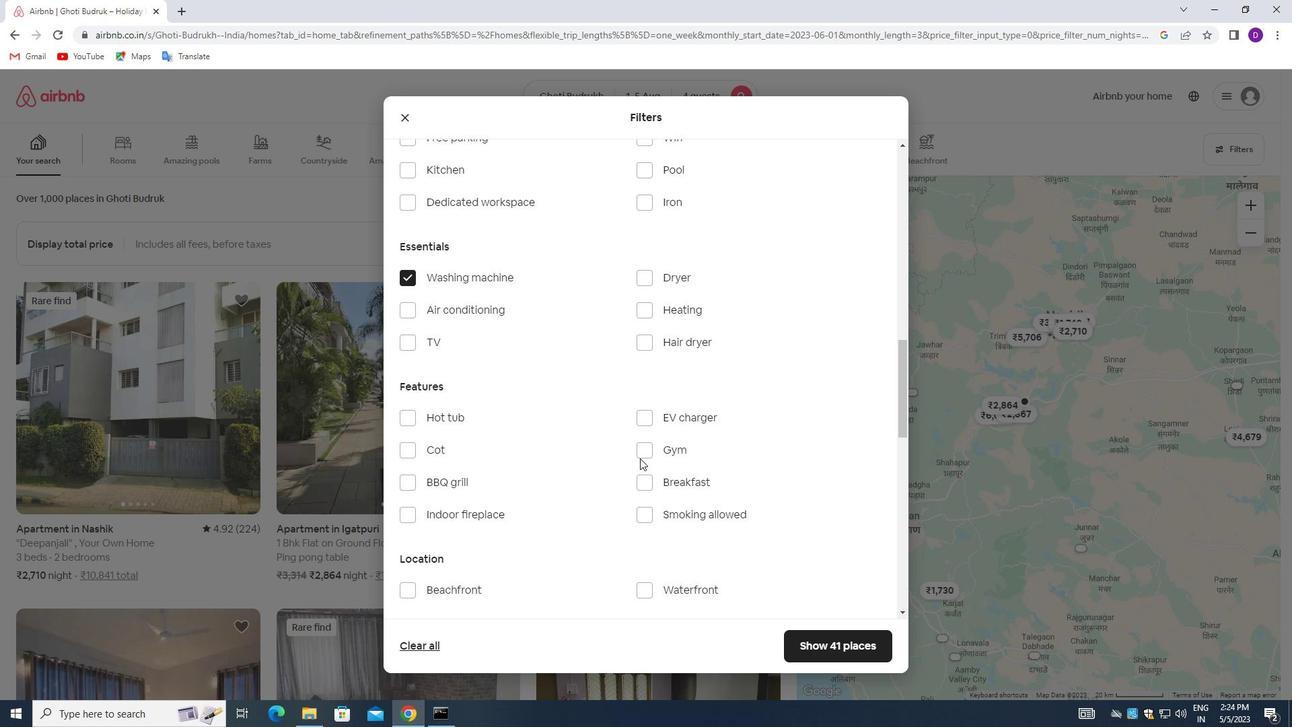 
Action: Mouse scrolled (643, 460) with delta (0, 0)
Screenshot: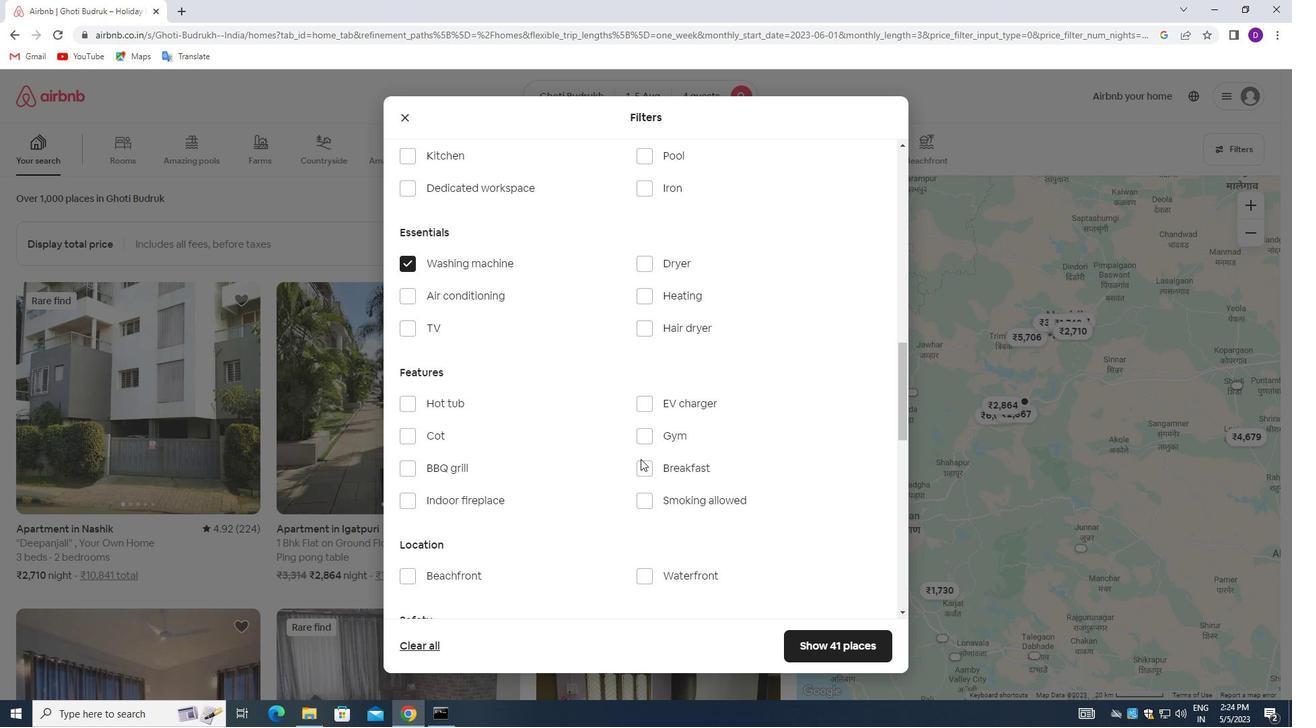 
Action: Mouse scrolled (643, 460) with delta (0, 0)
Screenshot: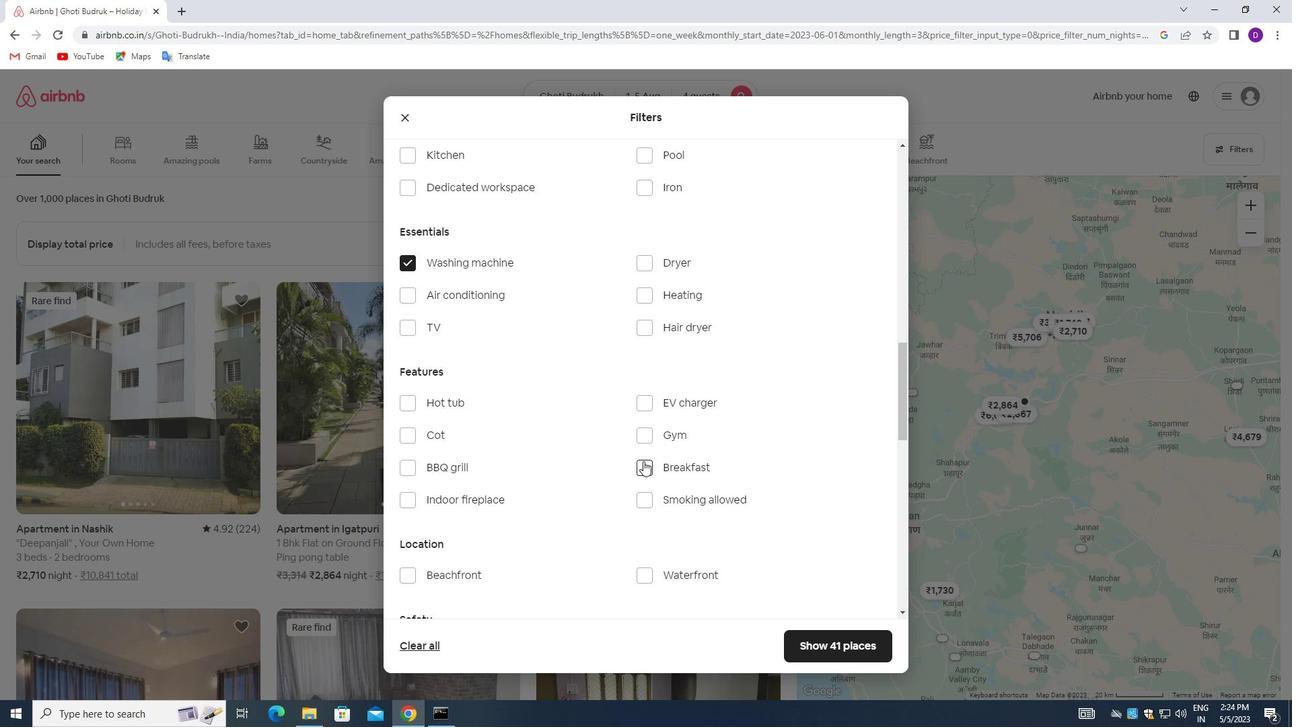 
Action: Mouse scrolled (643, 460) with delta (0, 0)
Screenshot: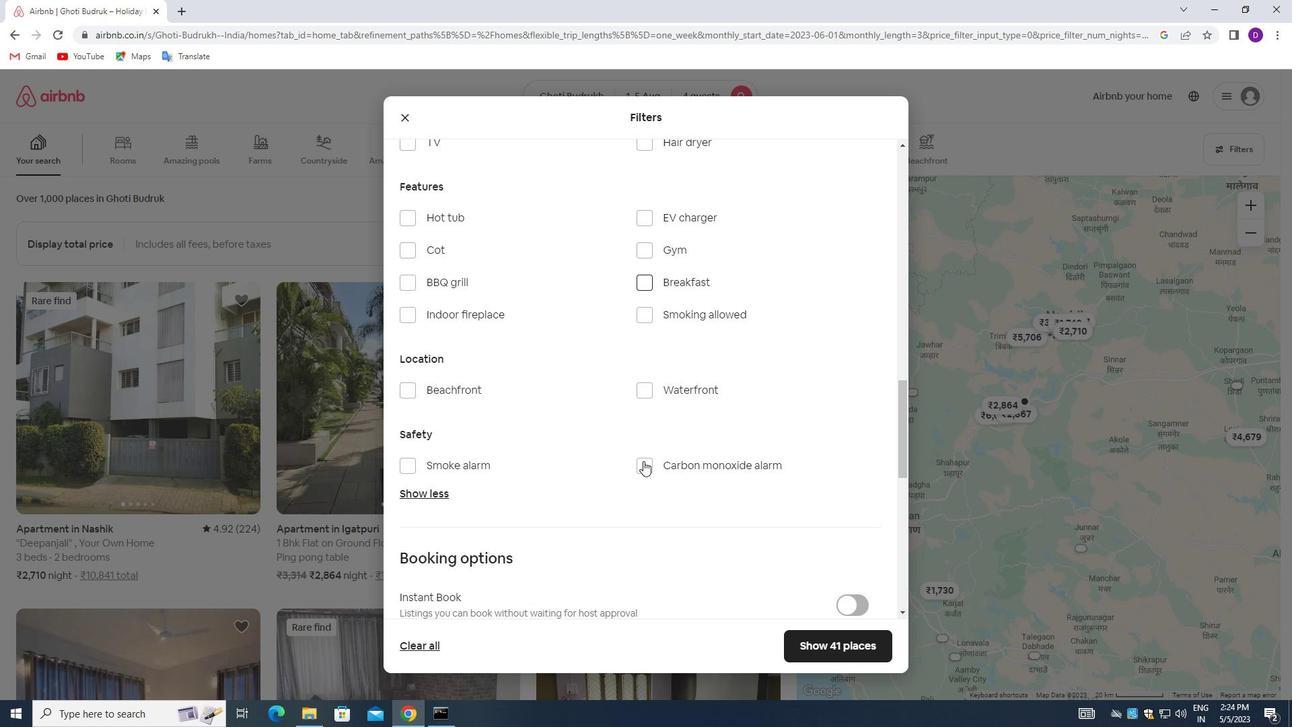 
Action: Mouse moved to (643, 461)
Screenshot: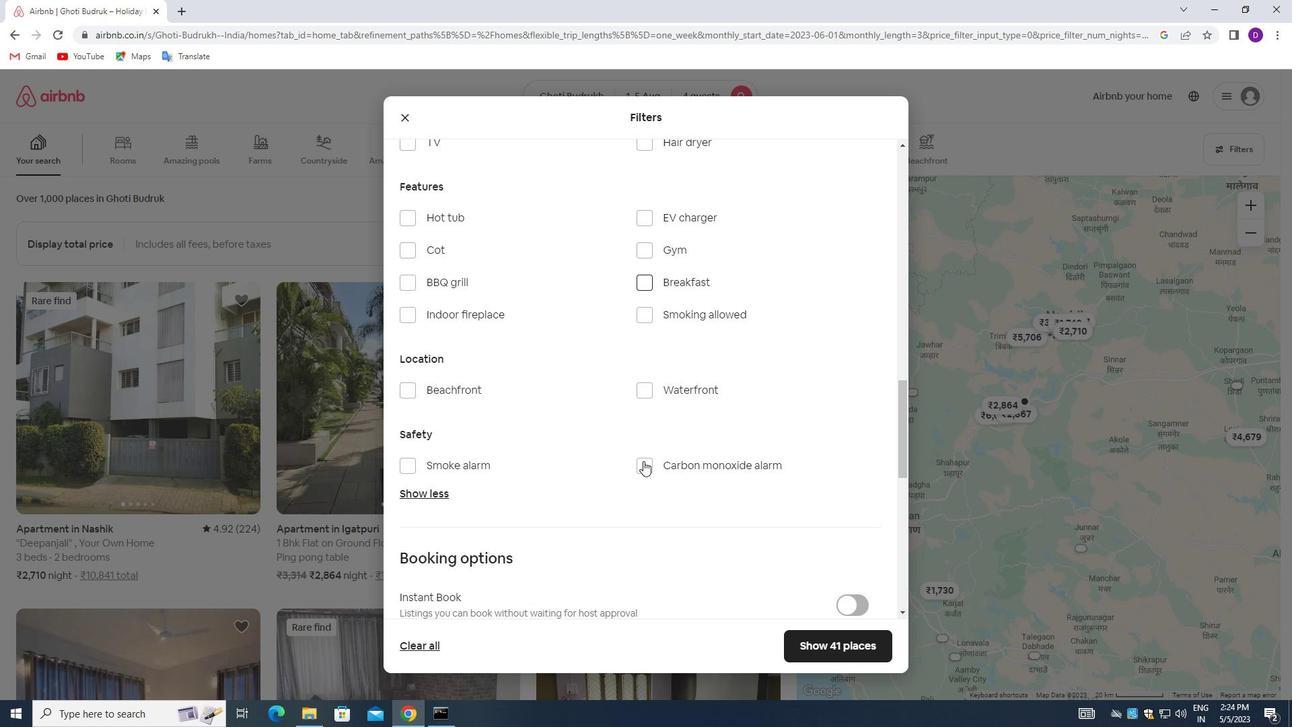 
Action: Mouse scrolled (643, 460) with delta (0, 0)
Screenshot: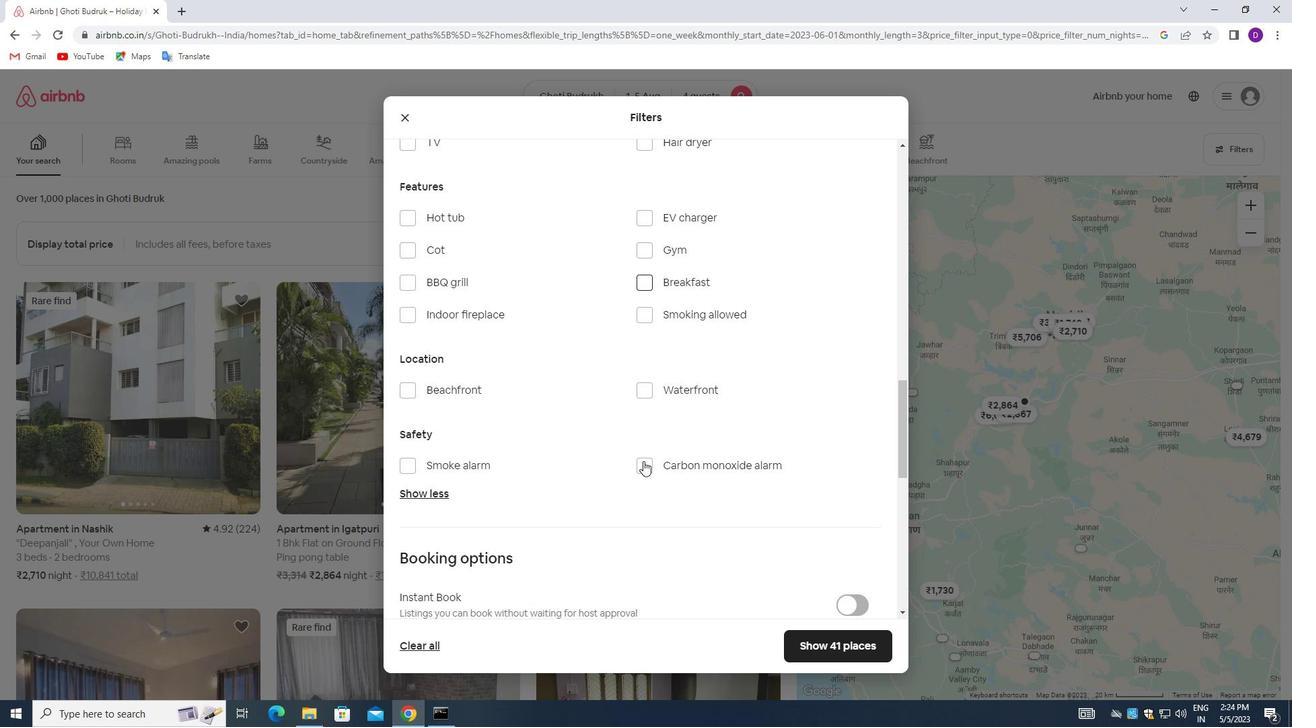 
Action: Mouse moved to (644, 461)
Screenshot: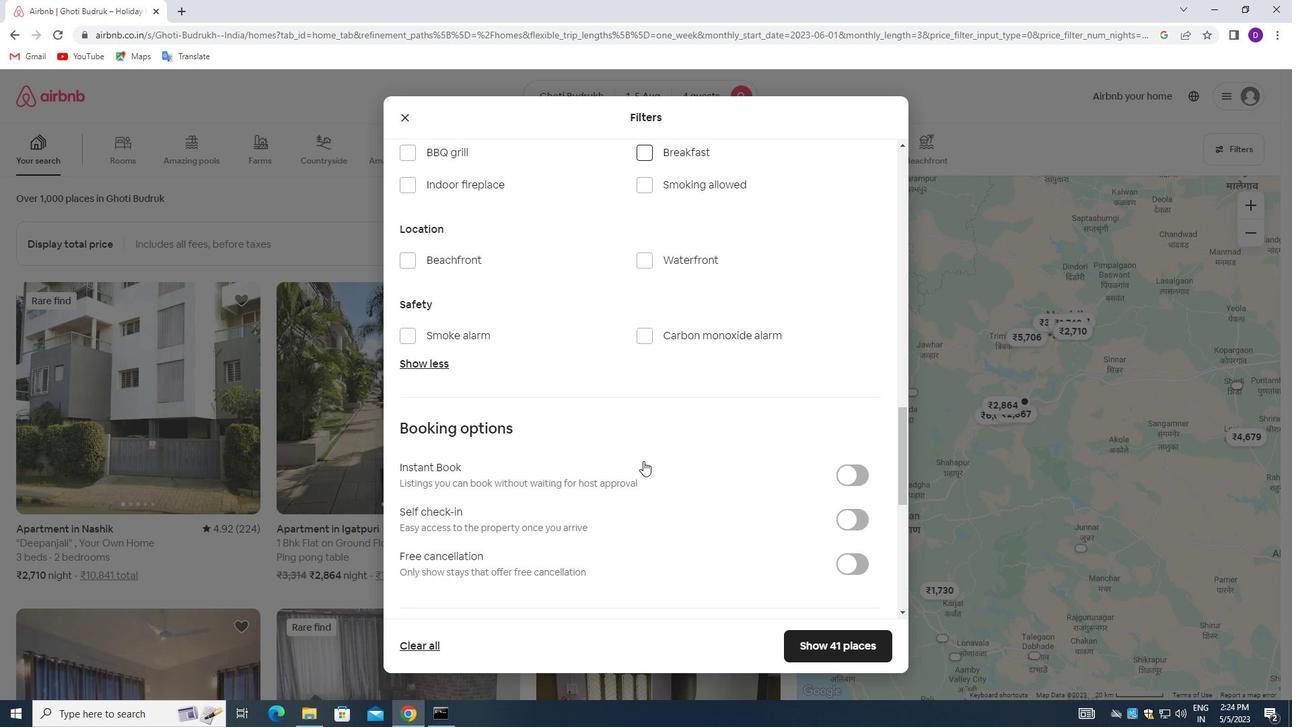 
Action: Mouse scrolled (644, 460) with delta (0, 0)
Screenshot: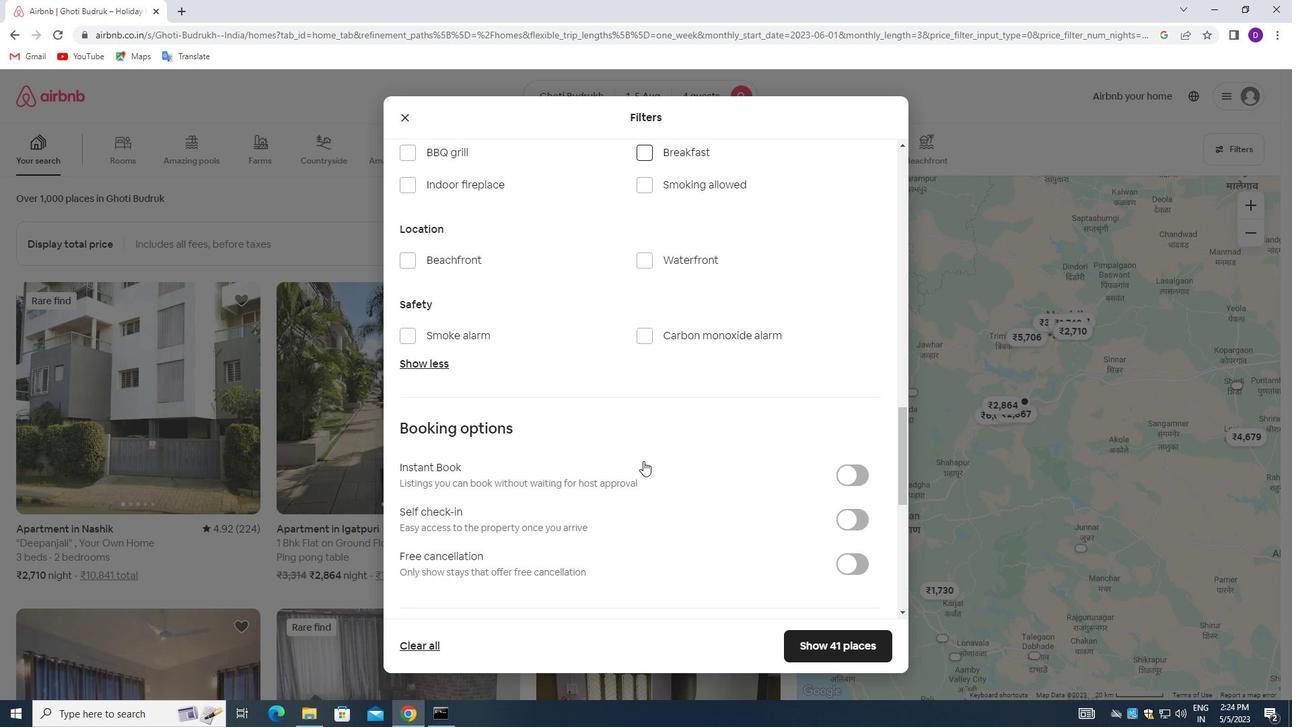
Action: Mouse moved to (850, 434)
Screenshot: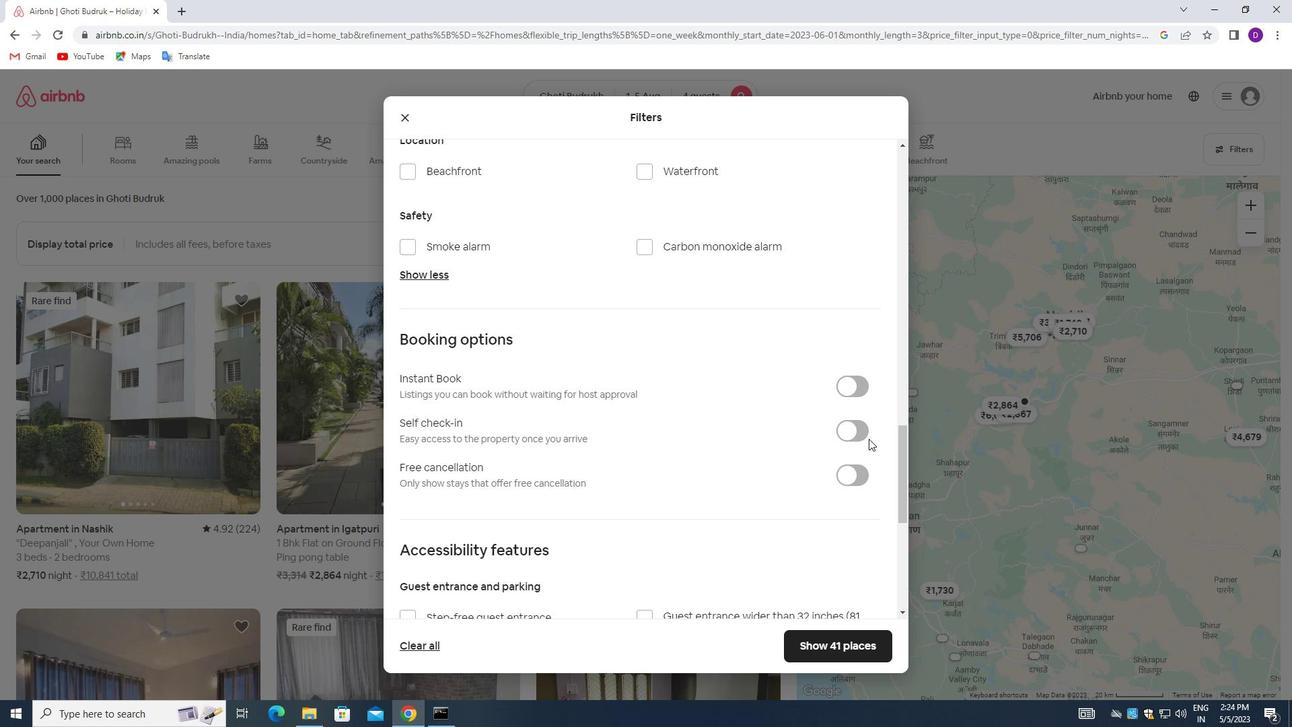 
Action: Mouse pressed left at (850, 434)
Screenshot: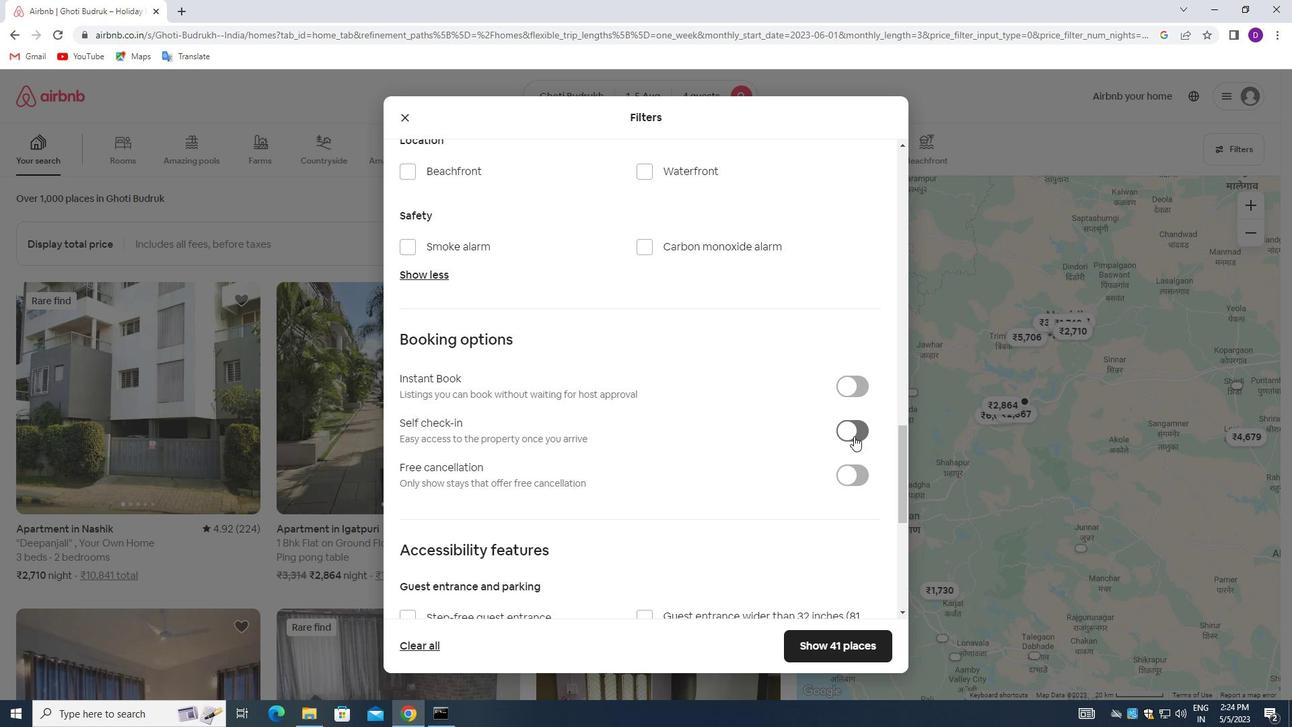 
Action: Mouse moved to (569, 484)
Screenshot: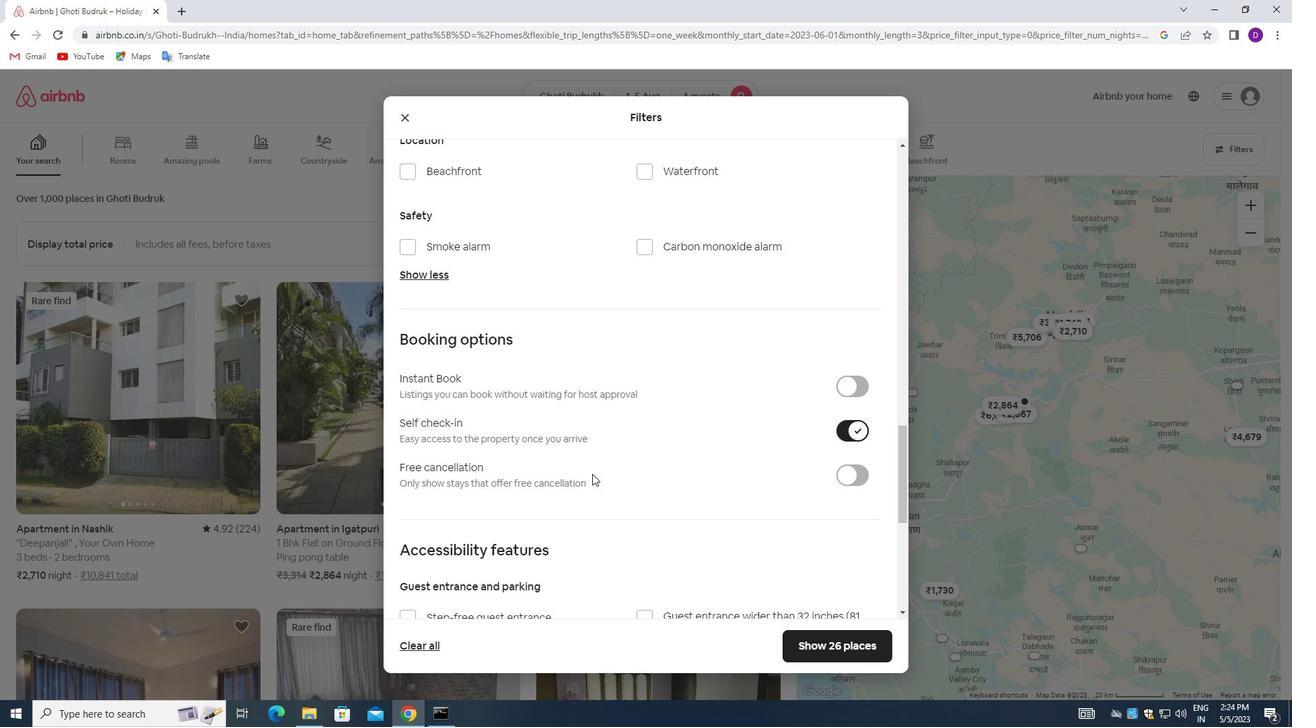 
Action: Mouse scrolled (569, 484) with delta (0, 0)
Screenshot: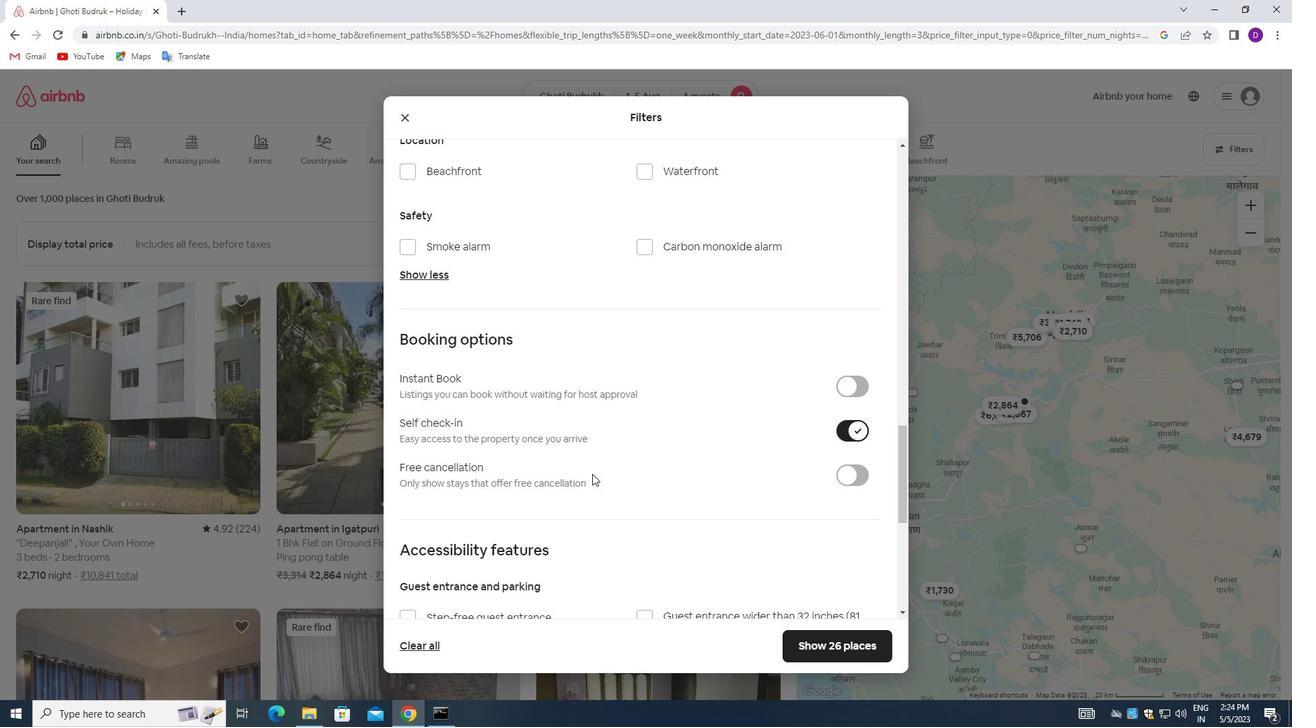 
Action: Mouse moved to (568, 486)
Screenshot: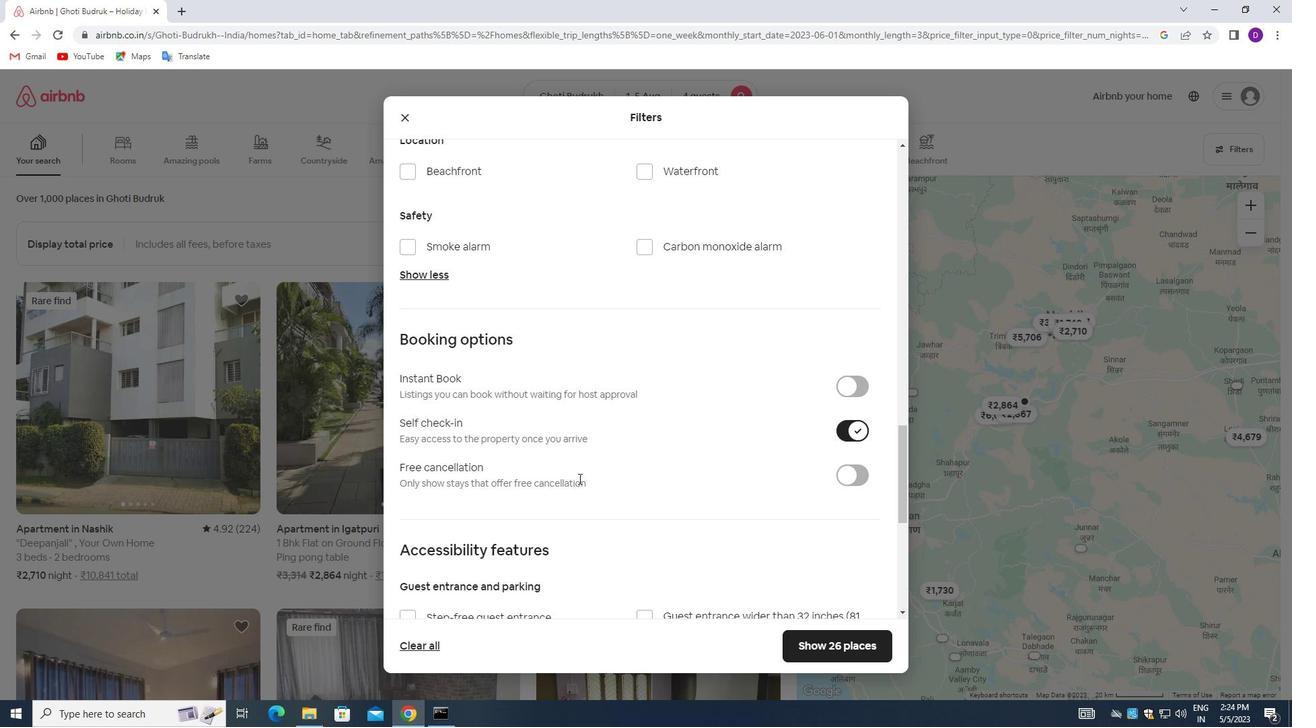 
Action: Mouse scrolled (568, 485) with delta (0, 0)
Screenshot: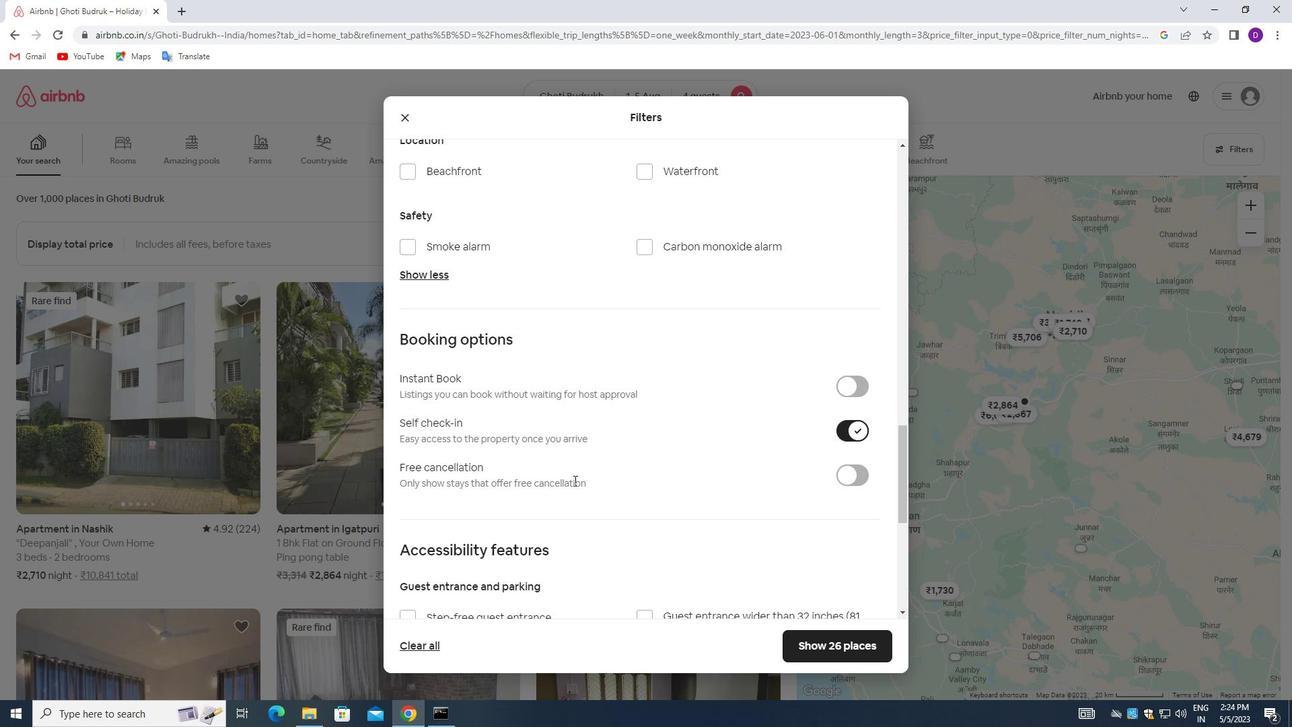 
Action: Mouse moved to (565, 500)
Screenshot: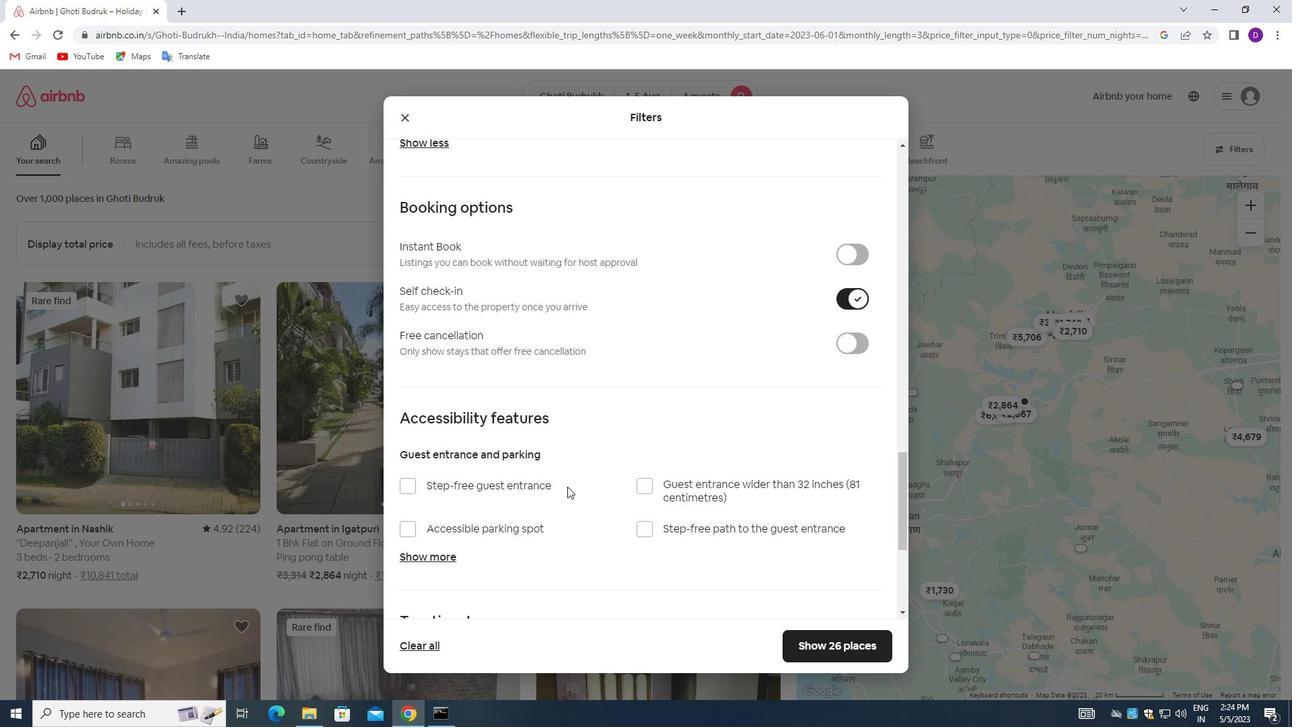 
Action: Mouse scrolled (565, 500) with delta (0, 0)
Screenshot: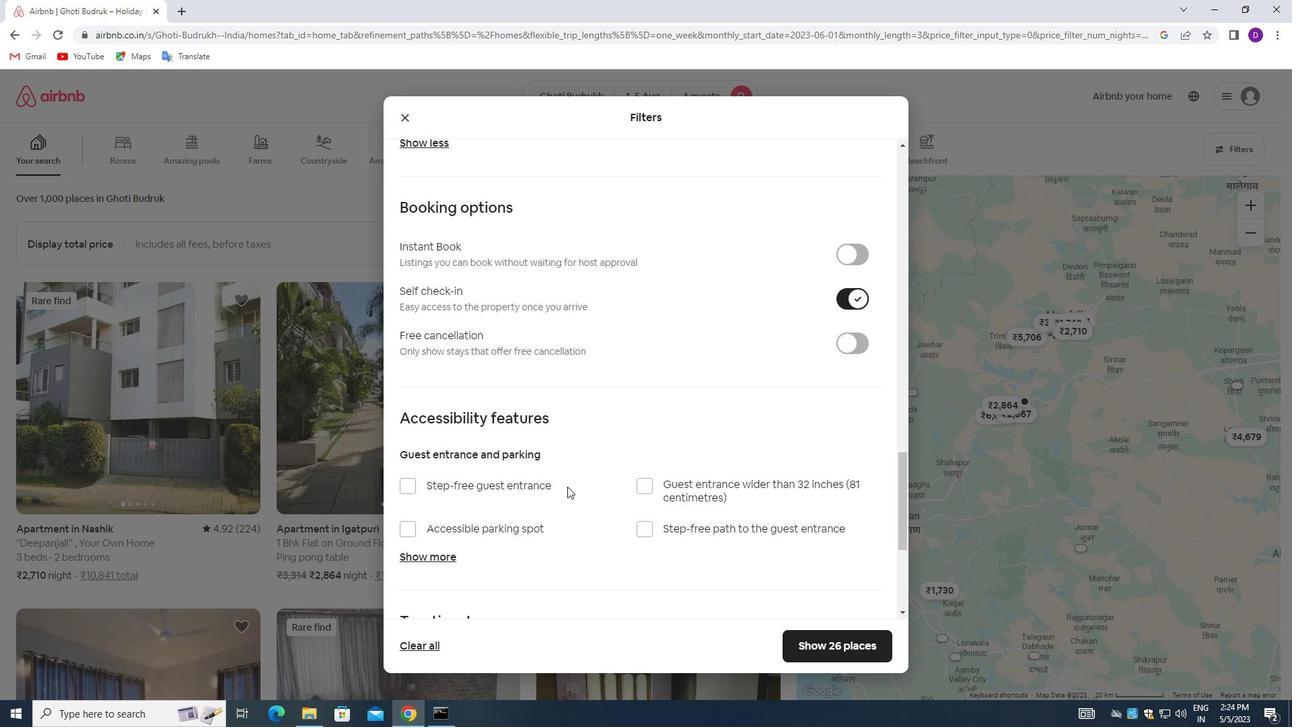 
Action: Mouse moved to (562, 507)
Screenshot: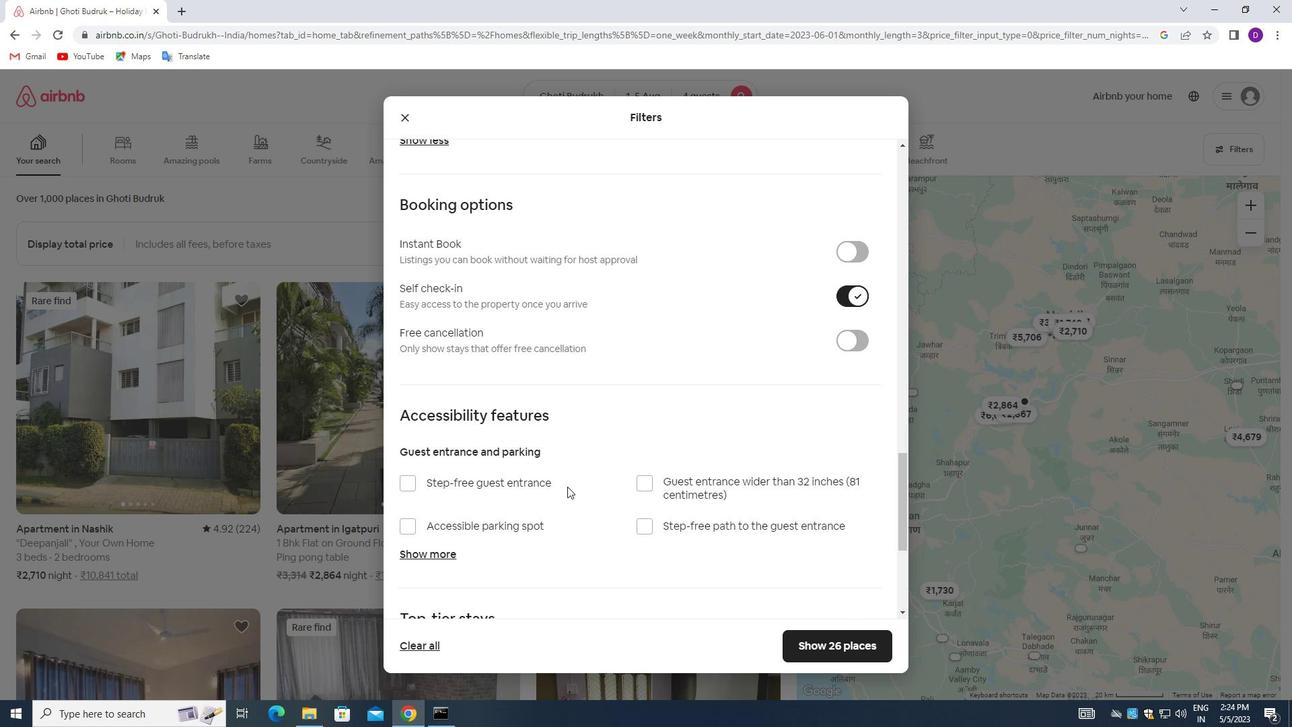 
Action: Mouse scrolled (562, 506) with delta (0, 0)
Screenshot: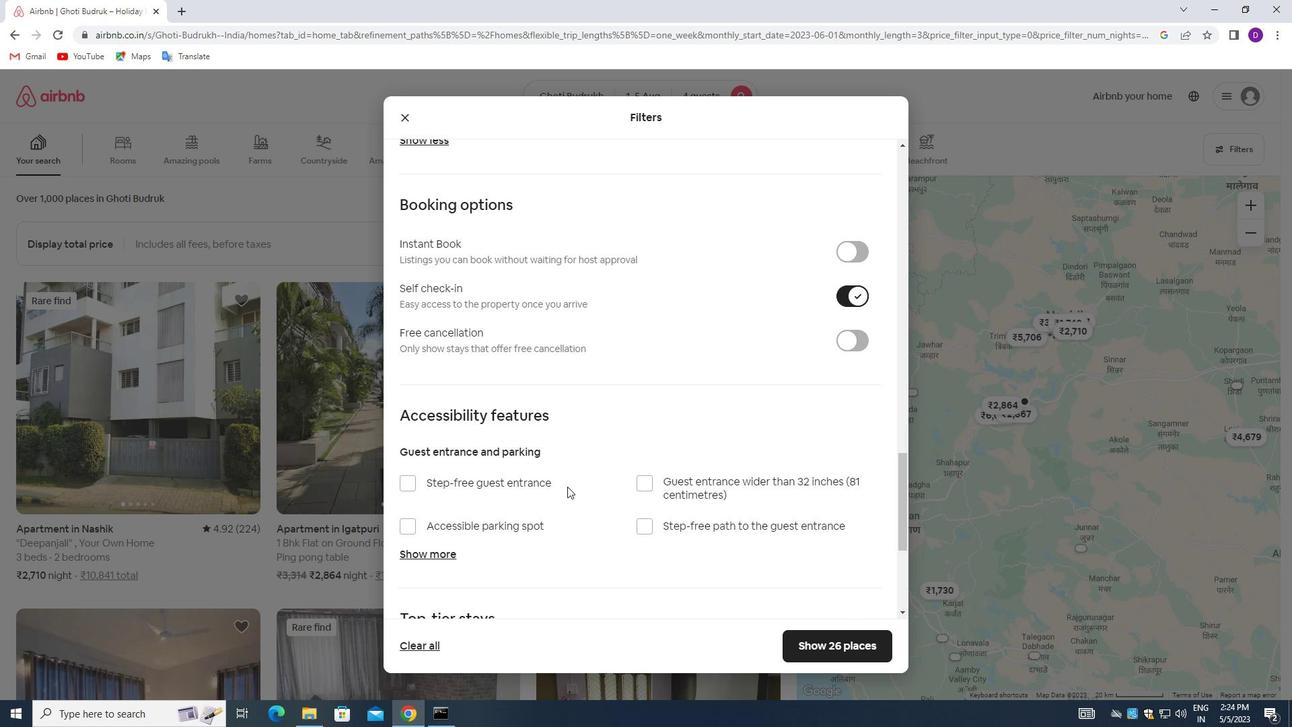 
Action: Mouse moved to (568, 517)
Screenshot: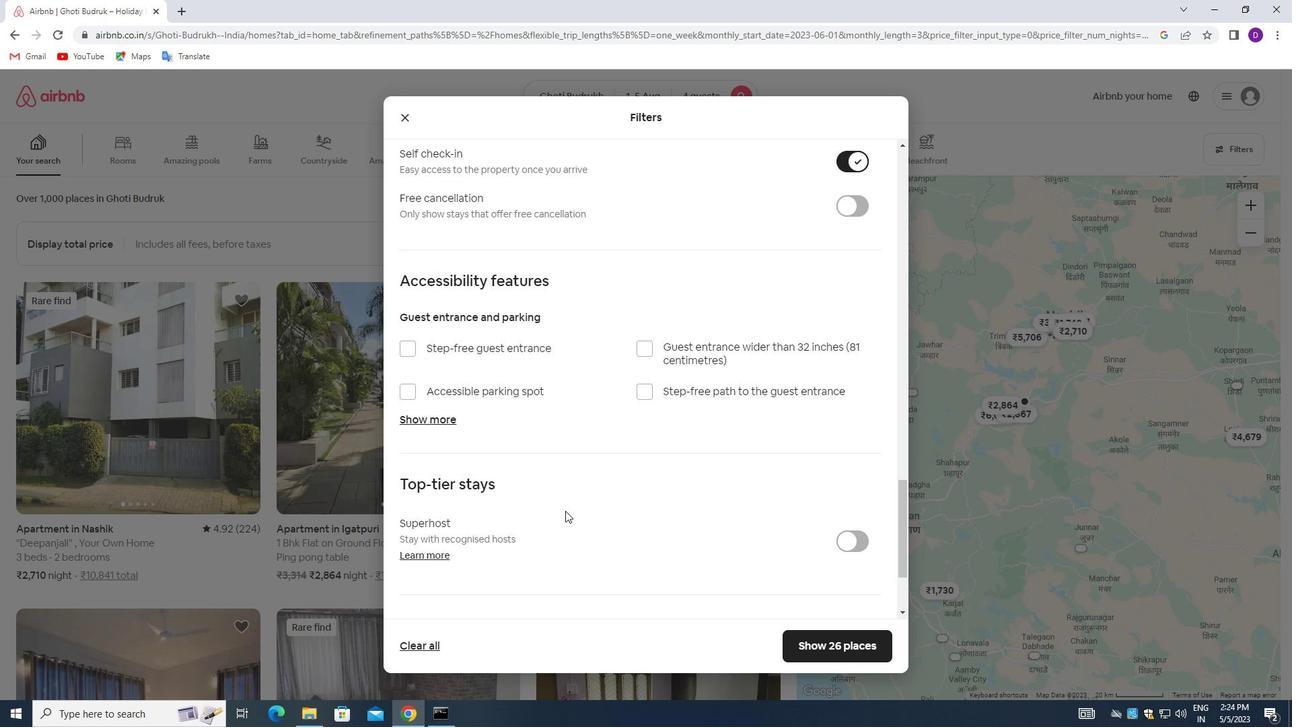 
Action: Mouse scrolled (568, 517) with delta (0, 0)
Screenshot: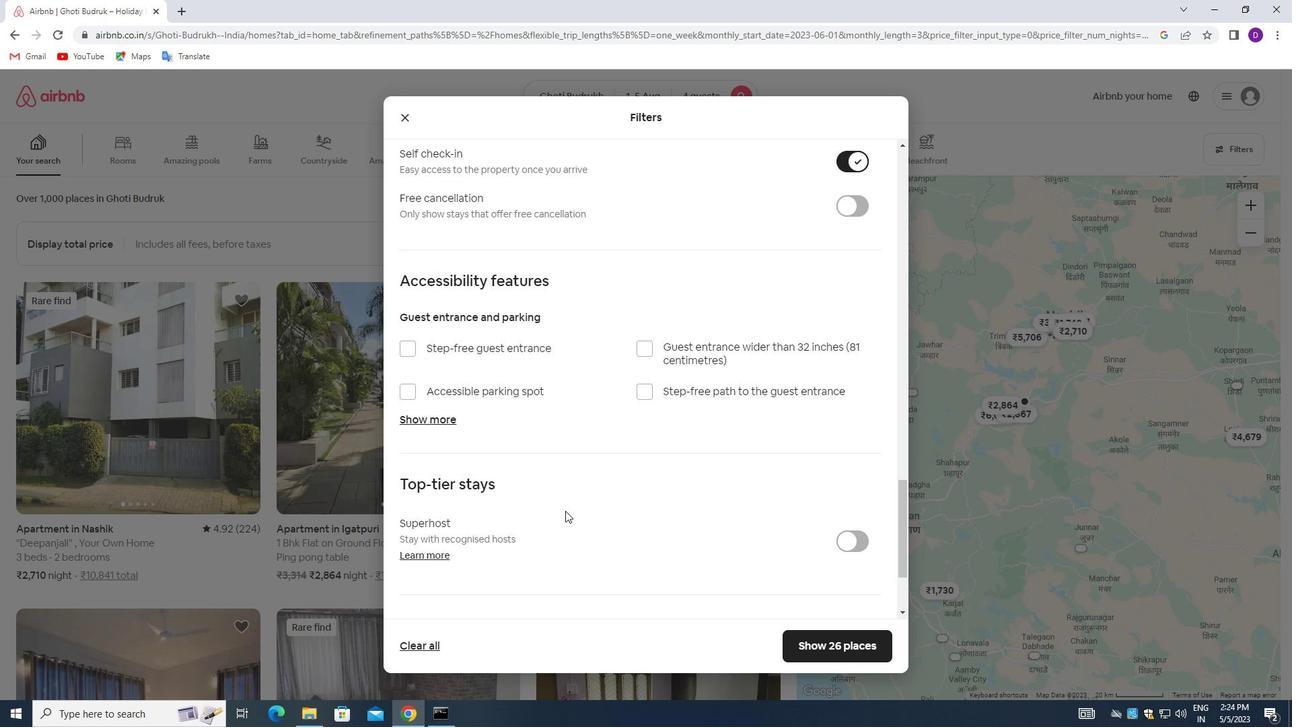 
Action: Mouse moved to (570, 519)
Screenshot: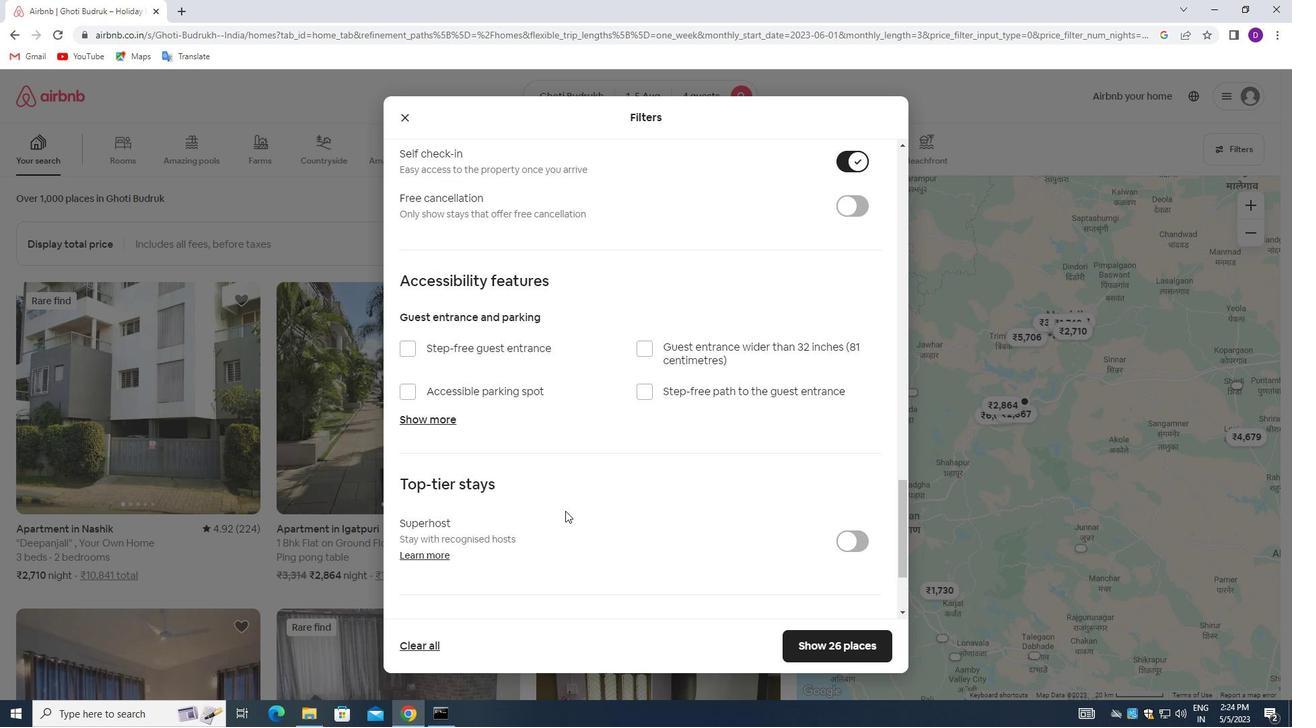 
Action: Mouse scrolled (570, 519) with delta (0, 0)
Screenshot: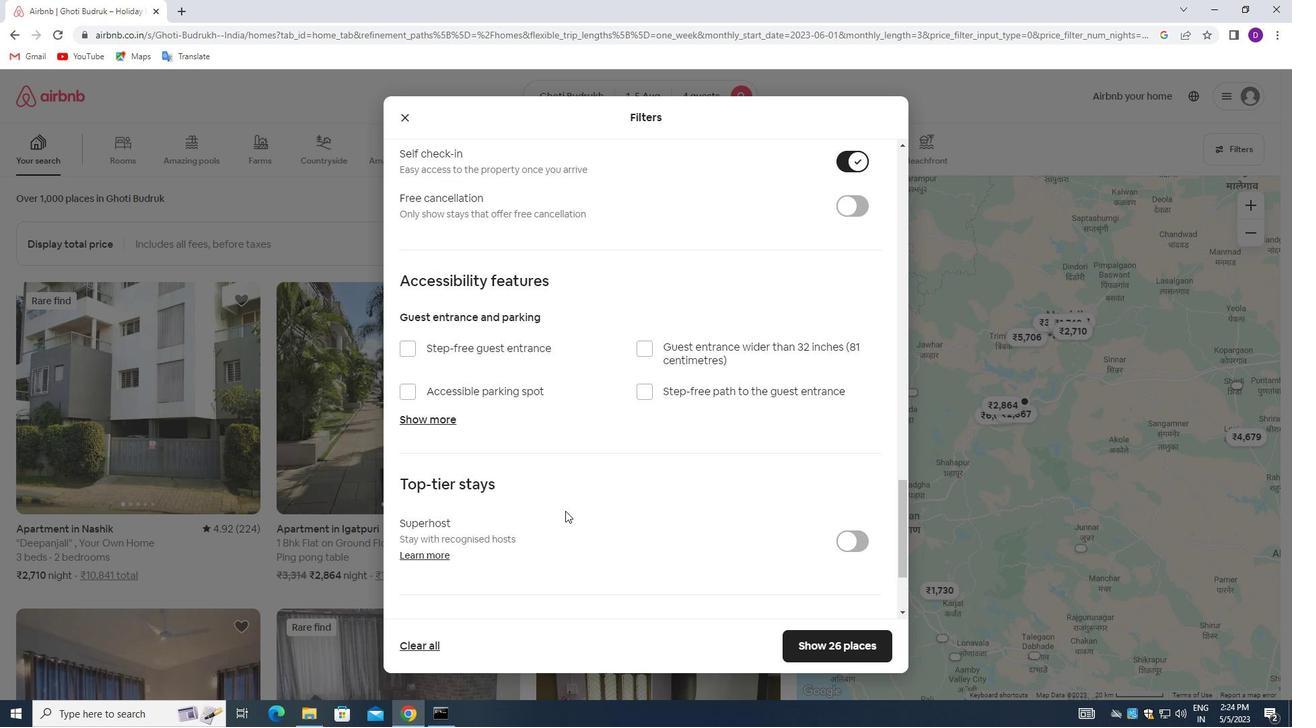 
Action: Mouse moved to (531, 535)
Screenshot: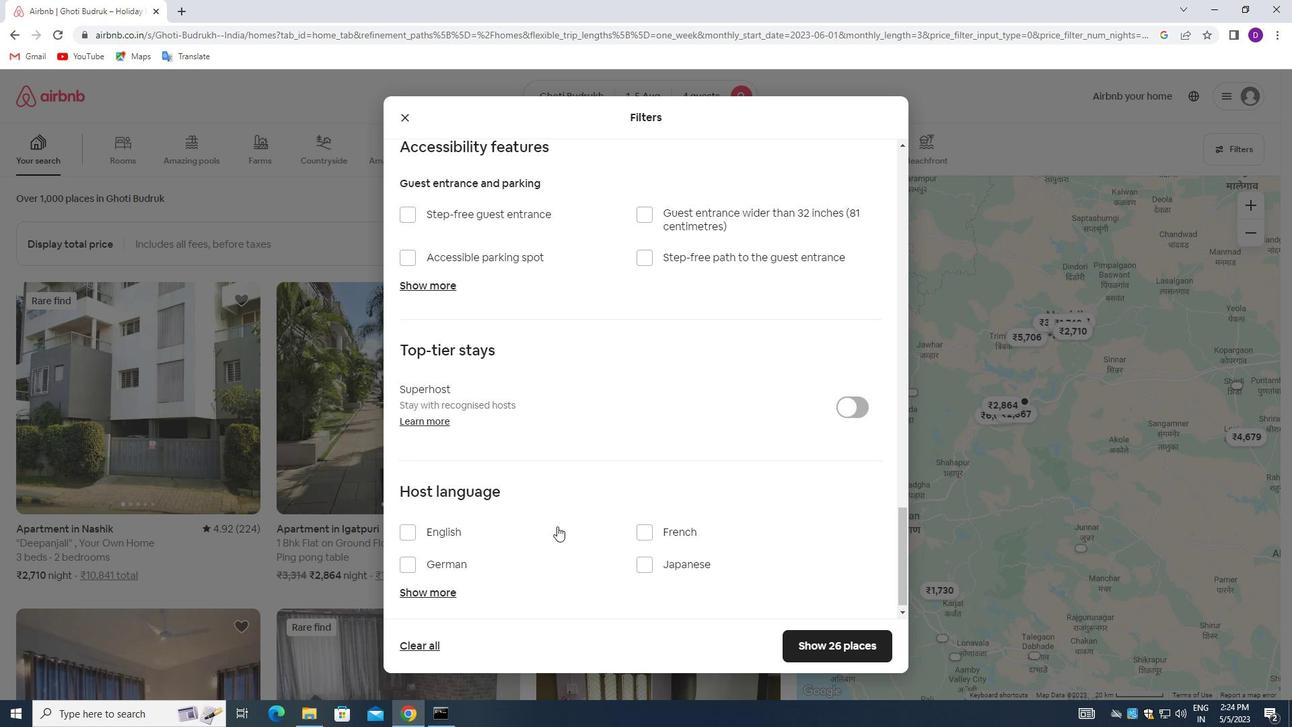 
Action: Mouse scrolled (531, 534) with delta (0, 0)
Screenshot: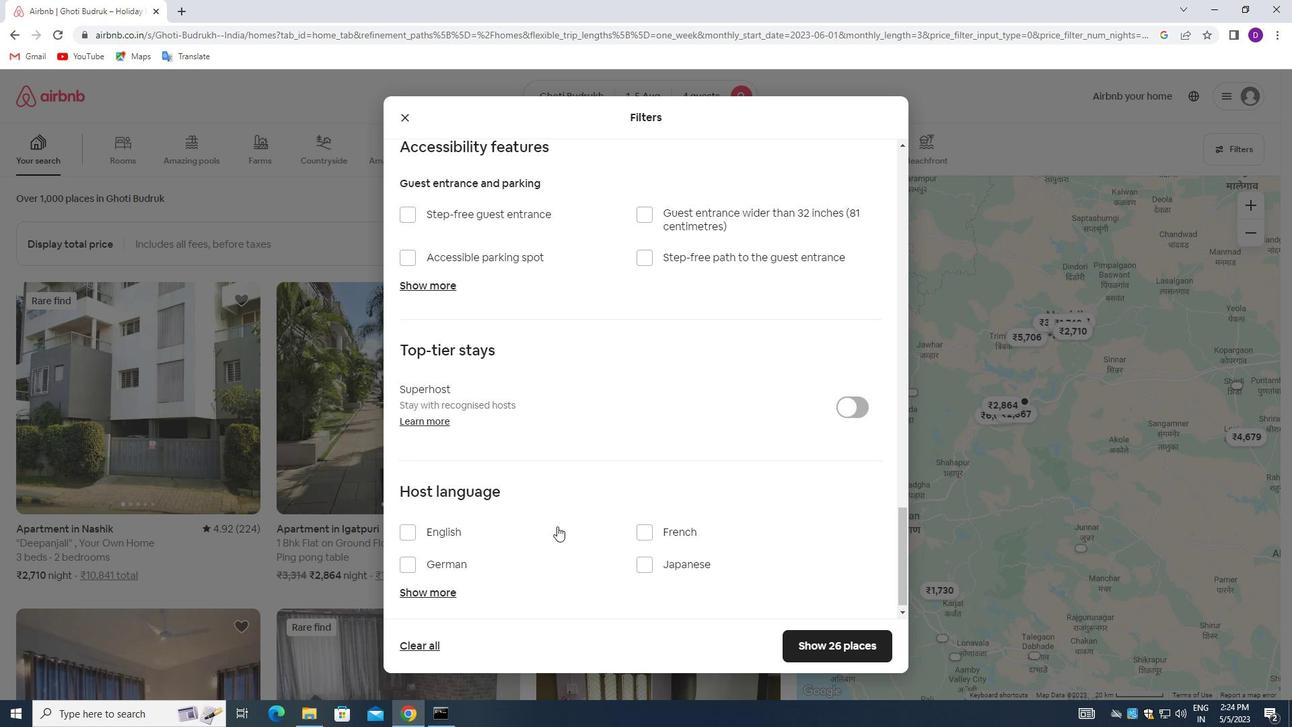 
Action: Mouse moved to (508, 542)
Screenshot: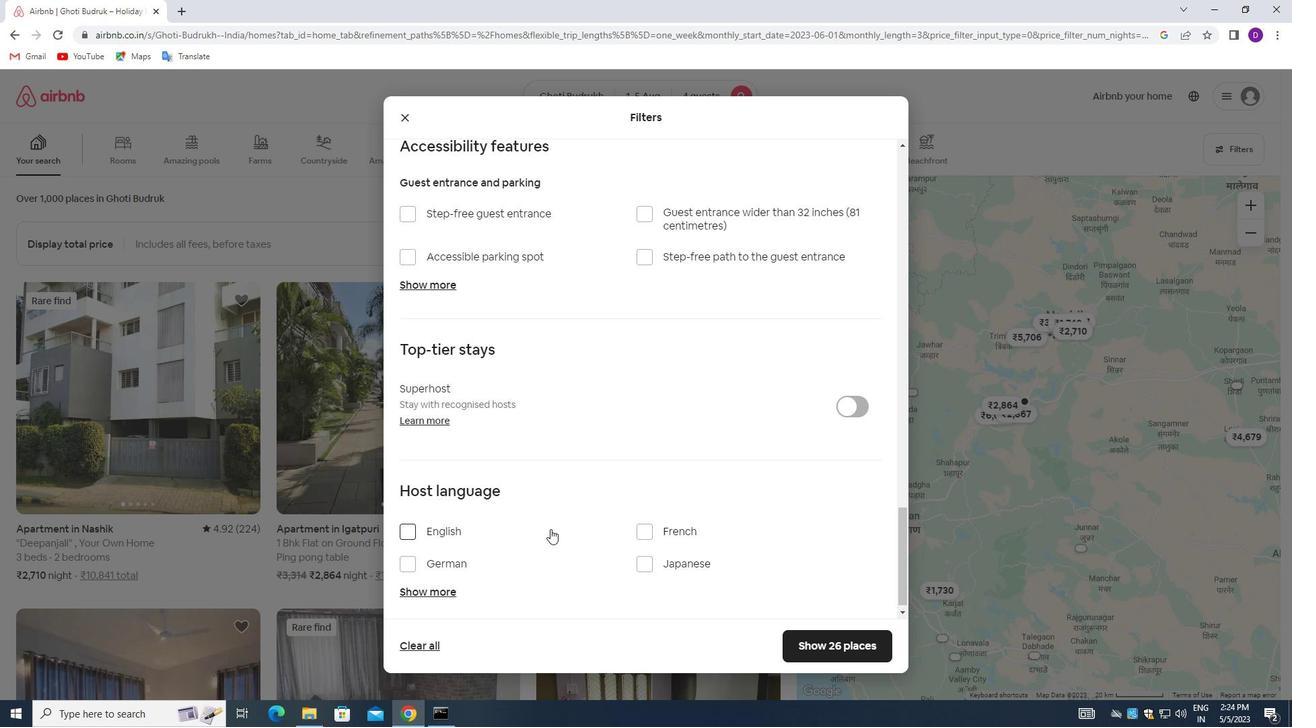 
Action: Mouse scrolled (508, 542) with delta (0, 0)
Screenshot: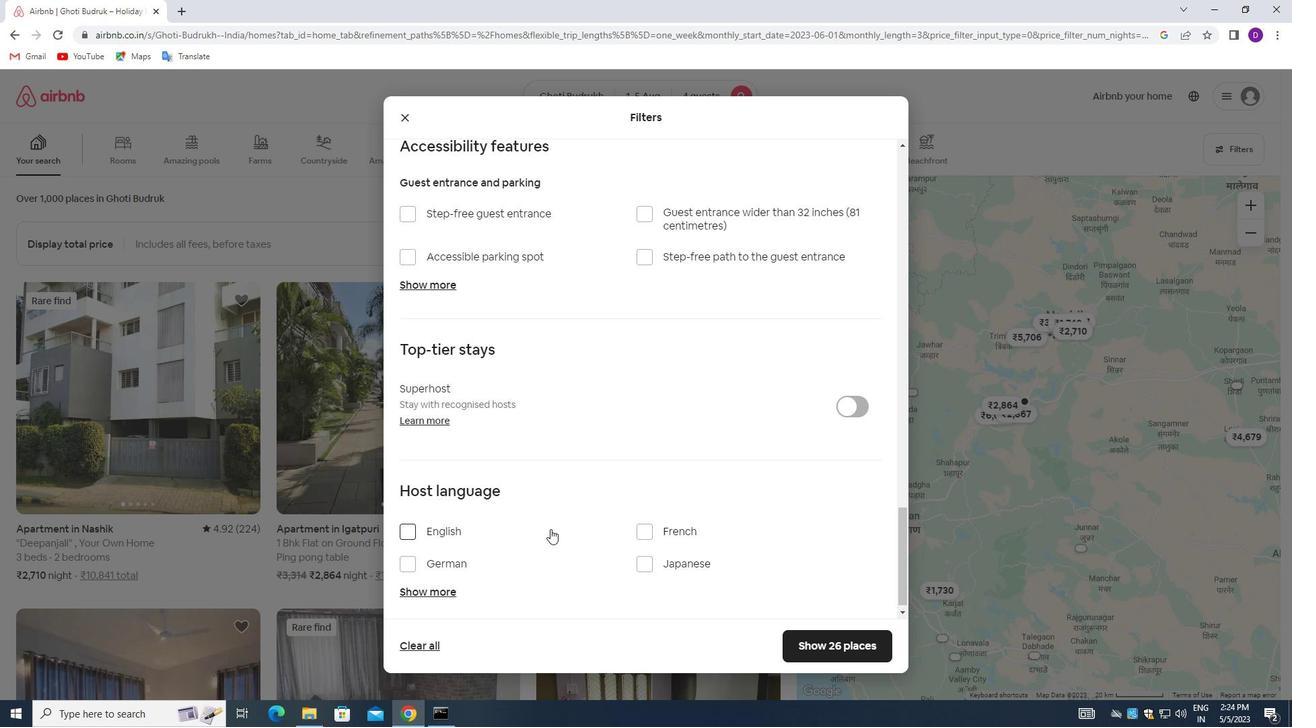 
Action: Mouse moved to (405, 527)
Screenshot: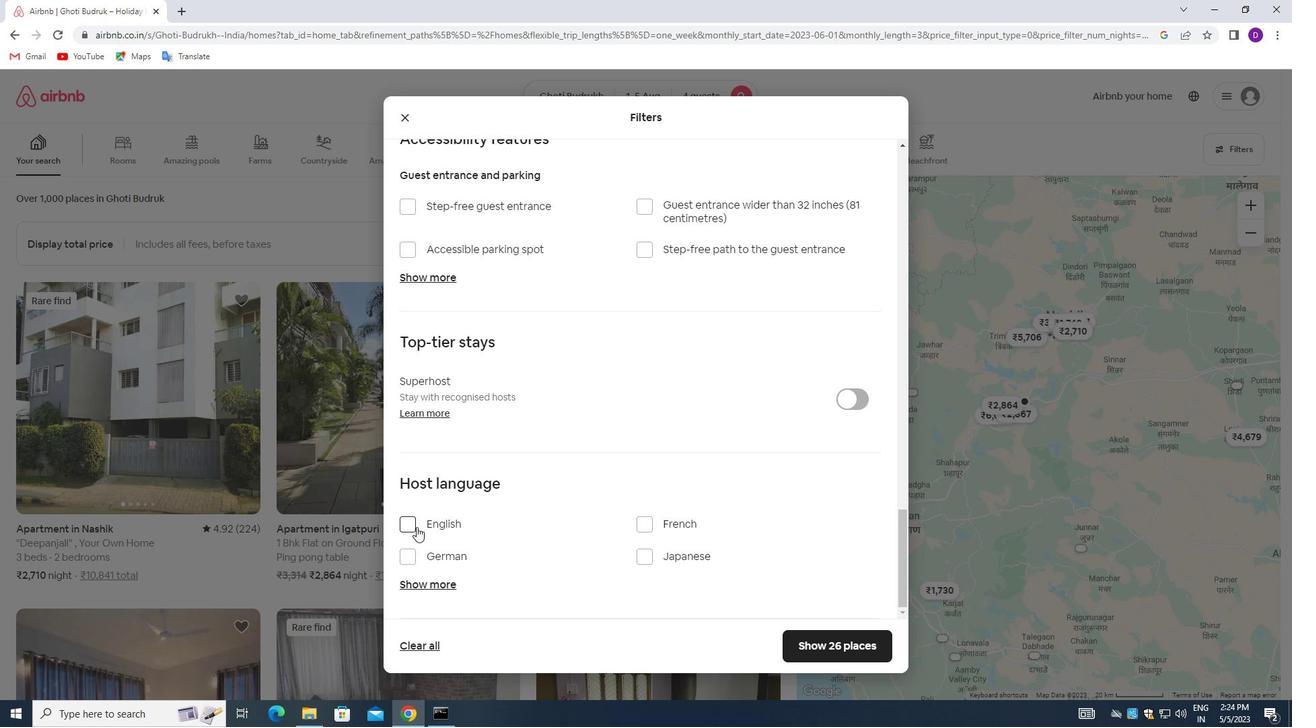 
Action: Mouse pressed left at (405, 527)
Screenshot: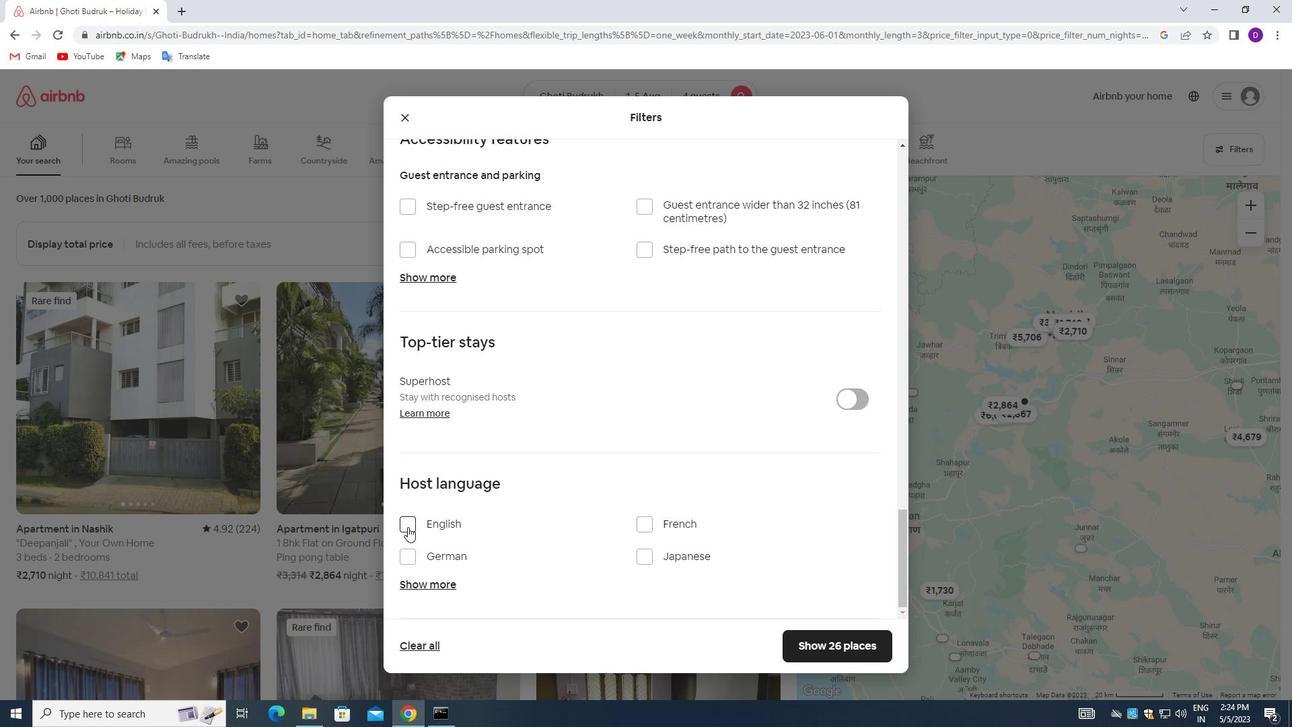 
Action: Mouse moved to (792, 640)
Screenshot: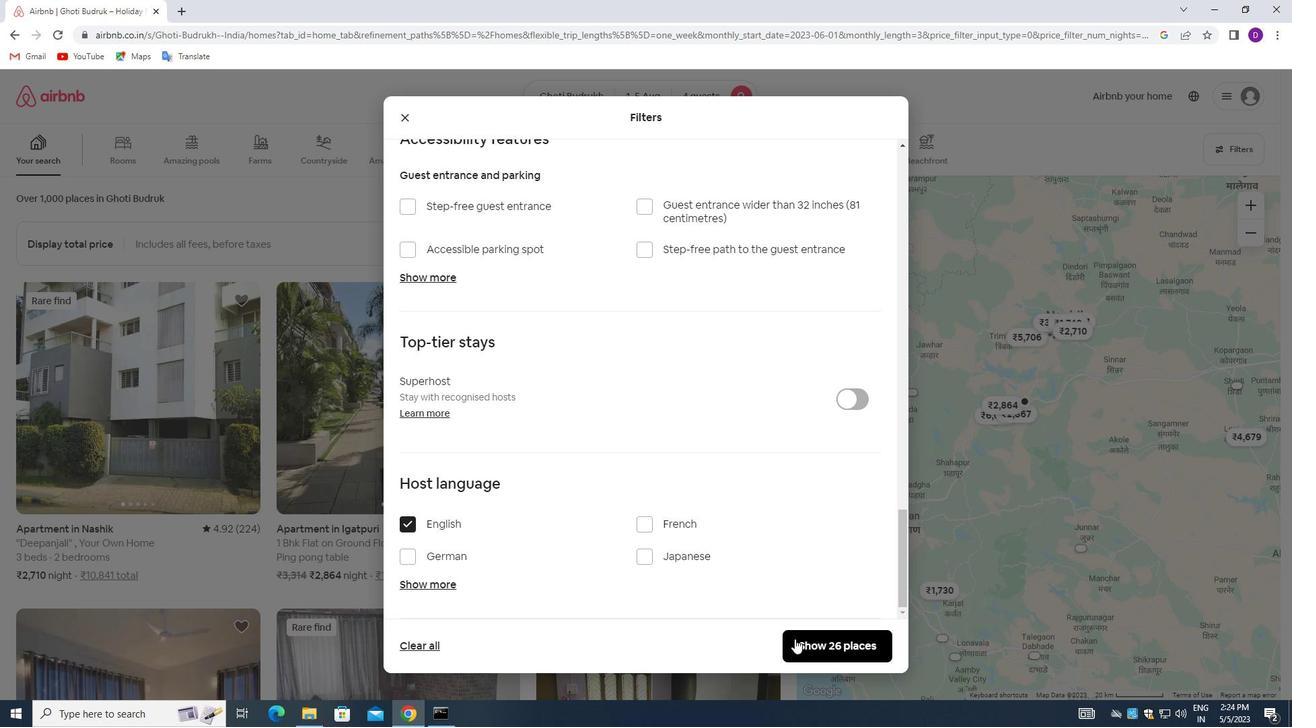 
Action: Mouse pressed left at (792, 640)
Screenshot: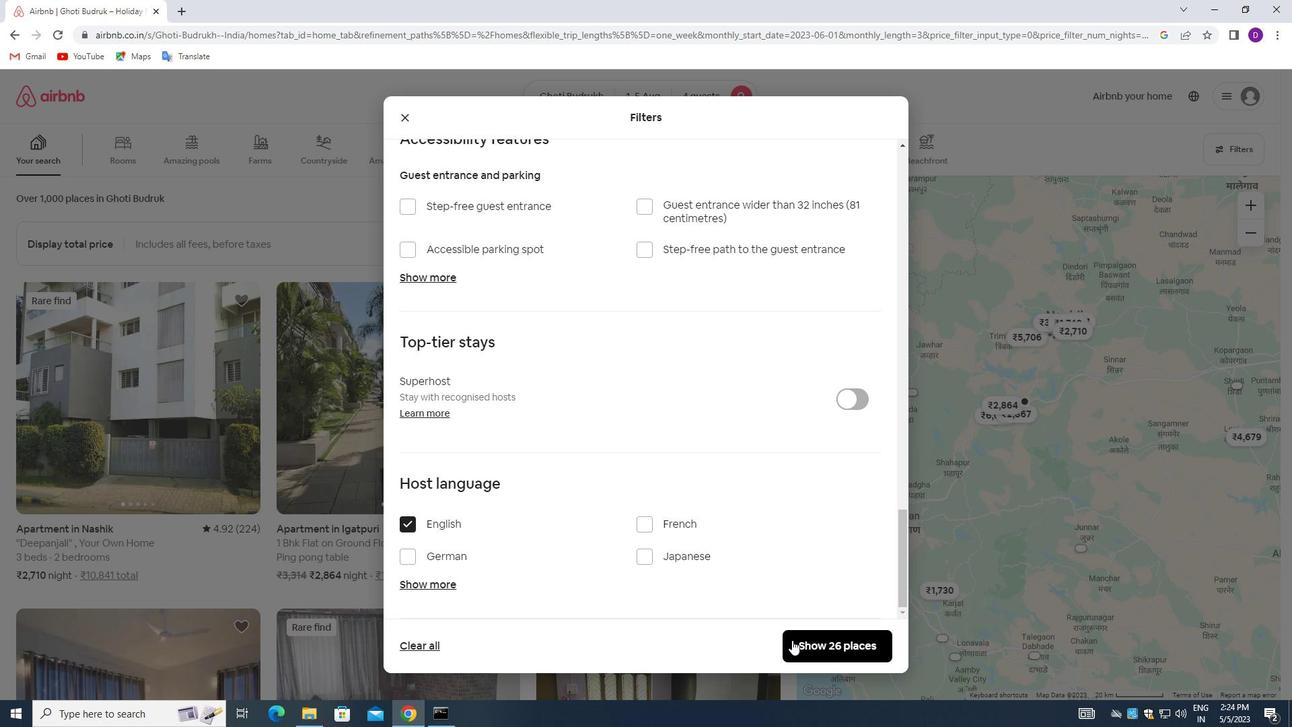 
Action: Mouse moved to (800, 586)
Screenshot: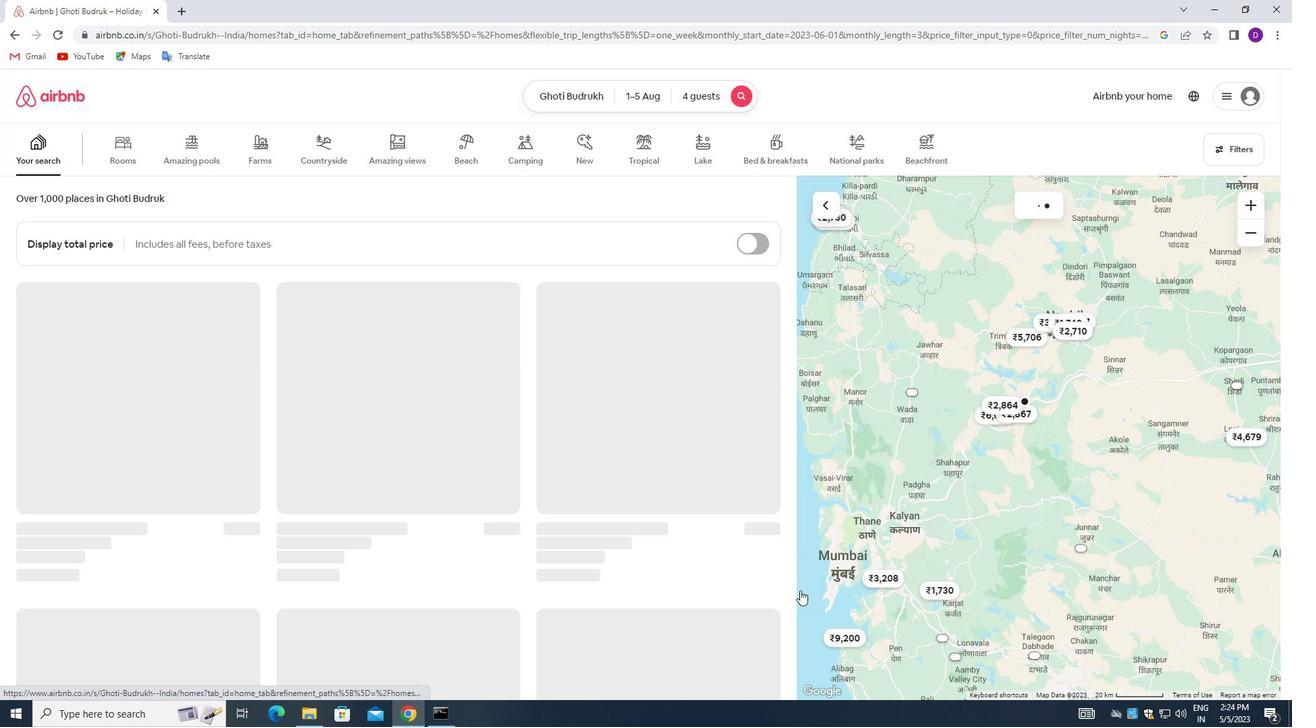 
